 Task: Reply to email with the signature Gabriella Robinson with the subject Request for a podcast from softage.1@softage.net with the message Please confirm the delivery date for the product. with CC to softage.9@softage.net with an attached document Code_of_conduct.pdf
Action: Mouse moved to (481, 625)
Screenshot: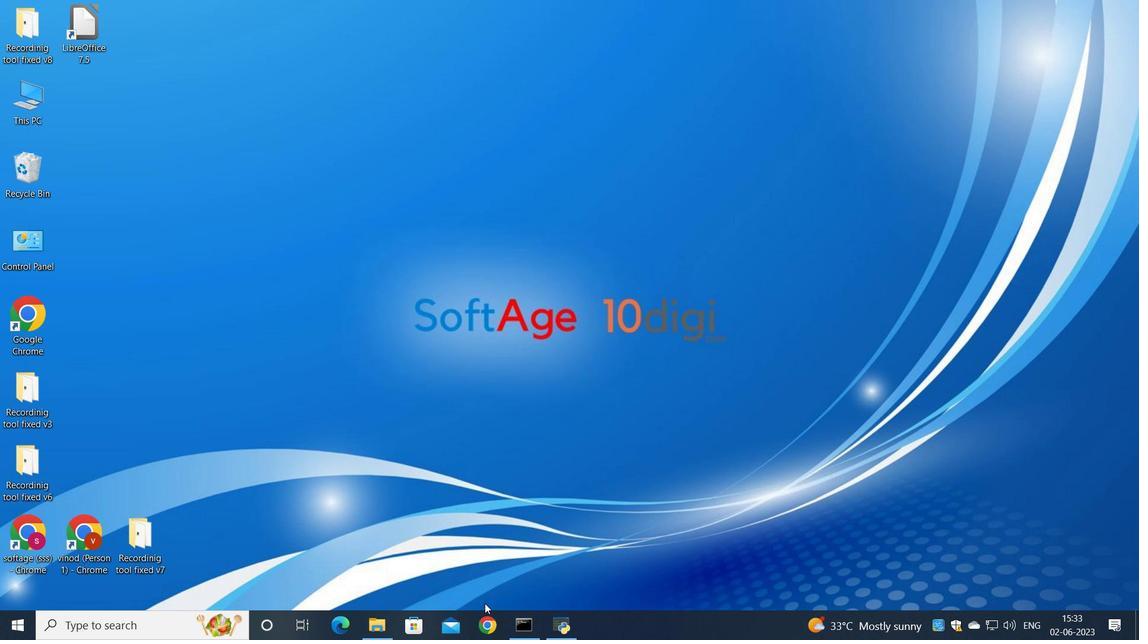 
Action: Mouse pressed left at (481, 625)
Screenshot: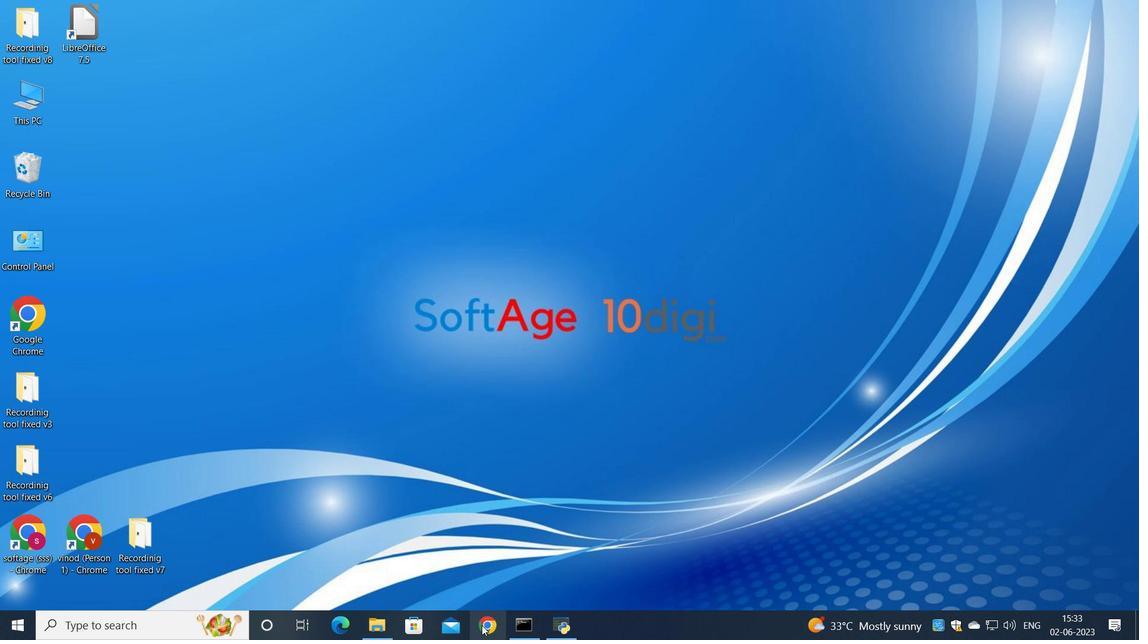 
Action: Mouse moved to (504, 380)
Screenshot: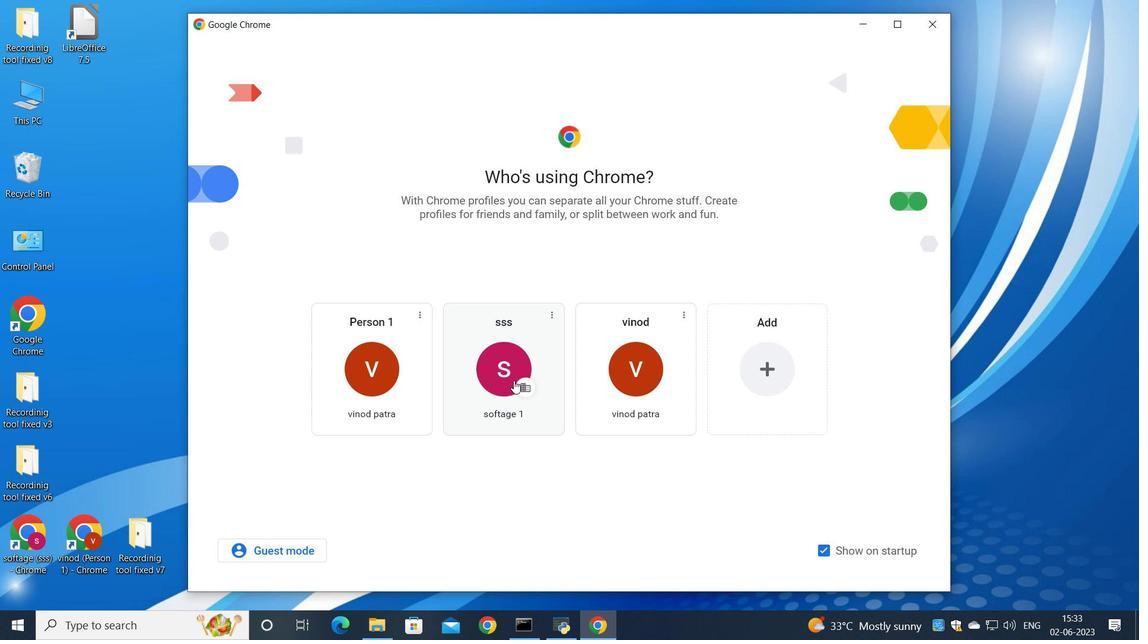 
Action: Mouse pressed left at (504, 380)
Screenshot: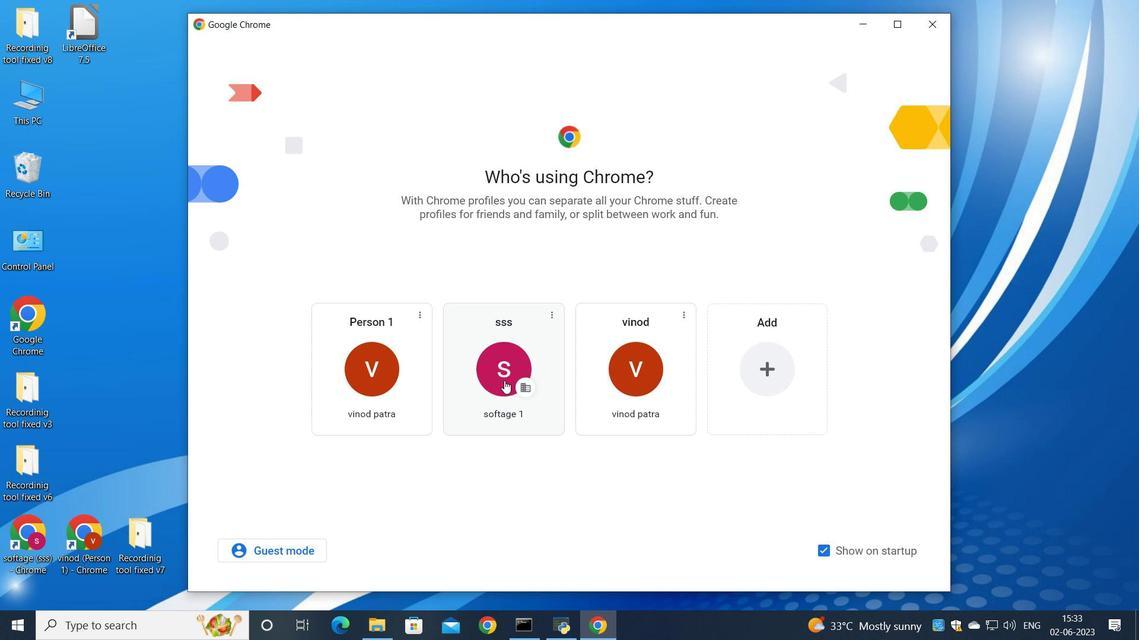 
Action: Mouse moved to (993, 102)
Screenshot: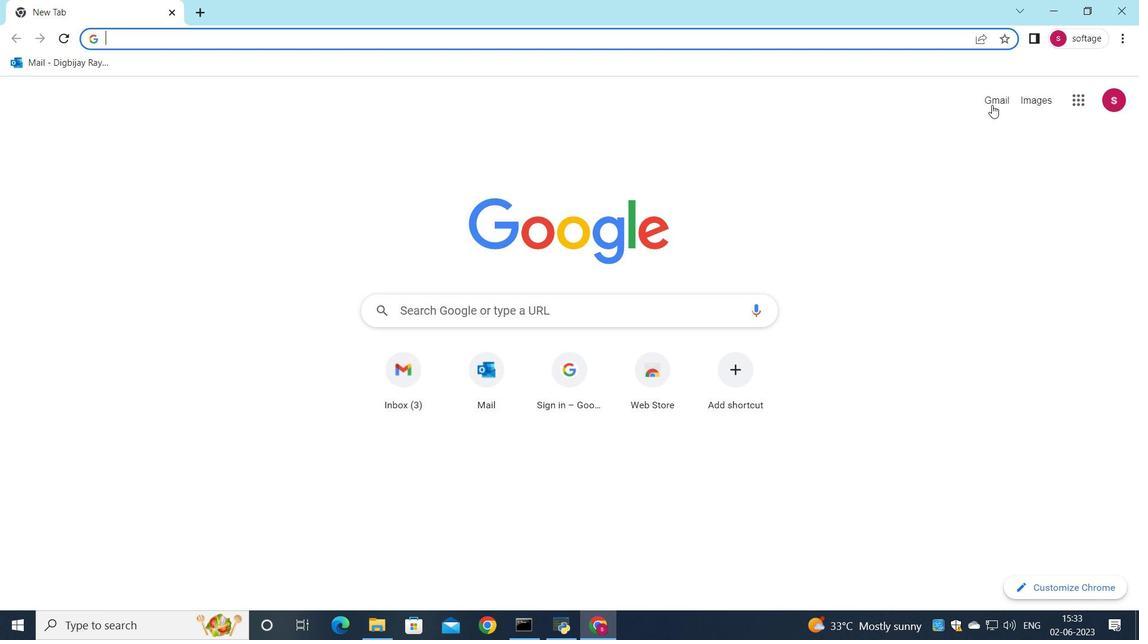 
Action: Mouse pressed left at (993, 102)
Screenshot: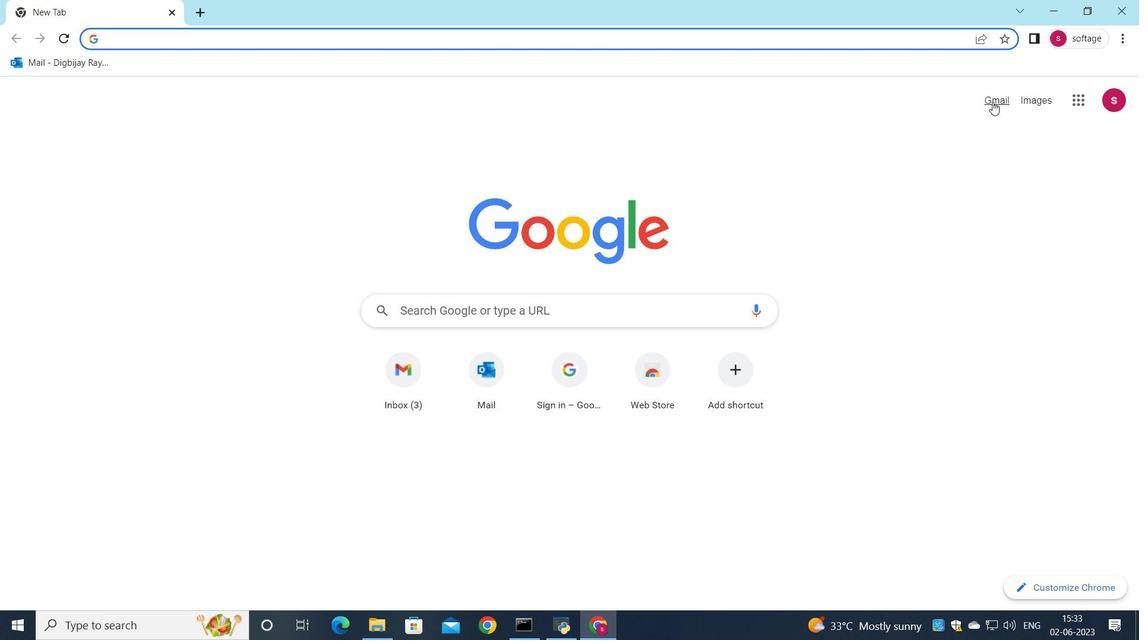 
Action: Mouse moved to (965, 94)
Screenshot: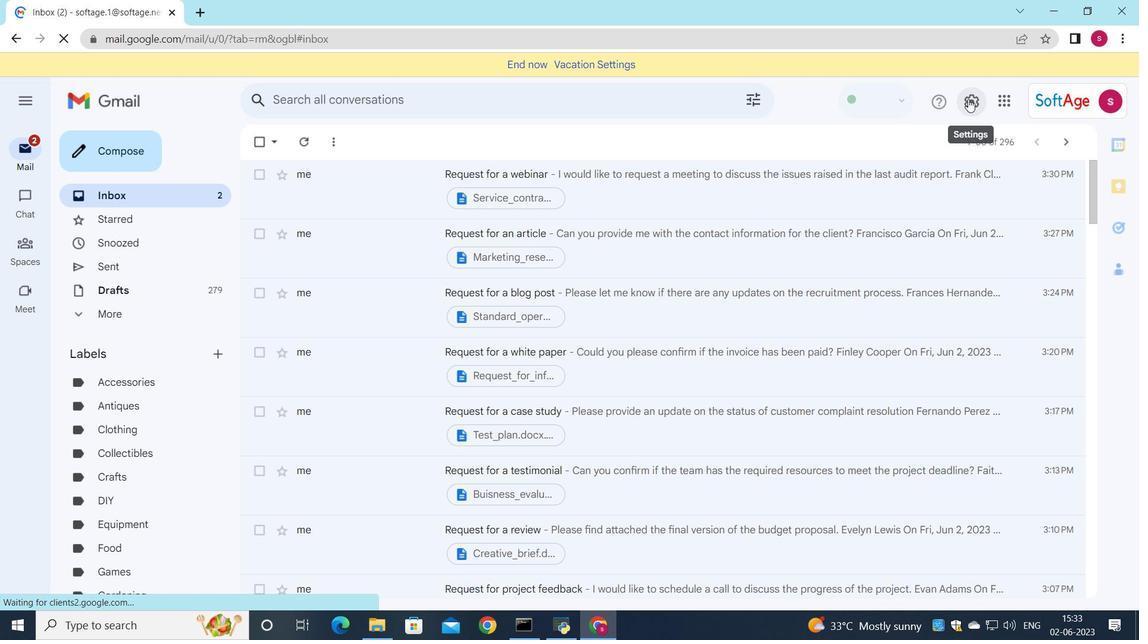 
Action: Mouse pressed left at (965, 94)
Screenshot: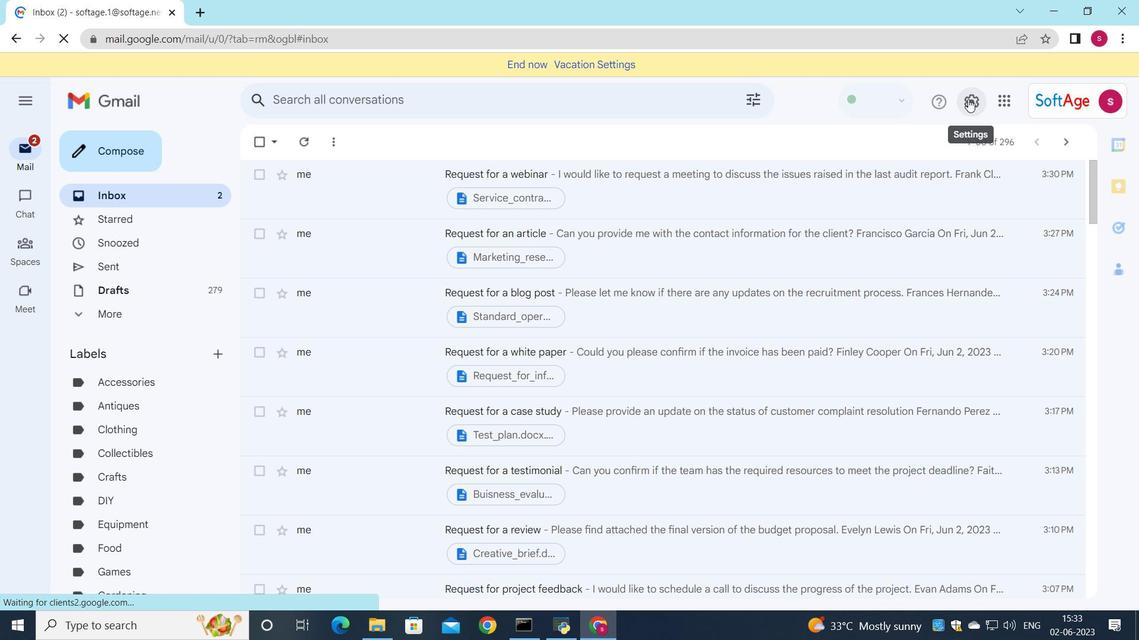 
Action: Mouse moved to (973, 167)
Screenshot: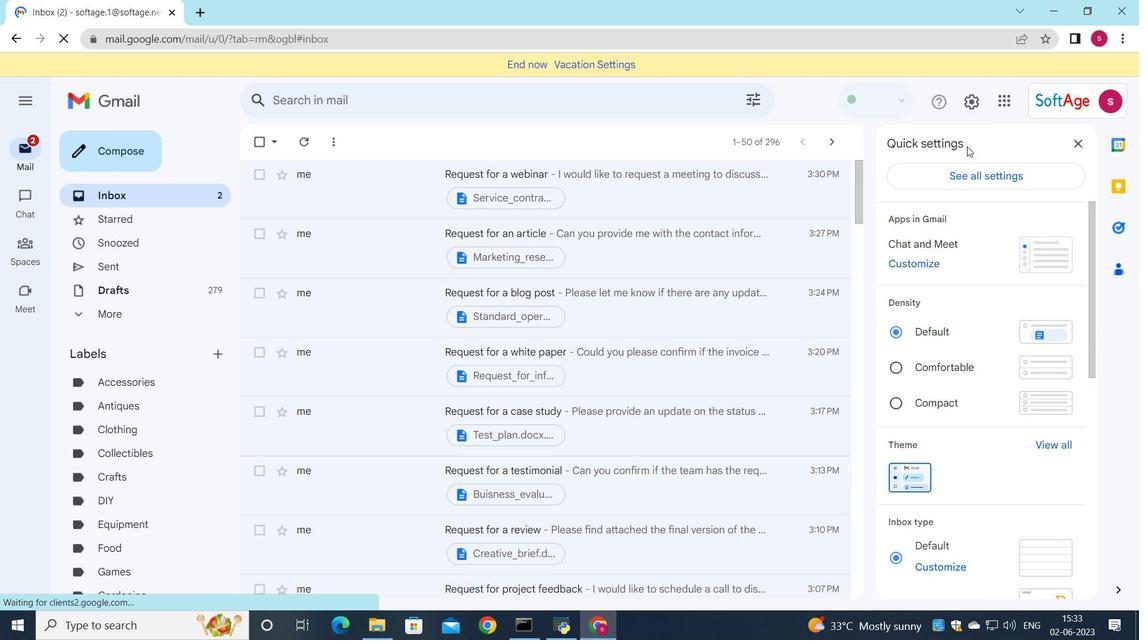 
Action: Mouse pressed left at (973, 167)
Screenshot: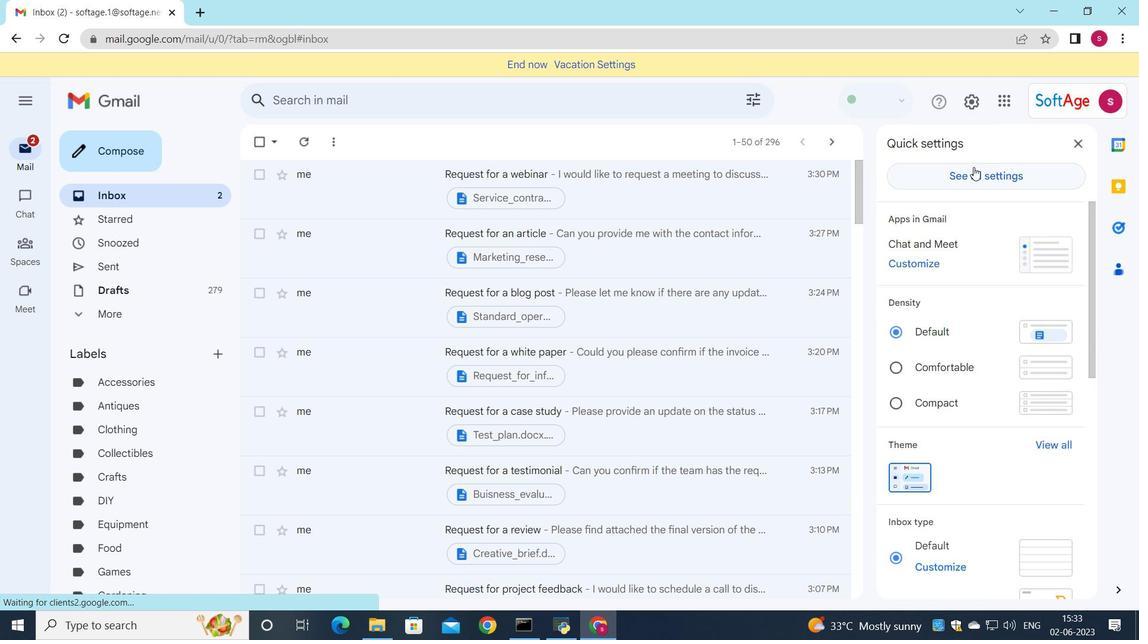 
Action: Mouse moved to (520, 424)
Screenshot: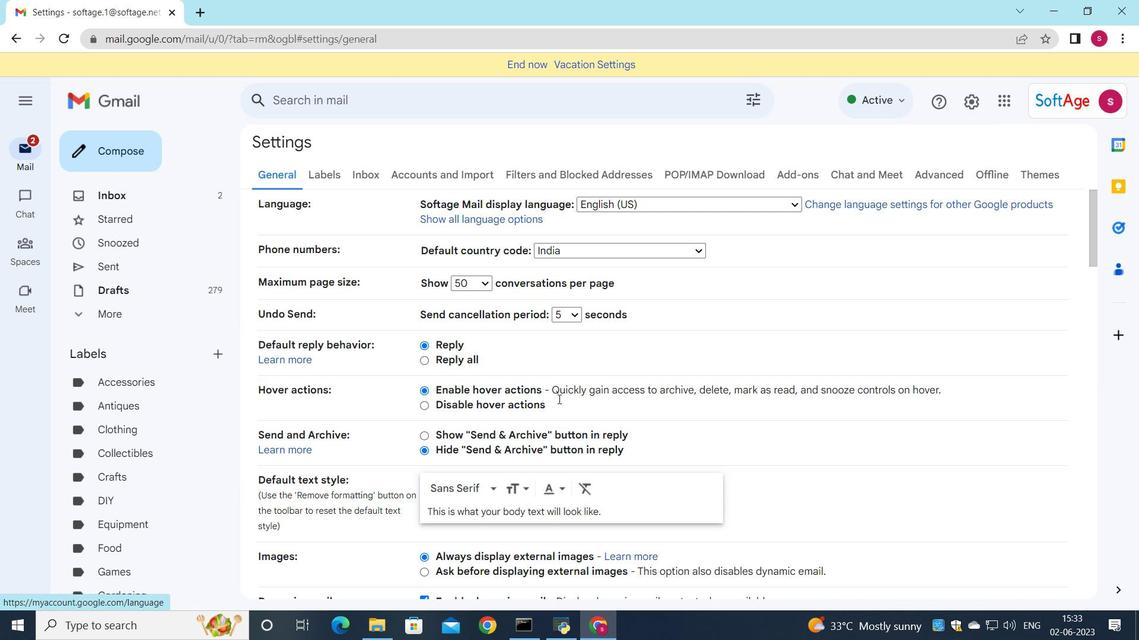 
Action: Mouse scrolled (520, 423) with delta (0, 0)
Screenshot: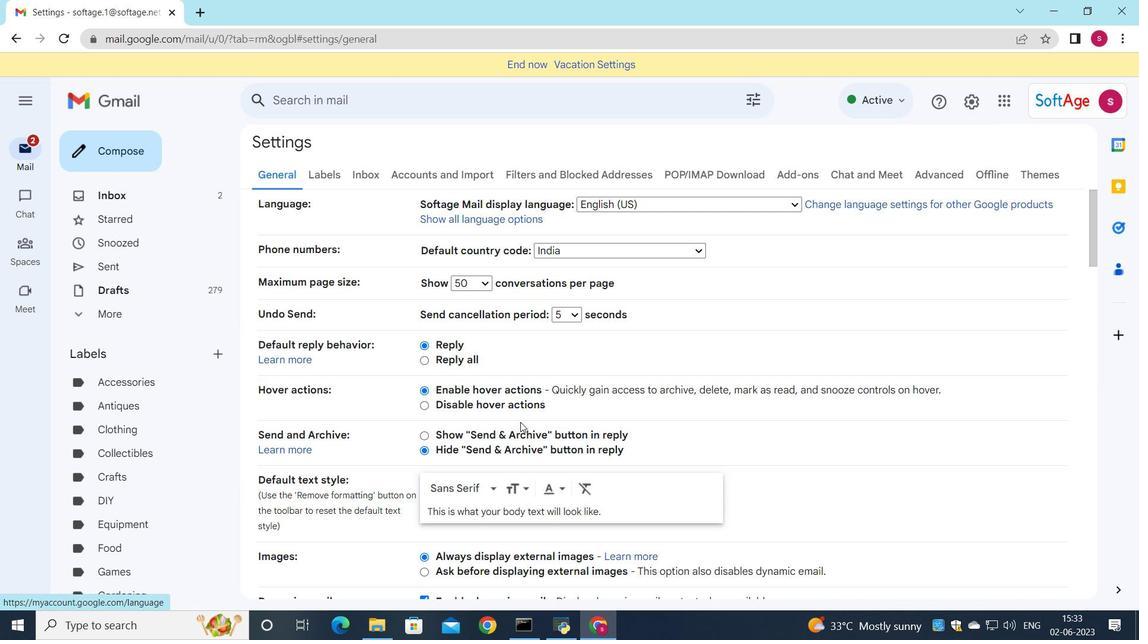 
Action: Mouse scrolled (520, 423) with delta (0, 0)
Screenshot: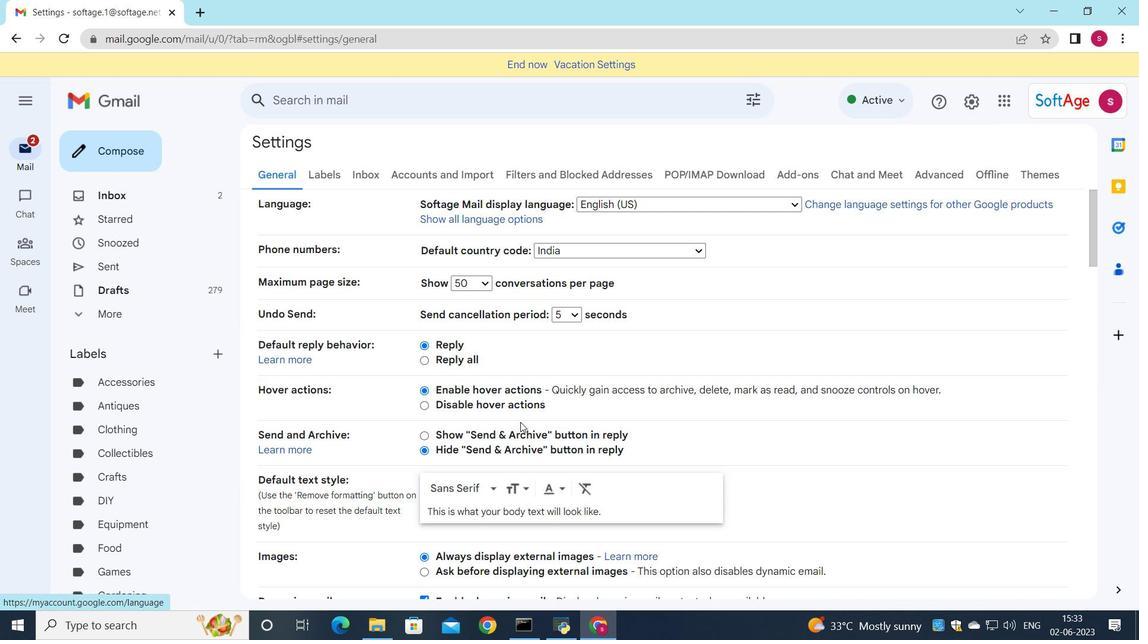 
Action: Mouse moved to (520, 424)
Screenshot: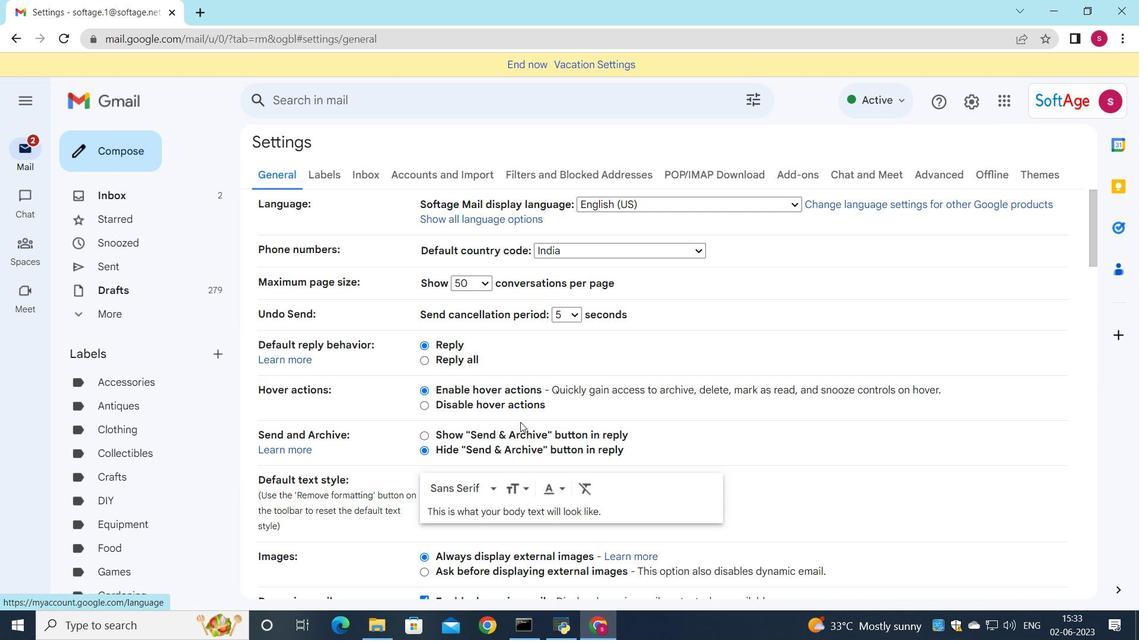 
Action: Mouse scrolled (520, 424) with delta (0, 0)
Screenshot: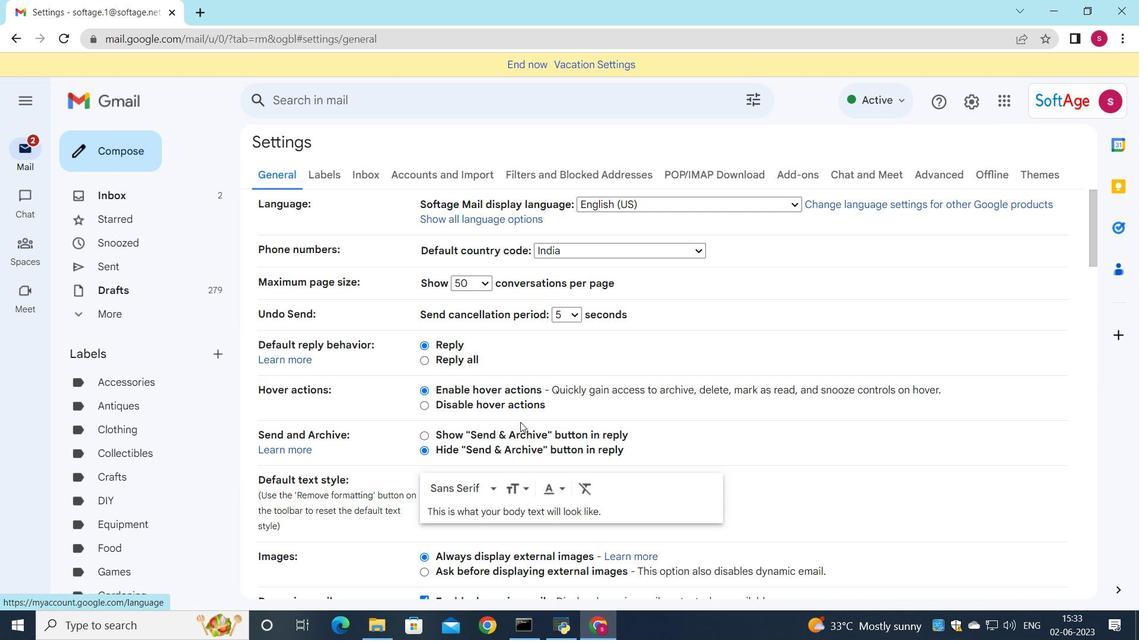
Action: Mouse moved to (521, 425)
Screenshot: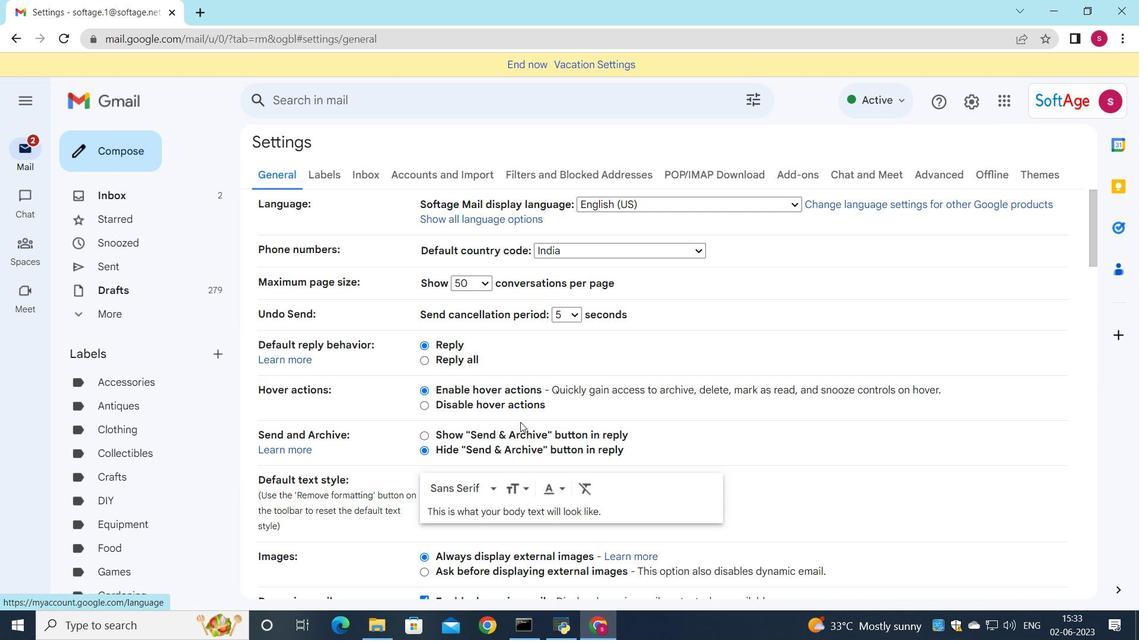 
Action: Mouse scrolled (521, 424) with delta (0, 0)
Screenshot: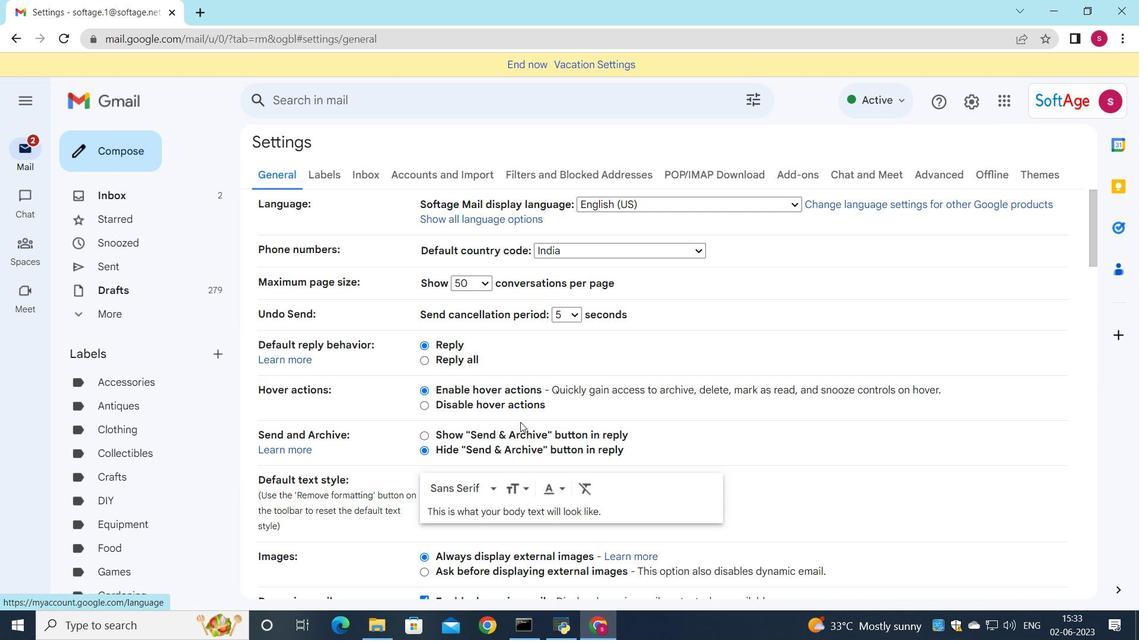 
Action: Mouse moved to (522, 420)
Screenshot: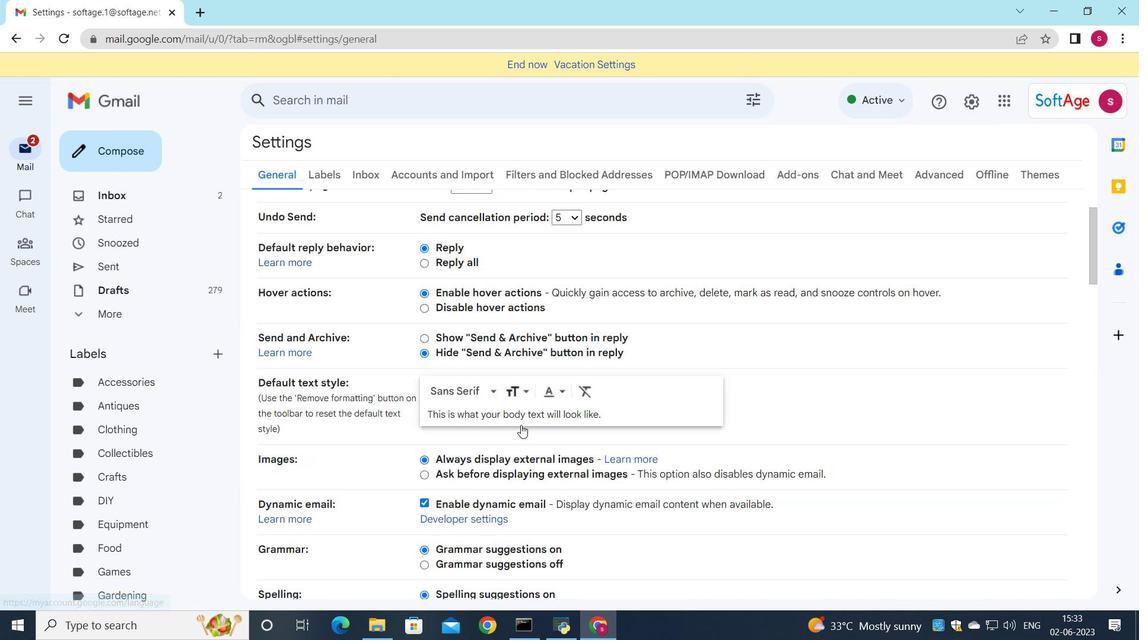 
Action: Mouse scrolled (522, 419) with delta (0, 0)
Screenshot: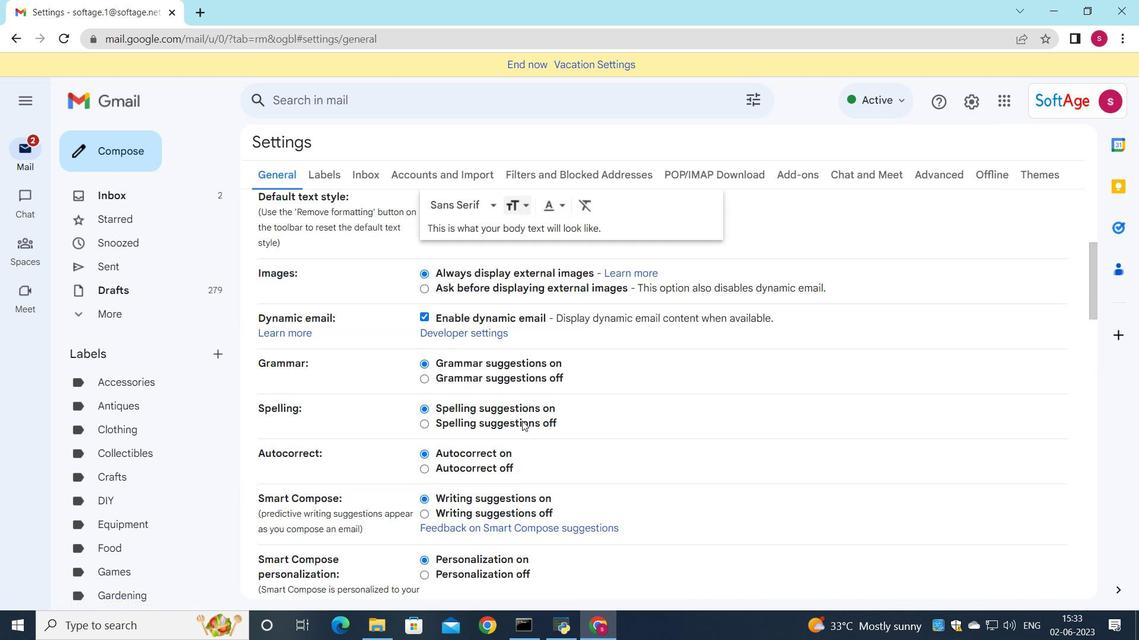 
Action: Mouse moved to (523, 420)
Screenshot: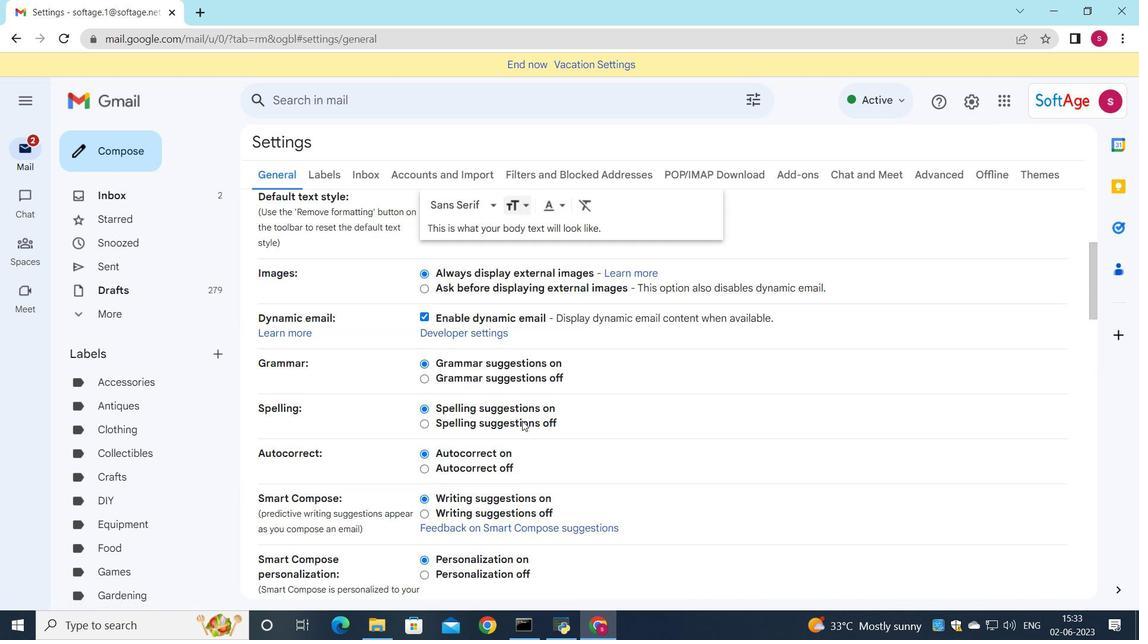 
Action: Mouse scrolled (523, 419) with delta (0, 0)
Screenshot: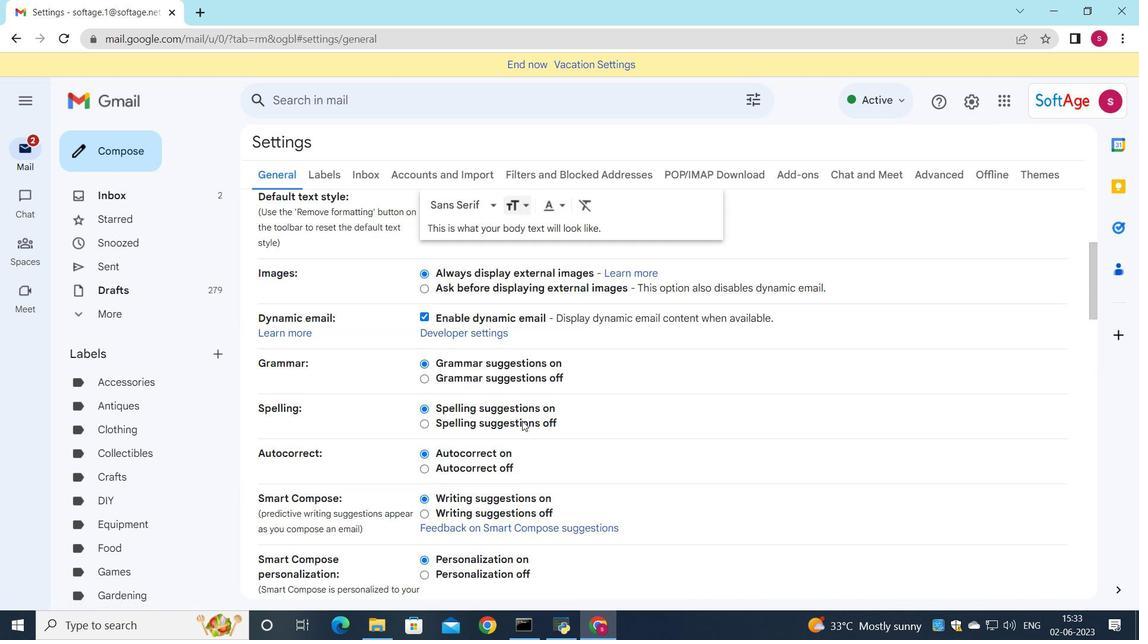 
Action: Mouse moved to (530, 420)
Screenshot: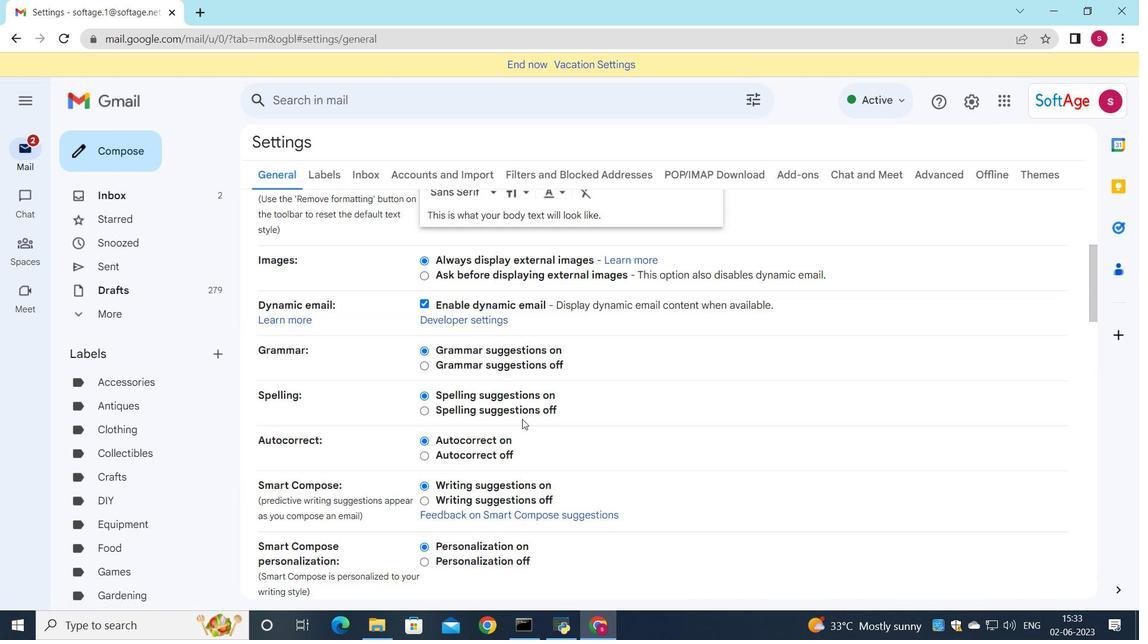 
Action: Mouse scrolled (530, 419) with delta (0, 0)
Screenshot: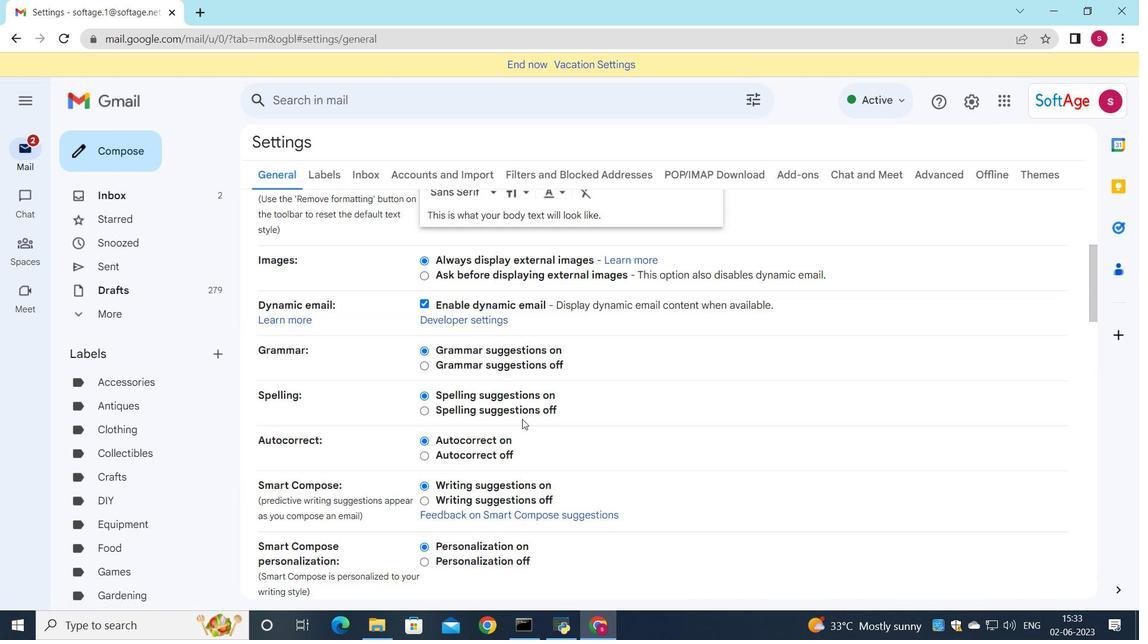 
Action: Mouse moved to (551, 413)
Screenshot: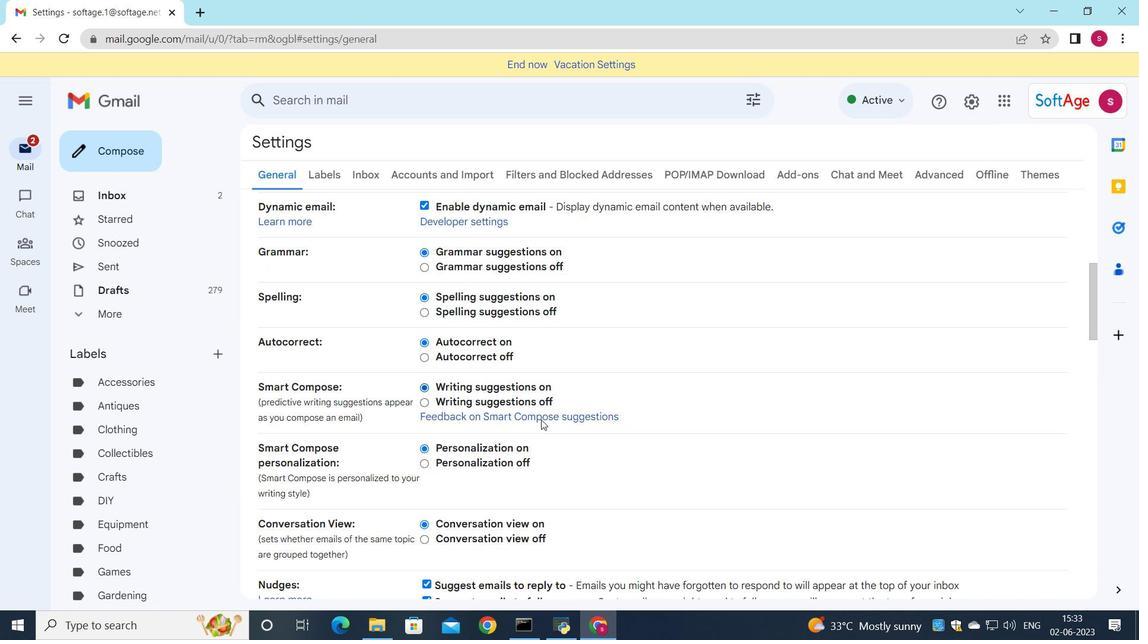 
Action: Mouse scrolled (551, 412) with delta (0, 0)
Screenshot: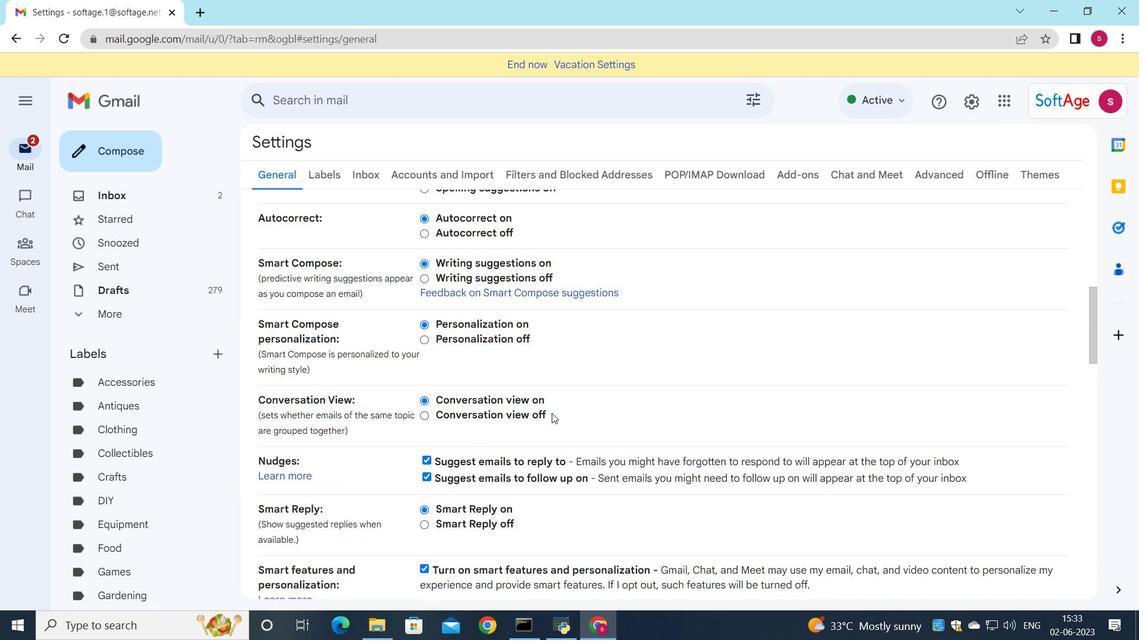 
Action: Mouse scrolled (551, 412) with delta (0, 0)
Screenshot: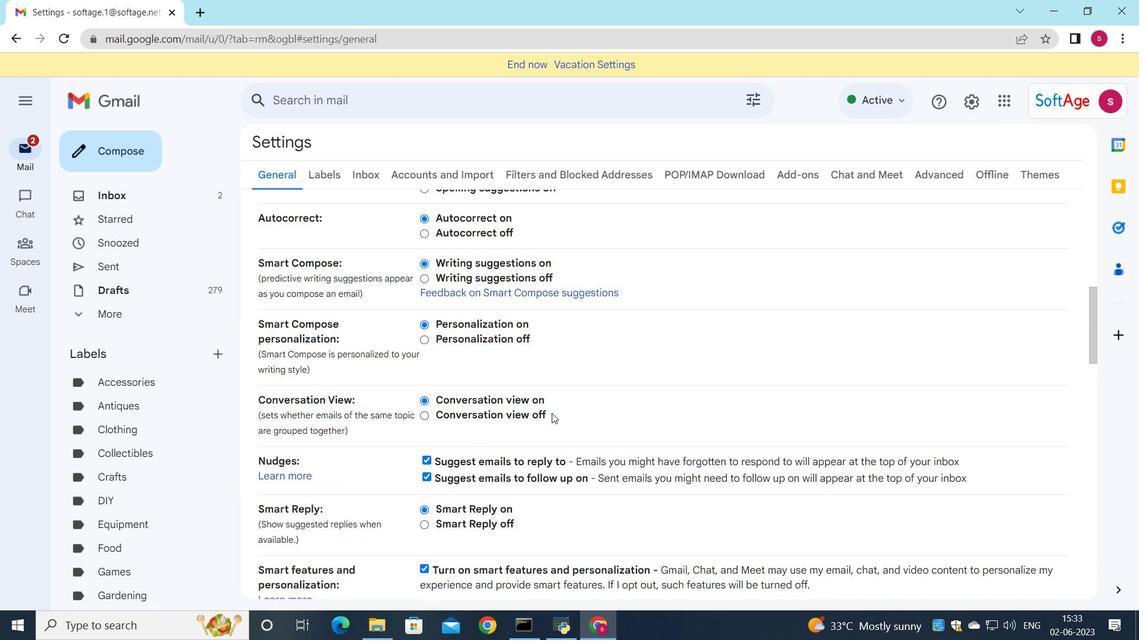 
Action: Mouse scrolled (551, 412) with delta (0, 0)
Screenshot: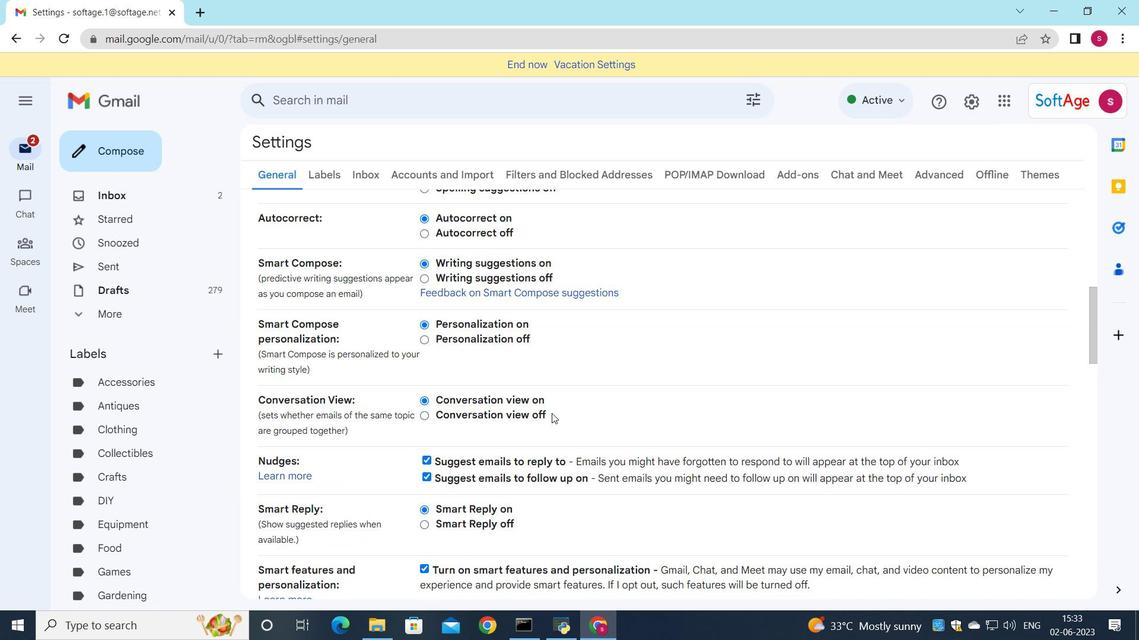 
Action: Mouse scrolled (551, 412) with delta (0, 0)
Screenshot: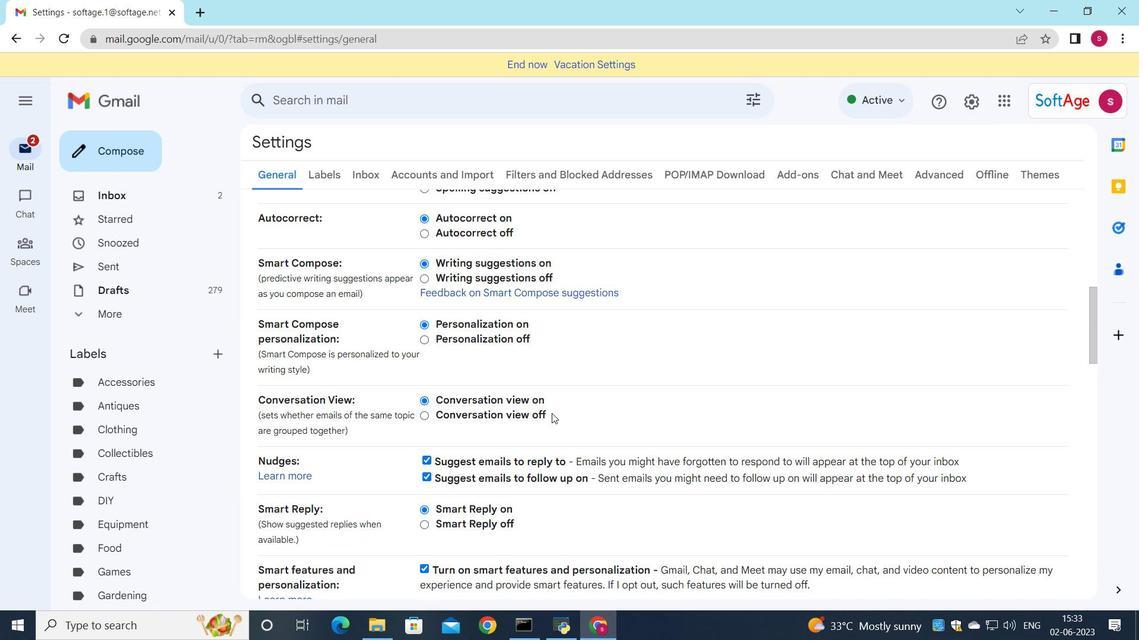 
Action: Mouse moved to (554, 413)
Screenshot: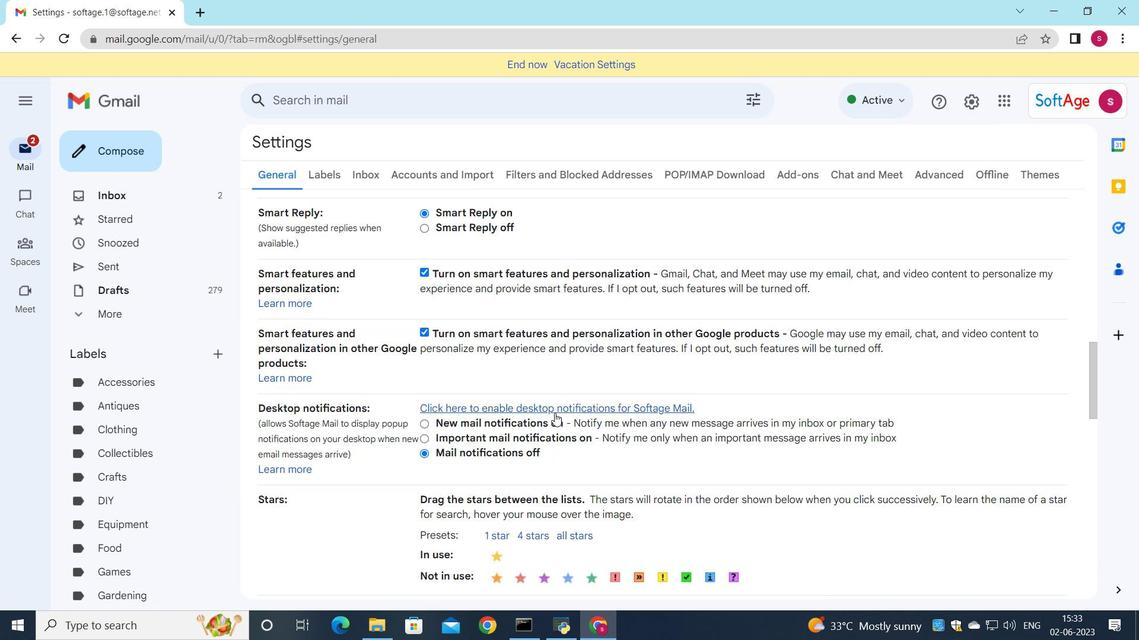
Action: Mouse scrolled (554, 412) with delta (0, 0)
Screenshot: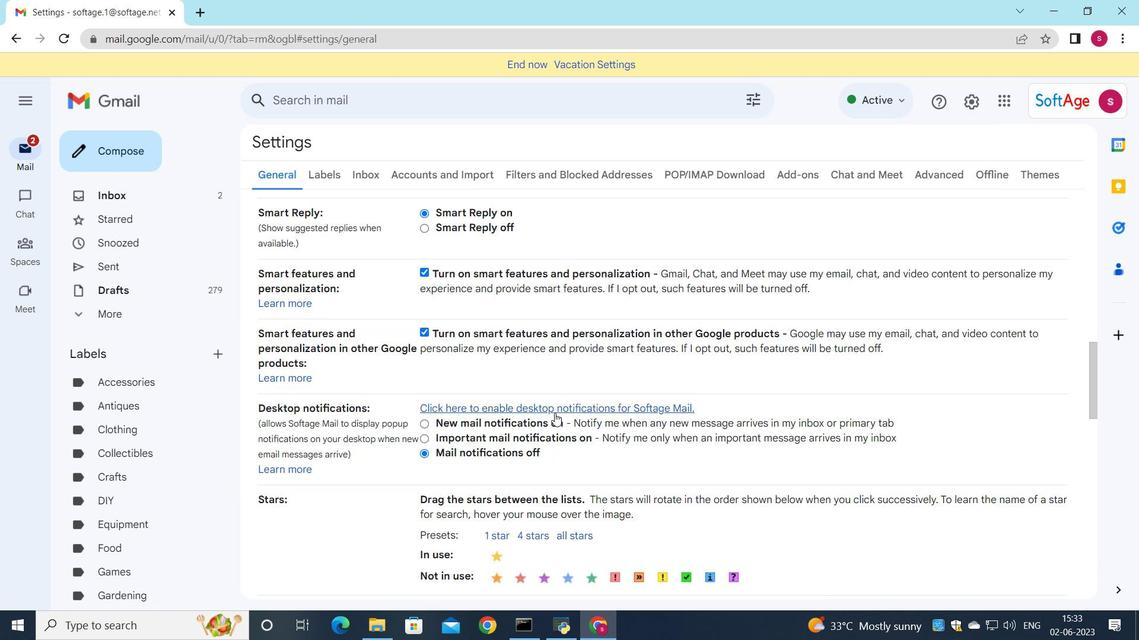 
Action: Mouse moved to (554, 414)
Screenshot: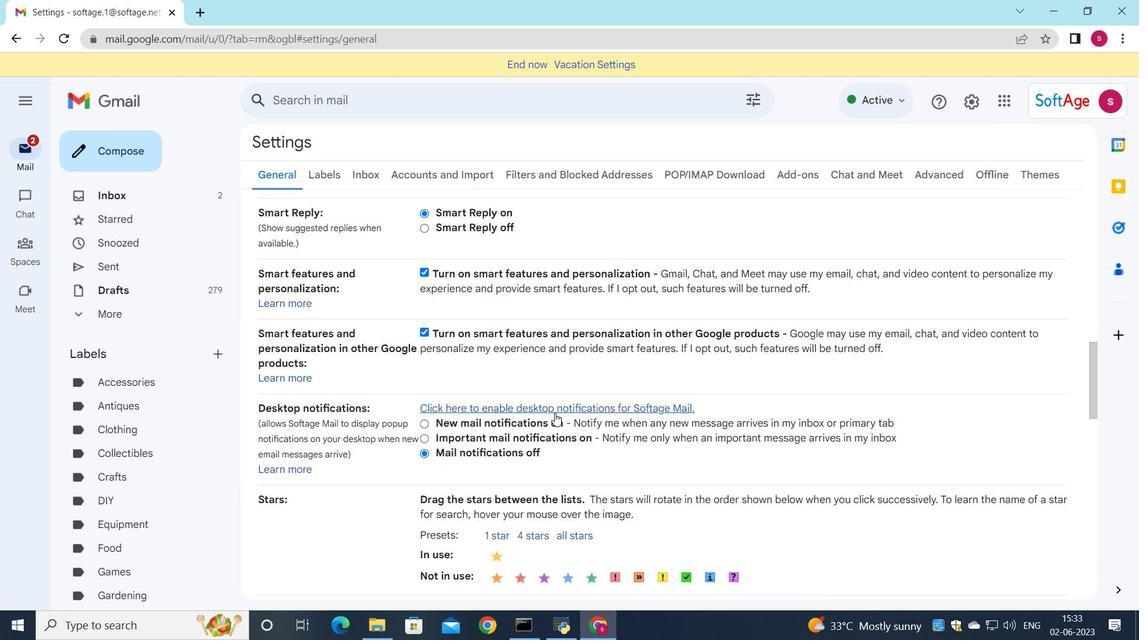 
Action: Mouse scrolled (554, 413) with delta (0, 0)
Screenshot: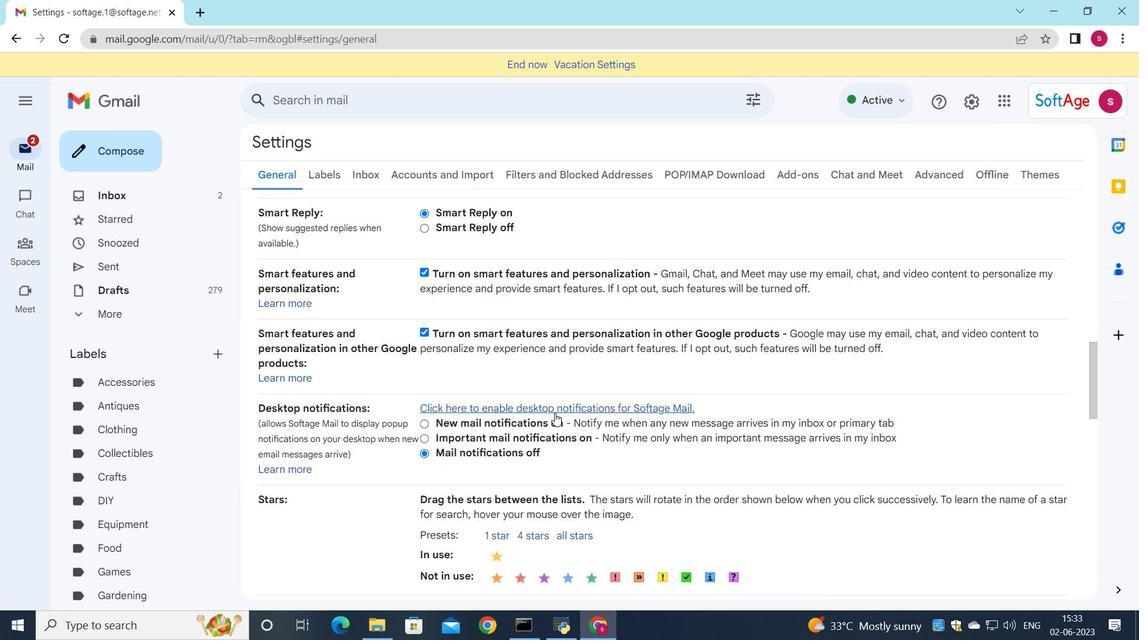 
Action: Mouse scrolled (554, 413) with delta (0, 0)
Screenshot: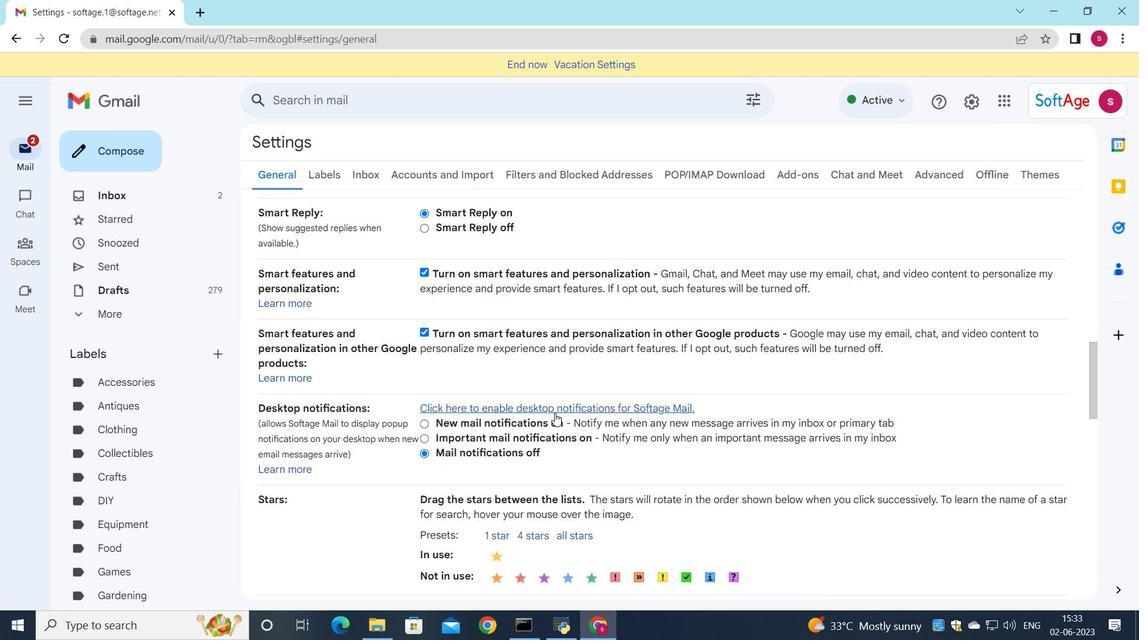 
Action: Mouse scrolled (554, 413) with delta (0, 0)
Screenshot: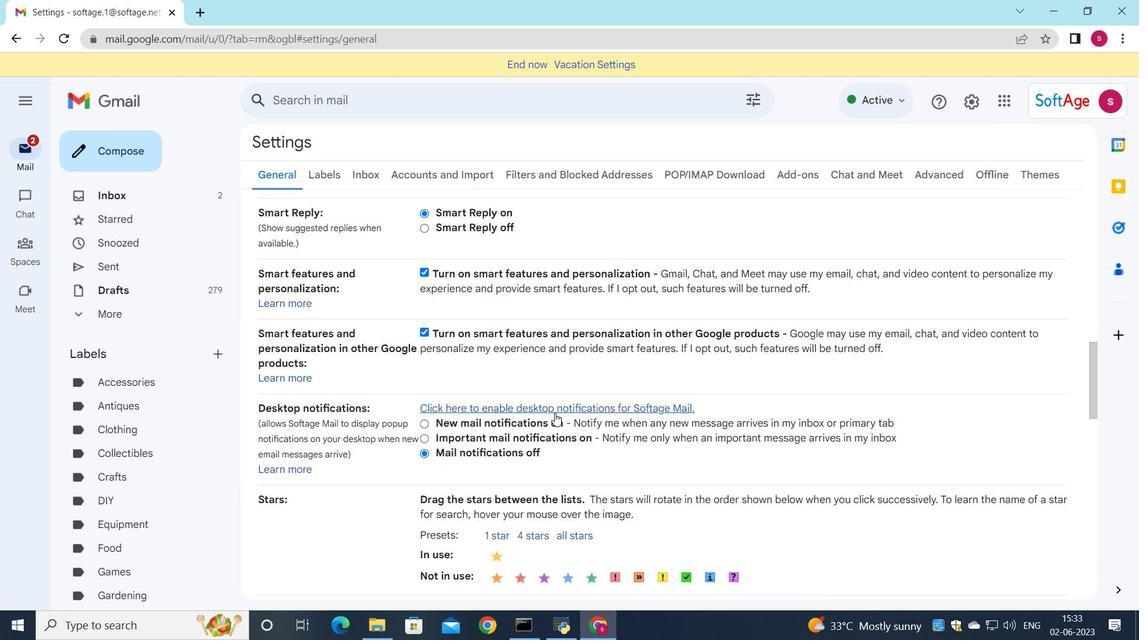 
Action: Mouse scrolled (554, 413) with delta (0, 0)
Screenshot: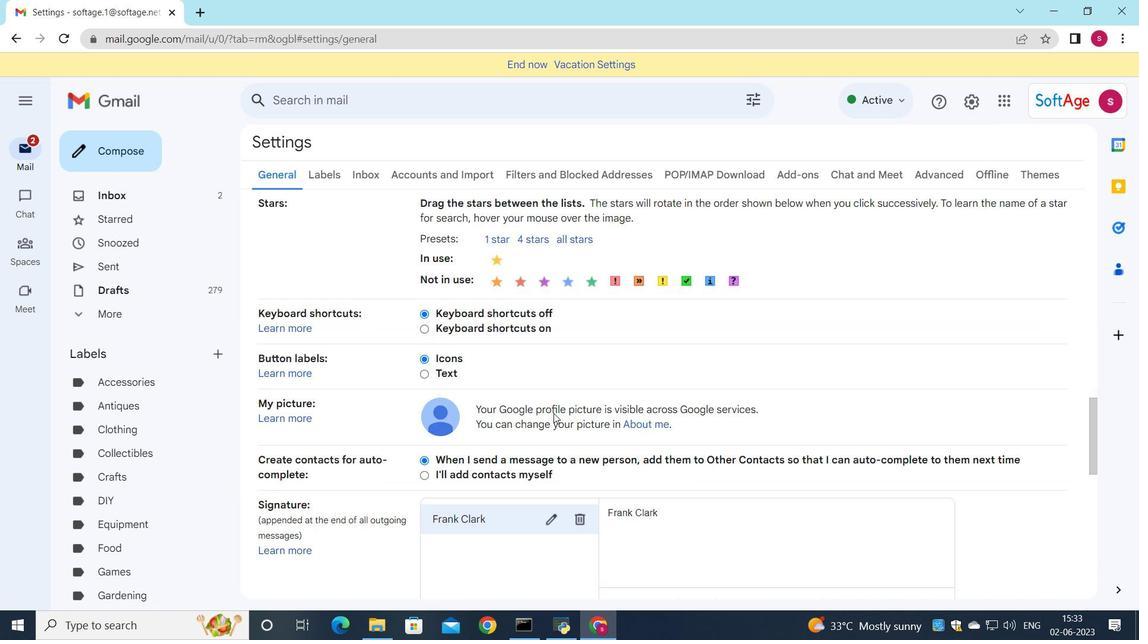 
Action: Mouse scrolled (554, 413) with delta (0, 0)
Screenshot: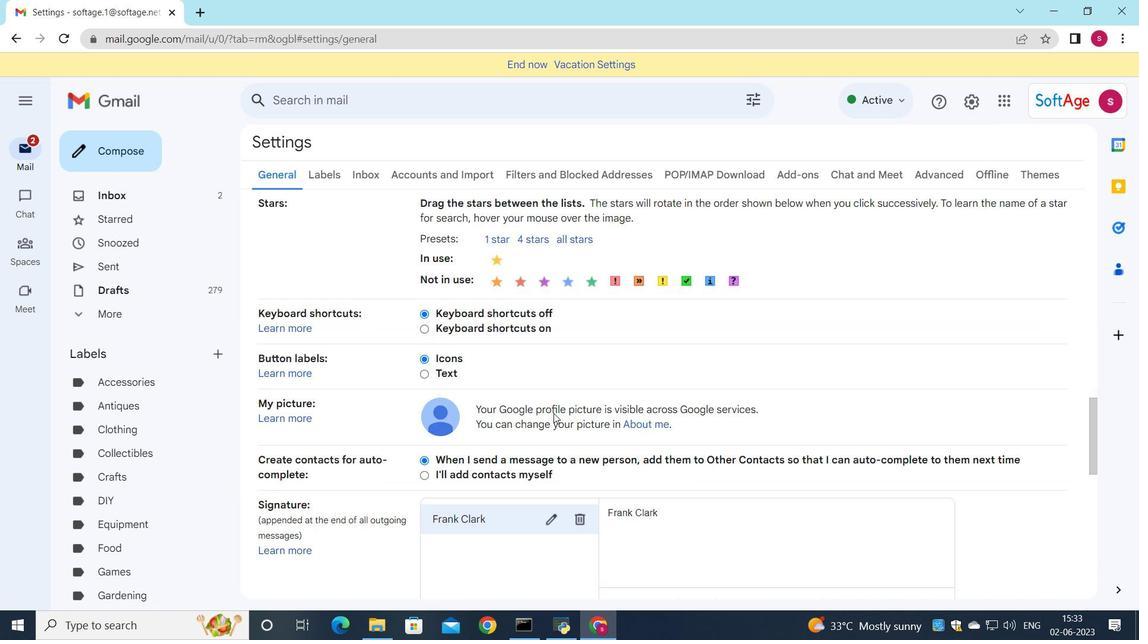 
Action: Mouse scrolled (554, 413) with delta (0, 0)
Screenshot: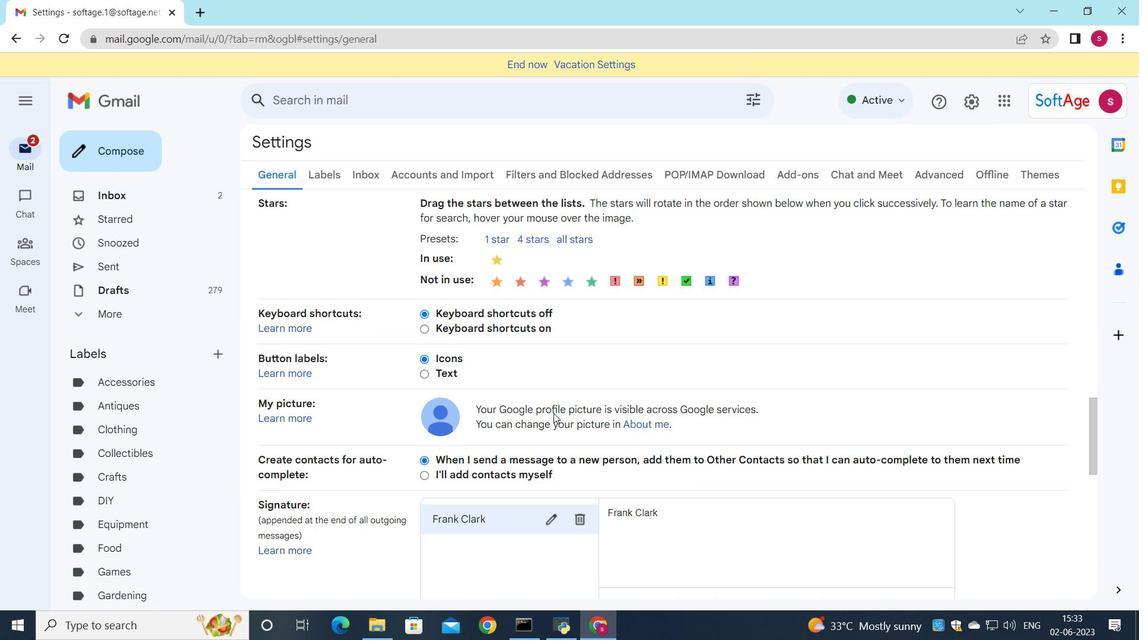 
Action: Mouse moved to (589, 295)
Screenshot: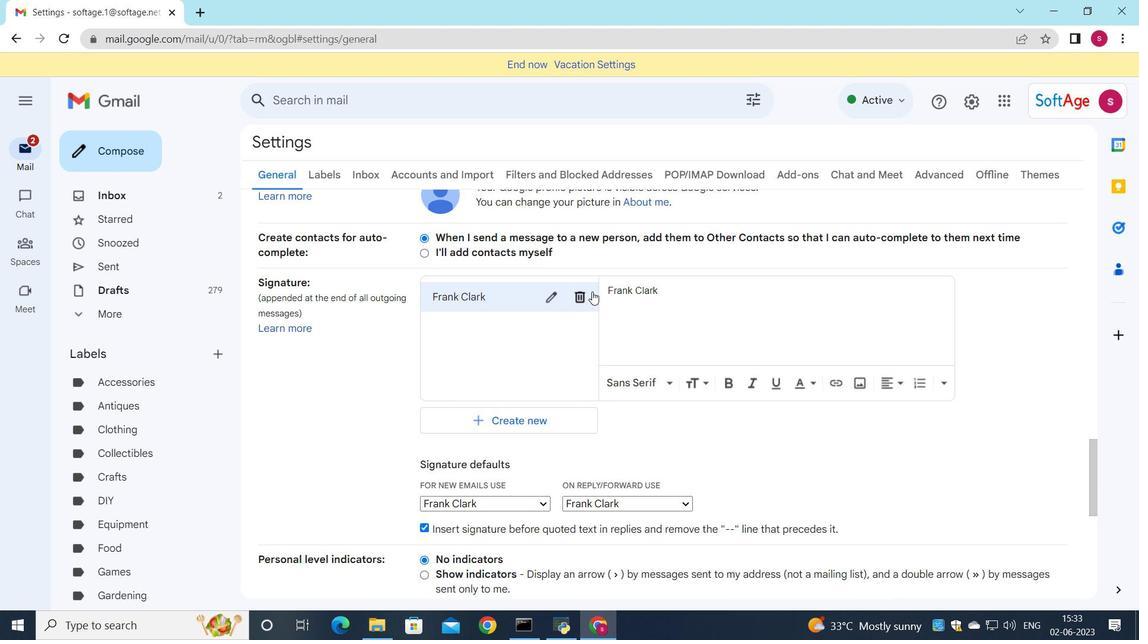 
Action: Mouse pressed left at (589, 295)
Screenshot: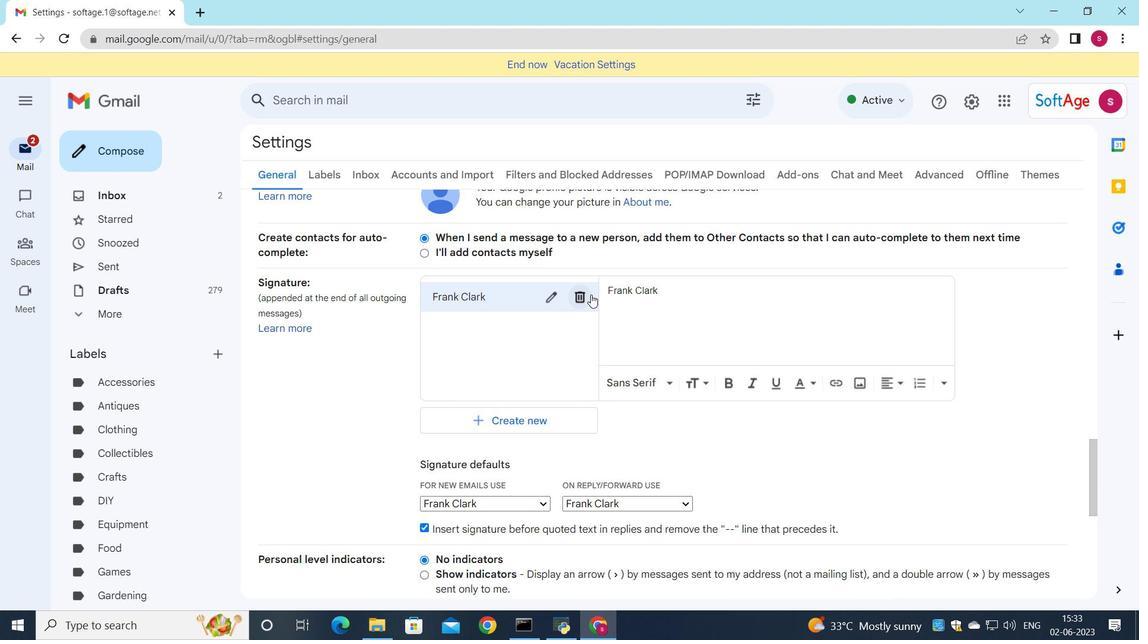 
Action: Mouse moved to (695, 359)
Screenshot: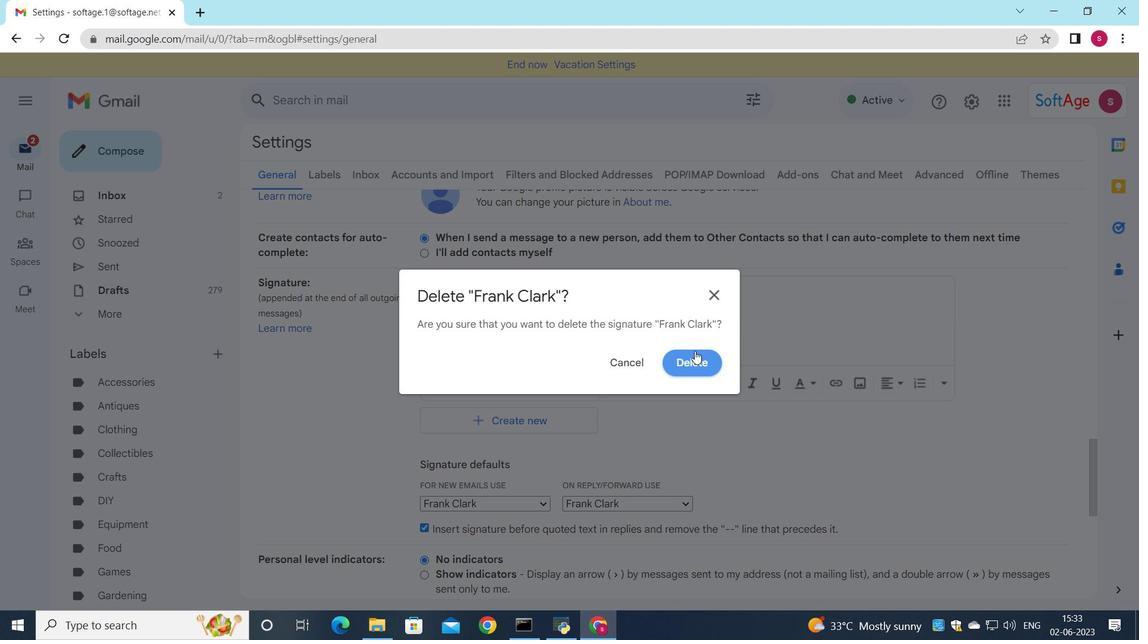 
Action: Mouse pressed left at (695, 359)
Screenshot: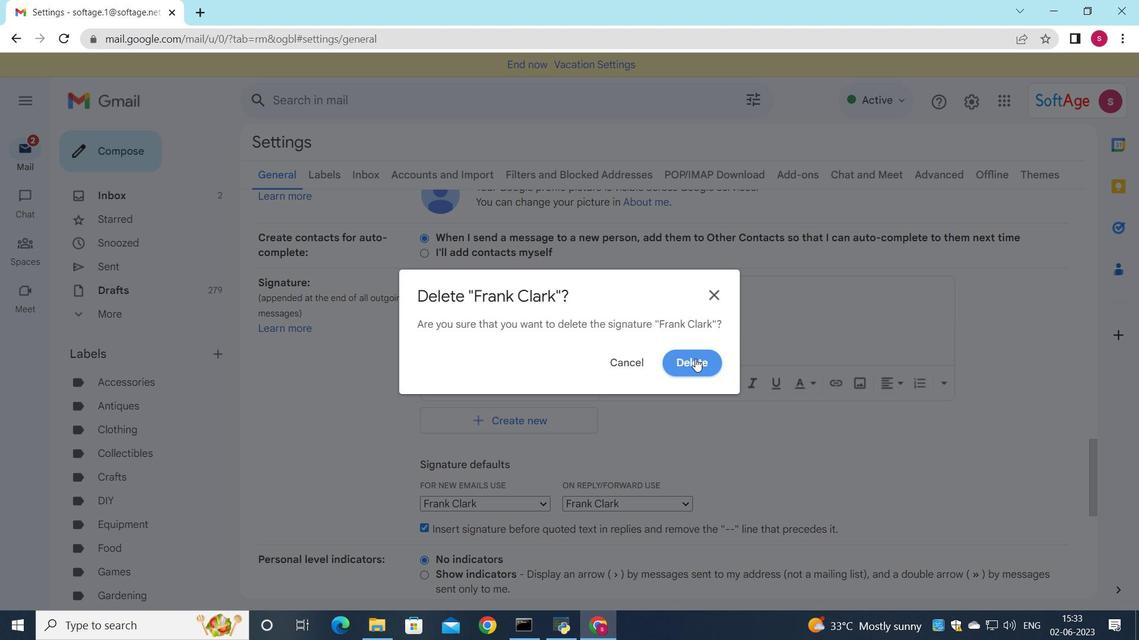 
Action: Mouse moved to (493, 317)
Screenshot: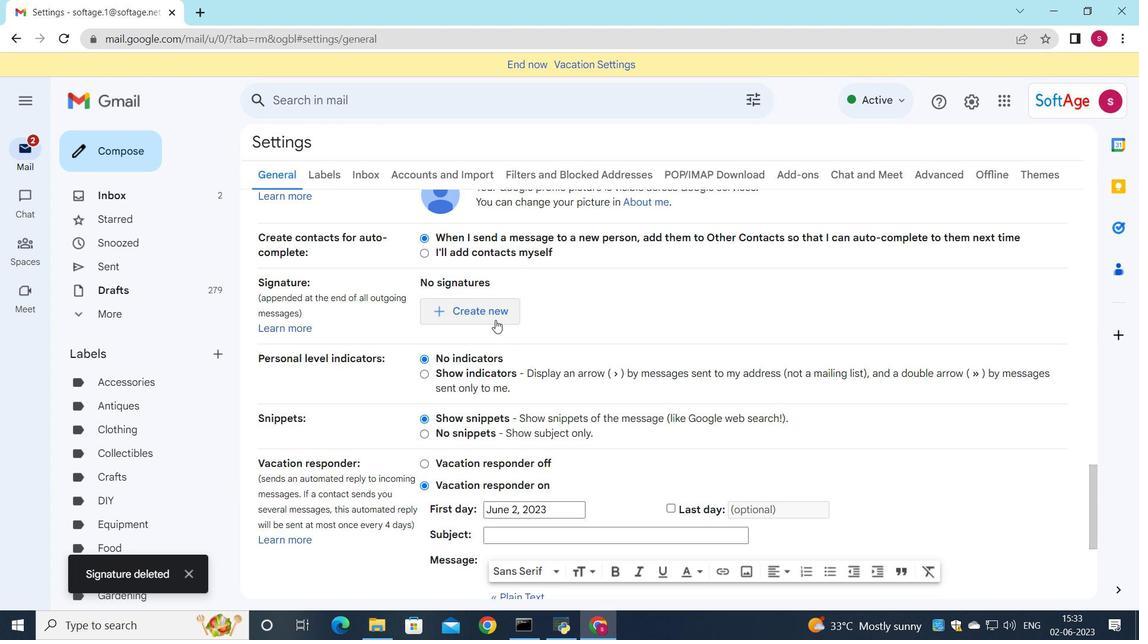 
Action: Mouse pressed left at (493, 317)
Screenshot: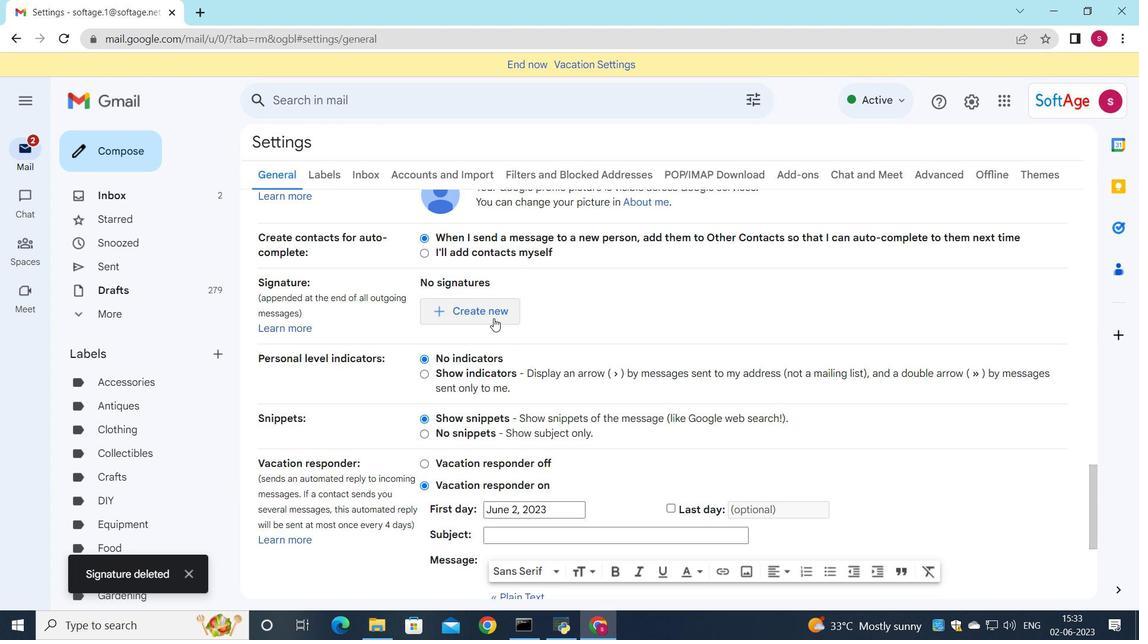 
Action: Mouse moved to (527, 327)
Screenshot: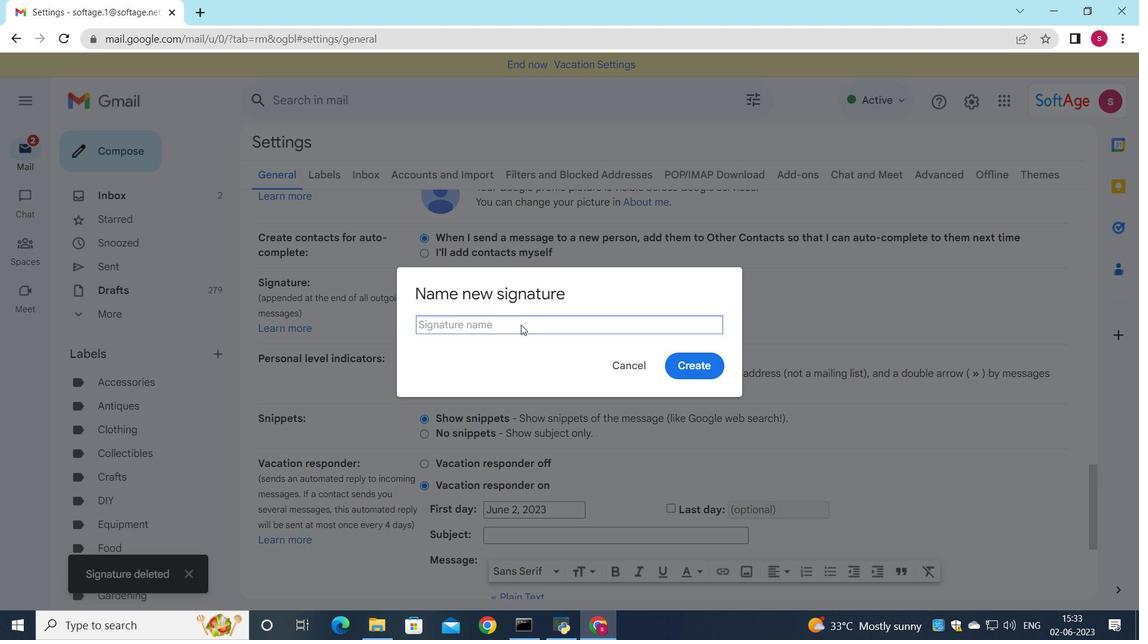 
Action: Key pressed <Key.shift><Key.shift><Key.shift><Key.shift><Key.shift><Key.shift><Key.shift><Key.shift><Key.shift>gabriella<Key.space><Key.shift>Robinson
Screenshot: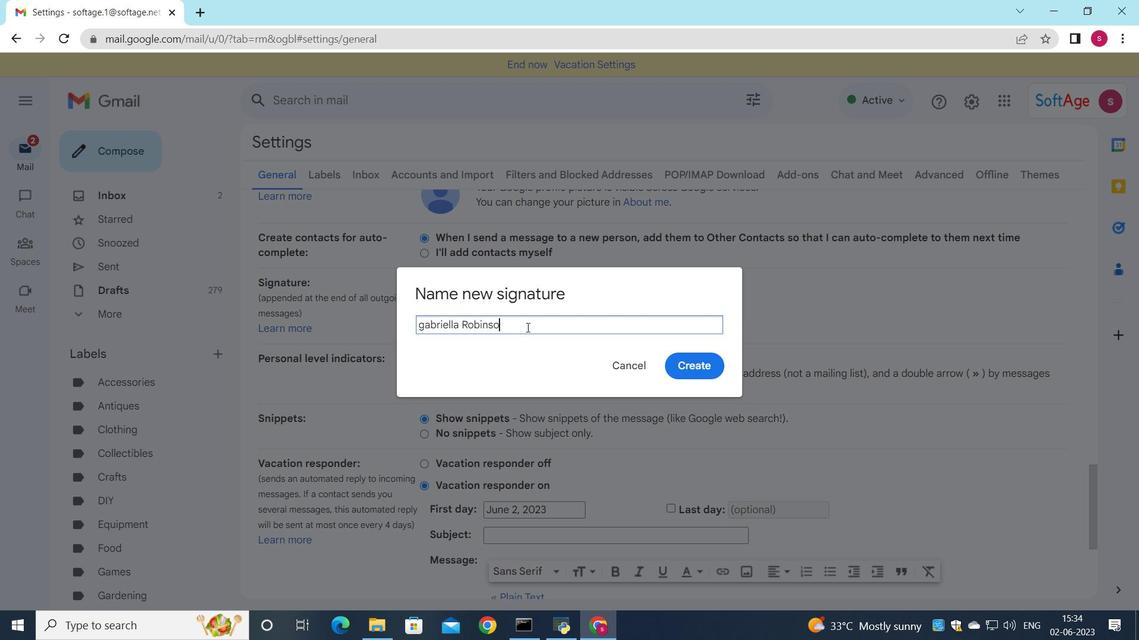 
Action: Mouse moved to (425, 326)
Screenshot: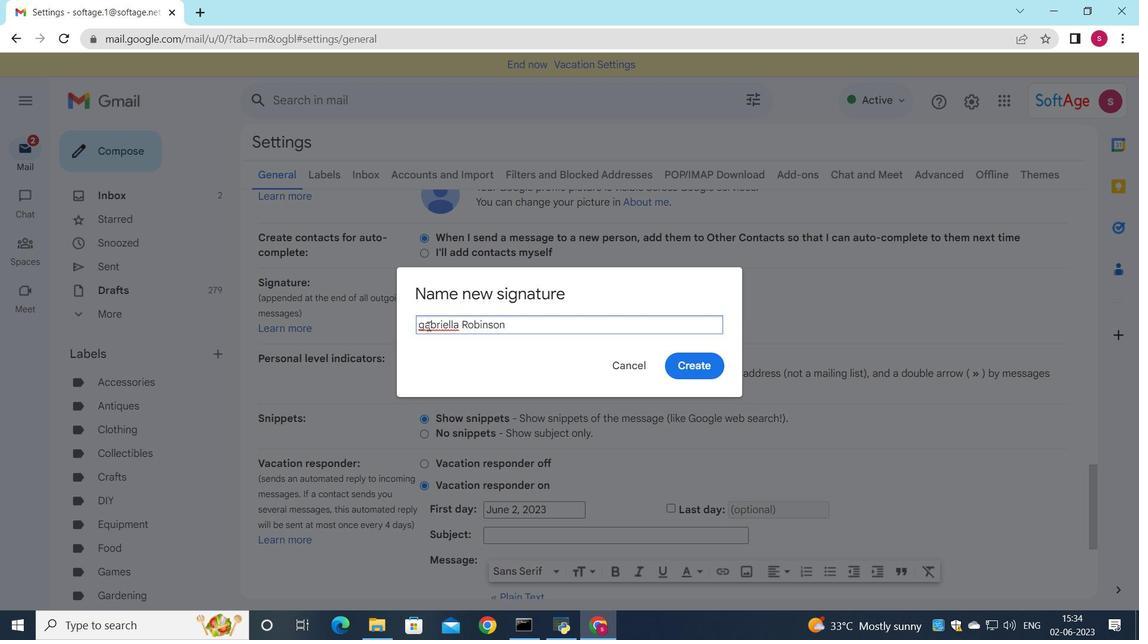 
Action: Mouse pressed left at (425, 326)
Screenshot: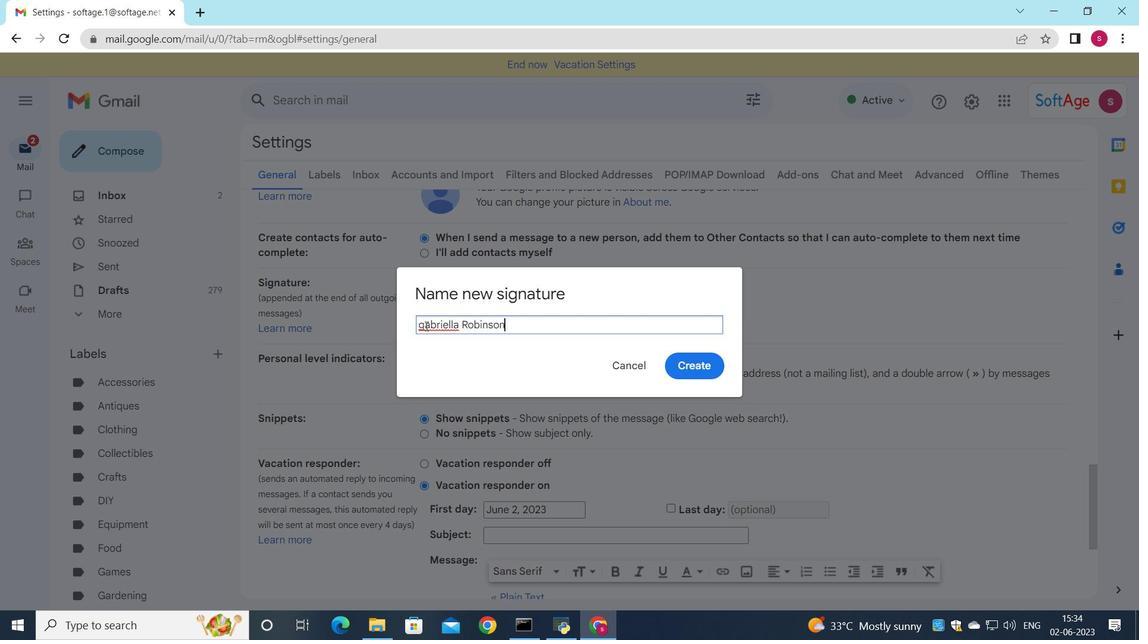 
Action: Key pressed <Key.backspace><Key.shift><Key.shift>G
Screenshot: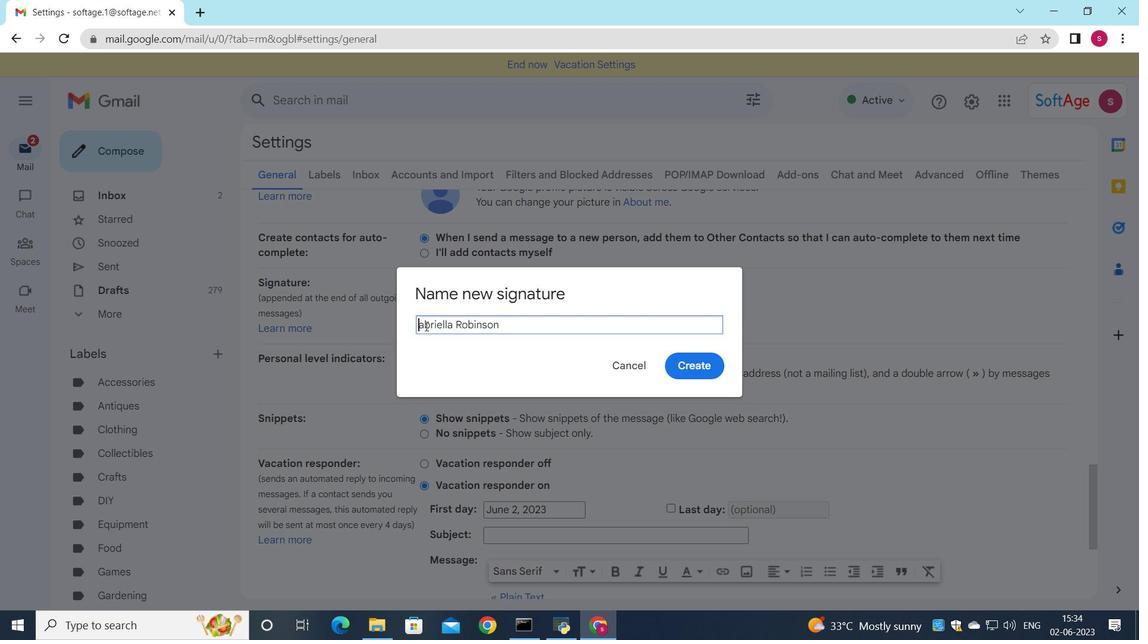 
Action: Mouse moved to (697, 359)
Screenshot: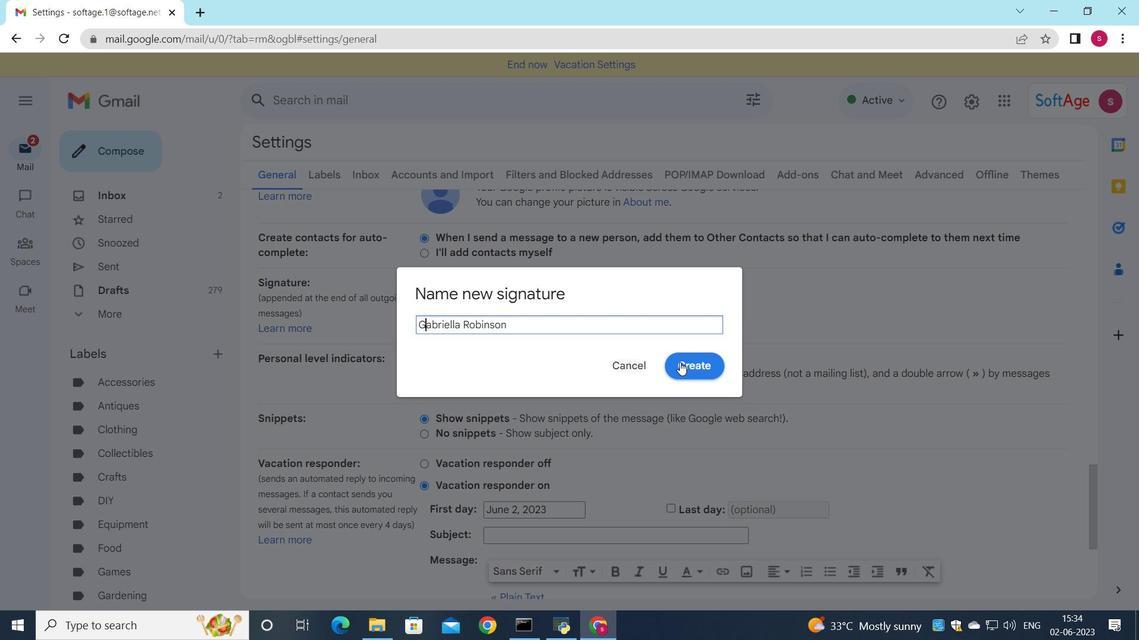 
Action: Mouse pressed left at (697, 359)
Screenshot: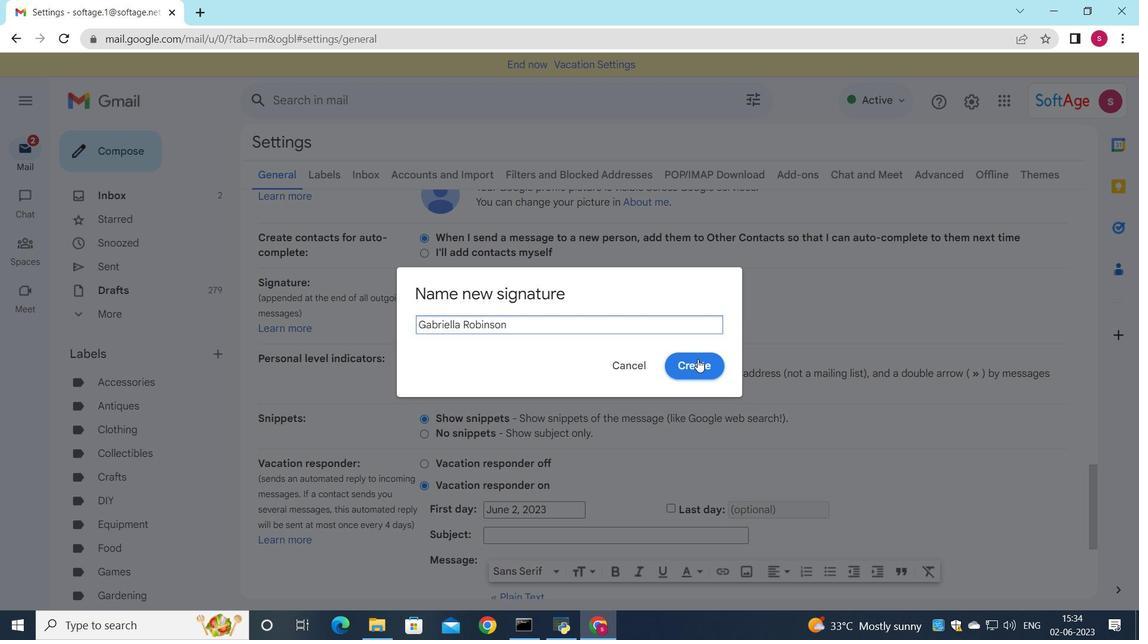 
Action: Mouse moved to (688, 311)
Screenshot: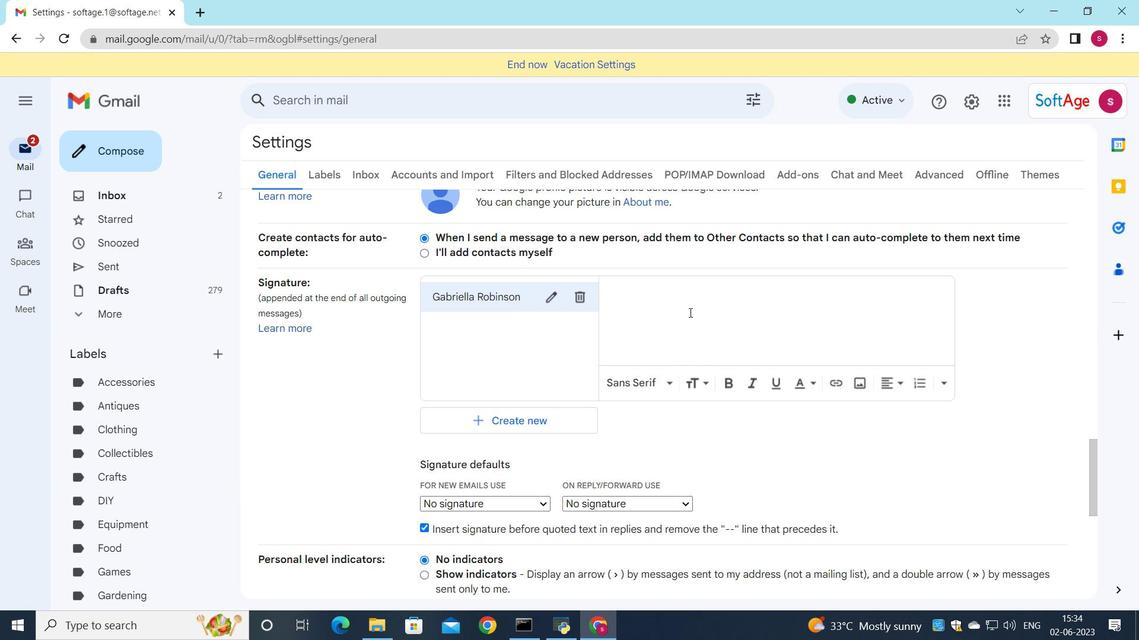 
Action: Mouse pressed left at (688, 311)
Screenshot: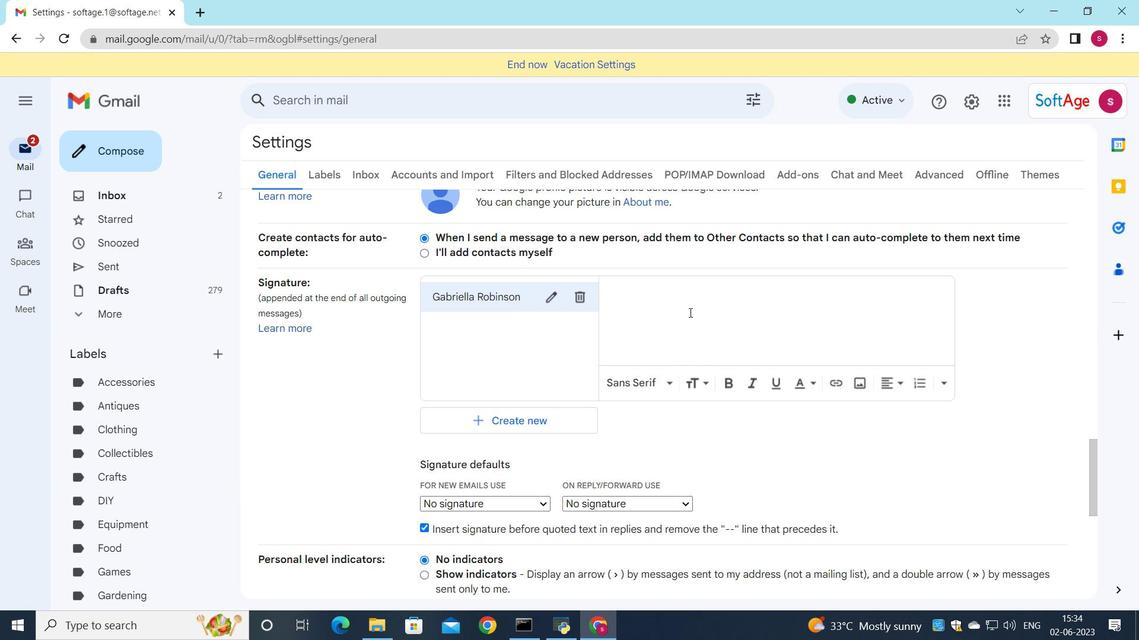 
Action: Key pressed <Key.shift><Key.shift><Key.shift>gabriella<Key.space><Key.shift>Robinson
Screenshot: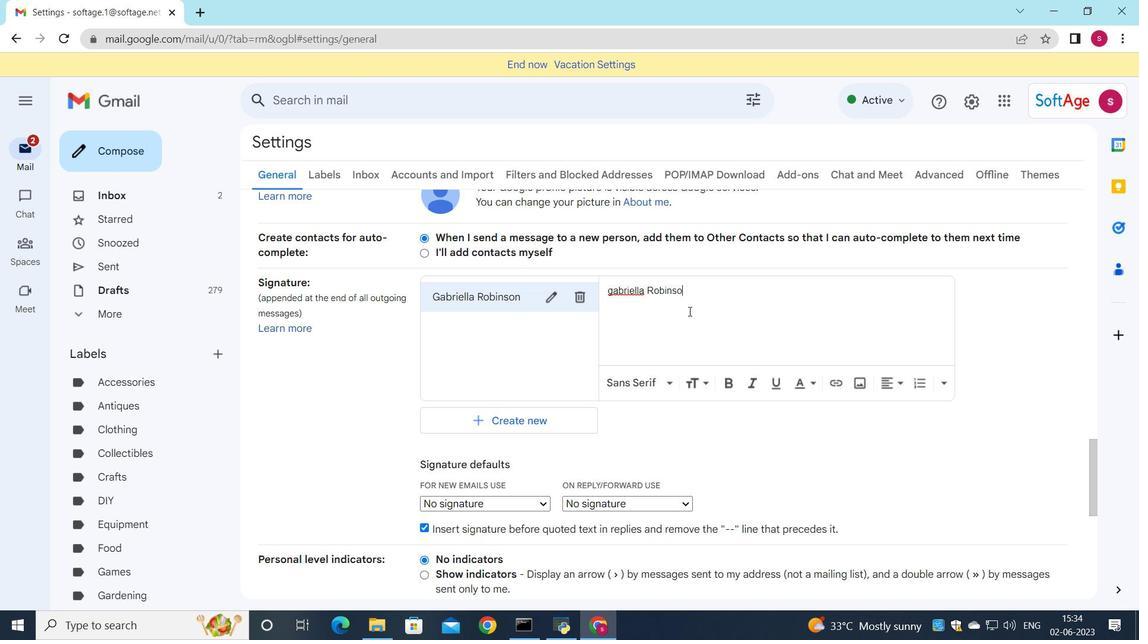 
Action: Mouse moved to (613, 293)
Screenshot: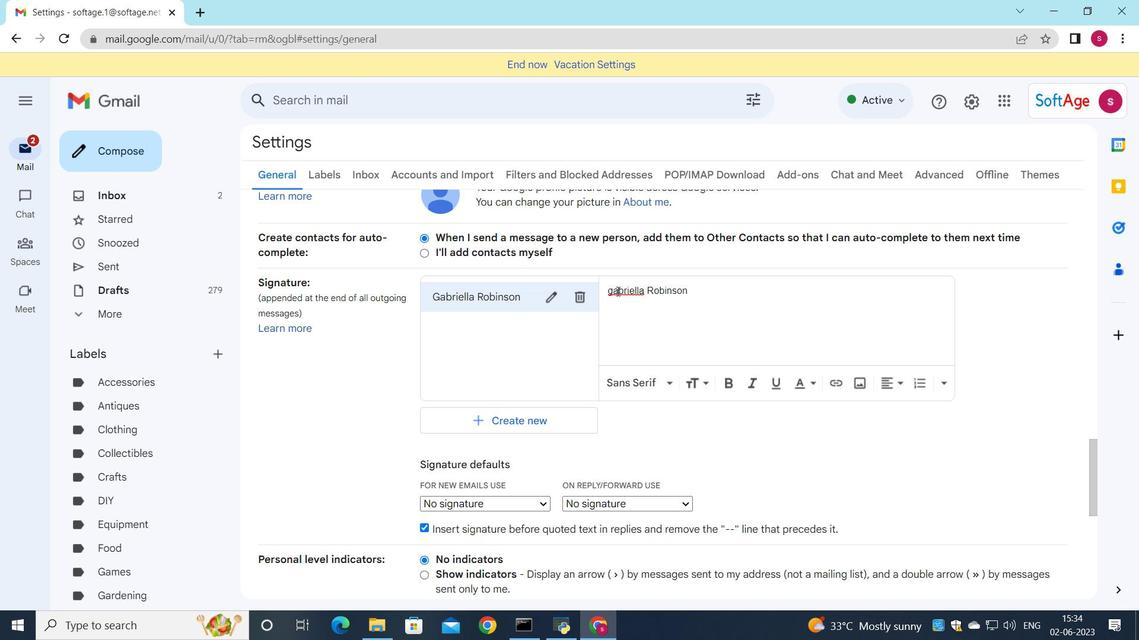 
Action: Mouse pressed left at (613, 293)
Screenshot: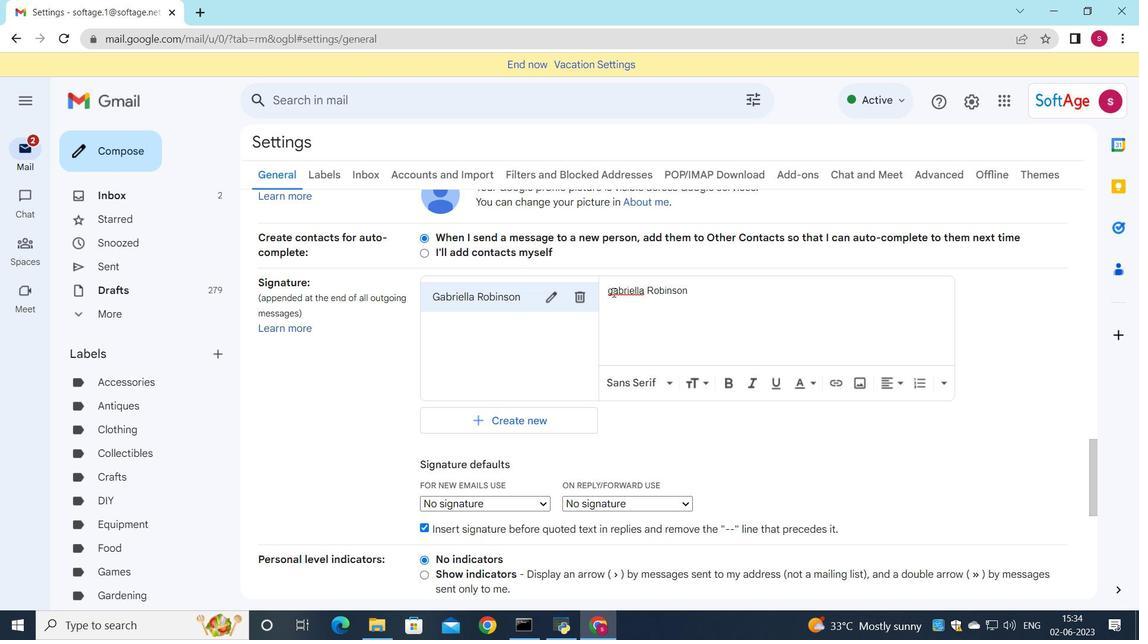 
Action: Key pressed <Key.backspace><Key.shift><Key.shift><Key.shift>G
Screenshot: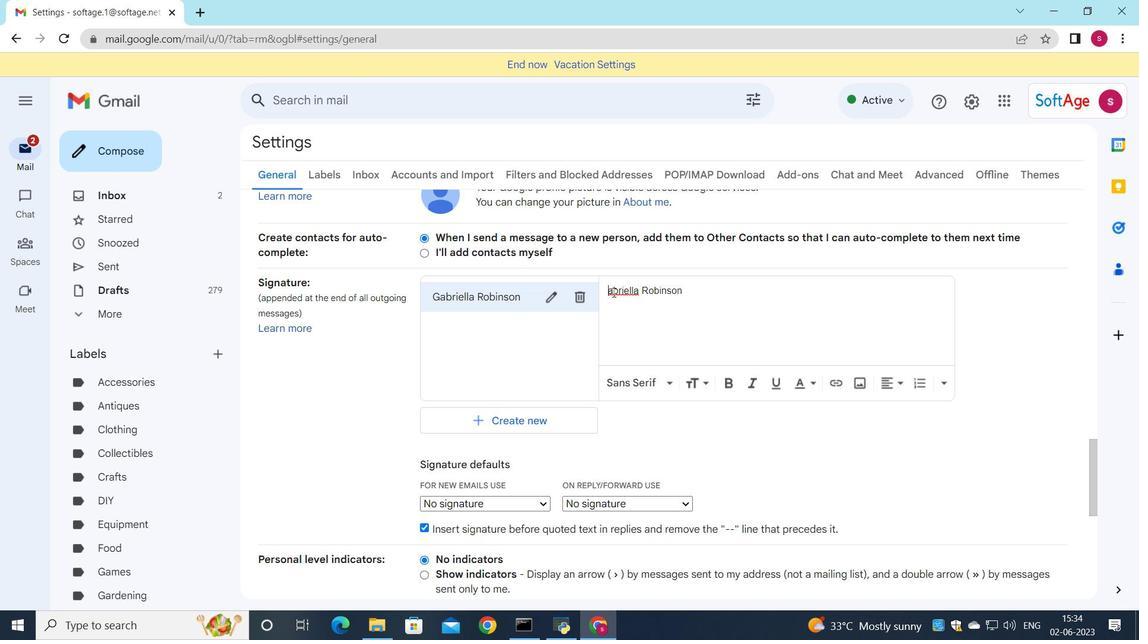 
Action: Mouse moved to (466, 506)
Screenshot: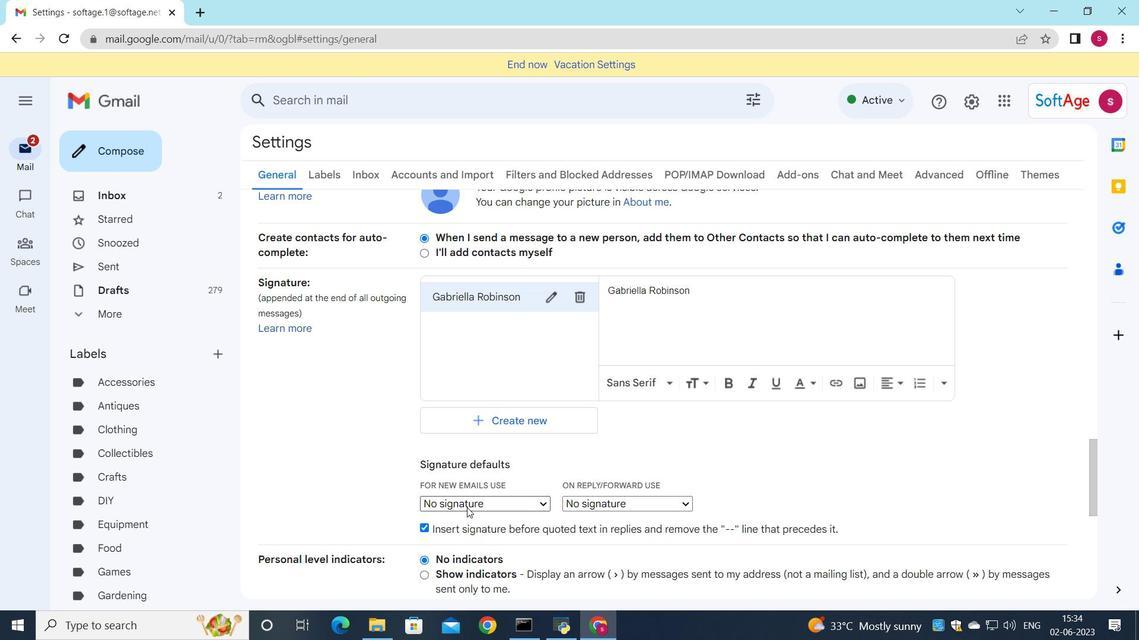 
Action: Mouse pressed left at (466, 506)
Screenshot: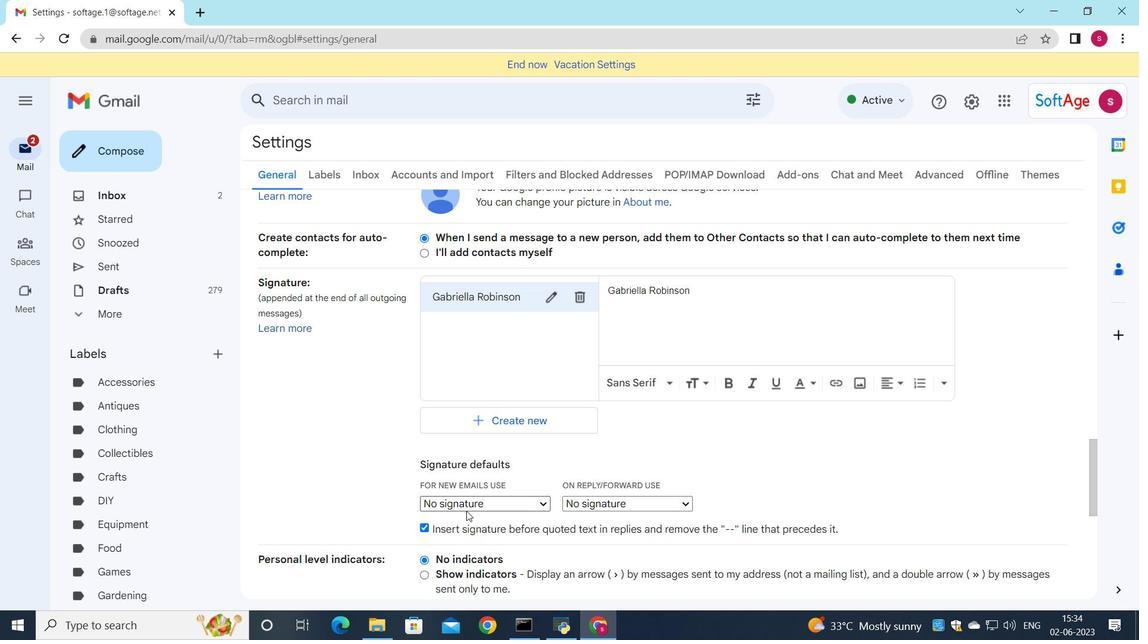 
Action: Mouse moved to (462, 533)
Screenshot: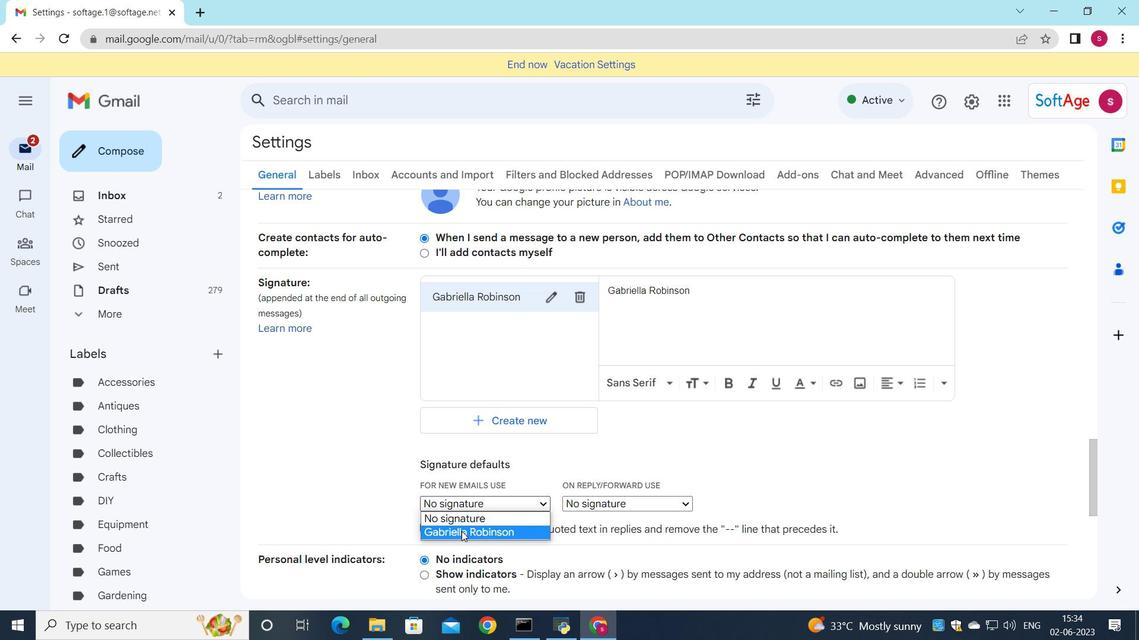 
Action: Mouse pressed left at (462, 533)
Screenshot: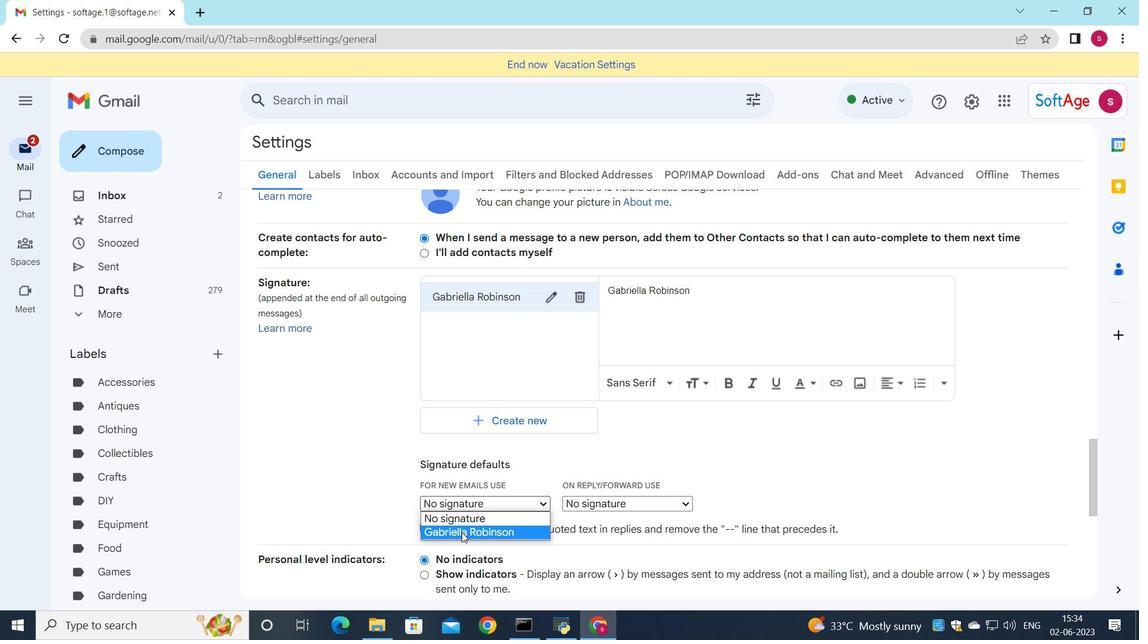 
Action: Mouse moved to (571, 503)
Screenshot: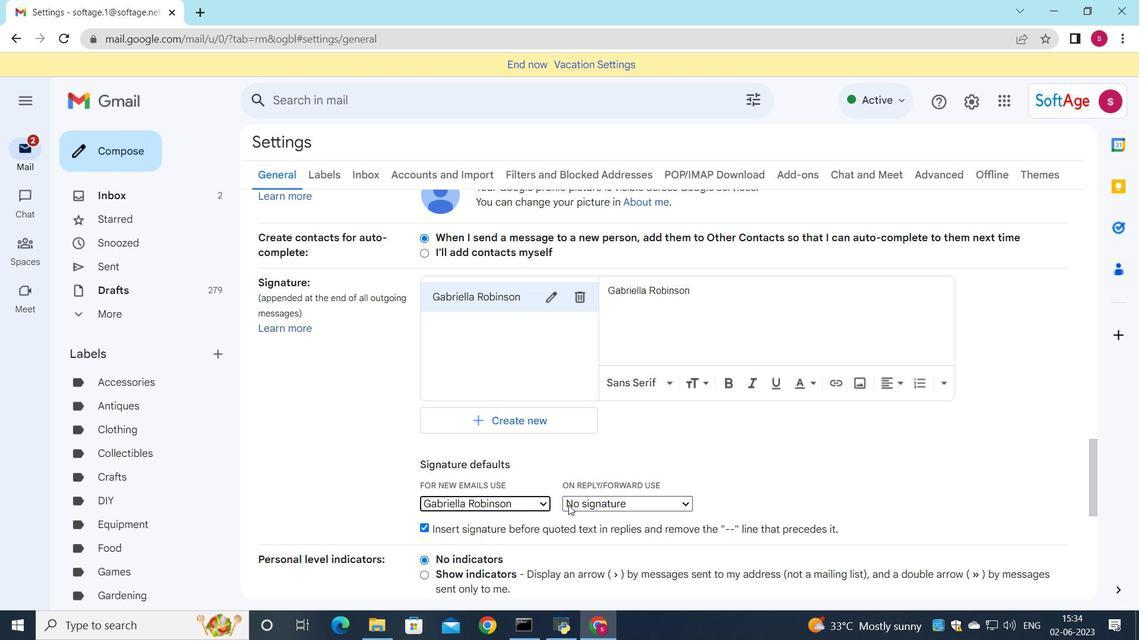 
Action: Mouse pressed left at (571, 503)
Screenshot: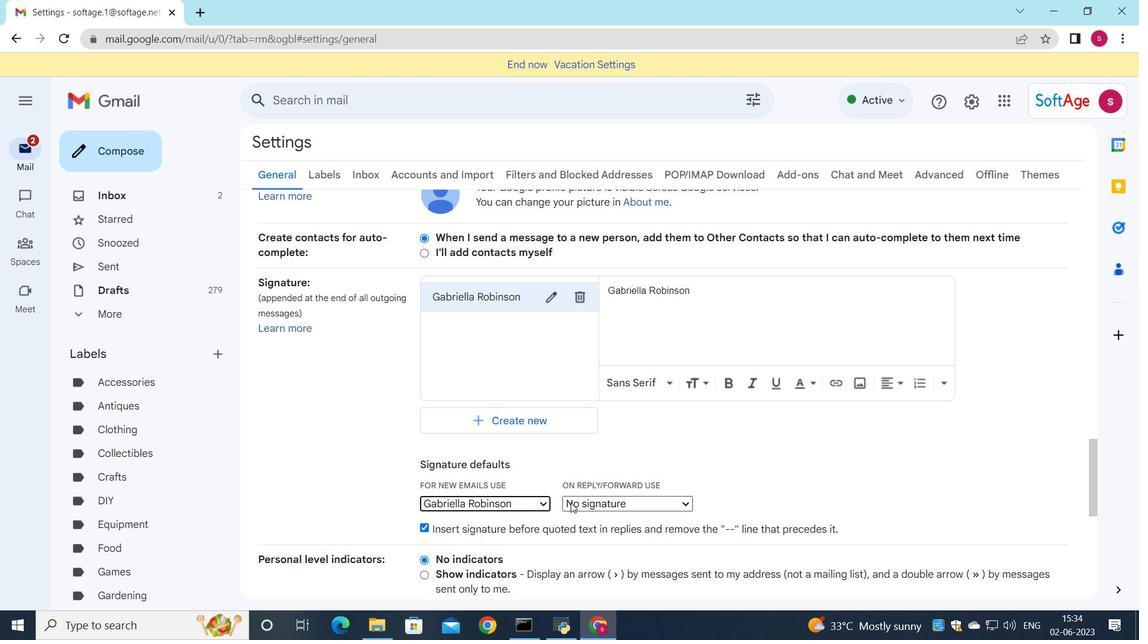 
Action: Mouse moved to (564, 529)
Screenshot: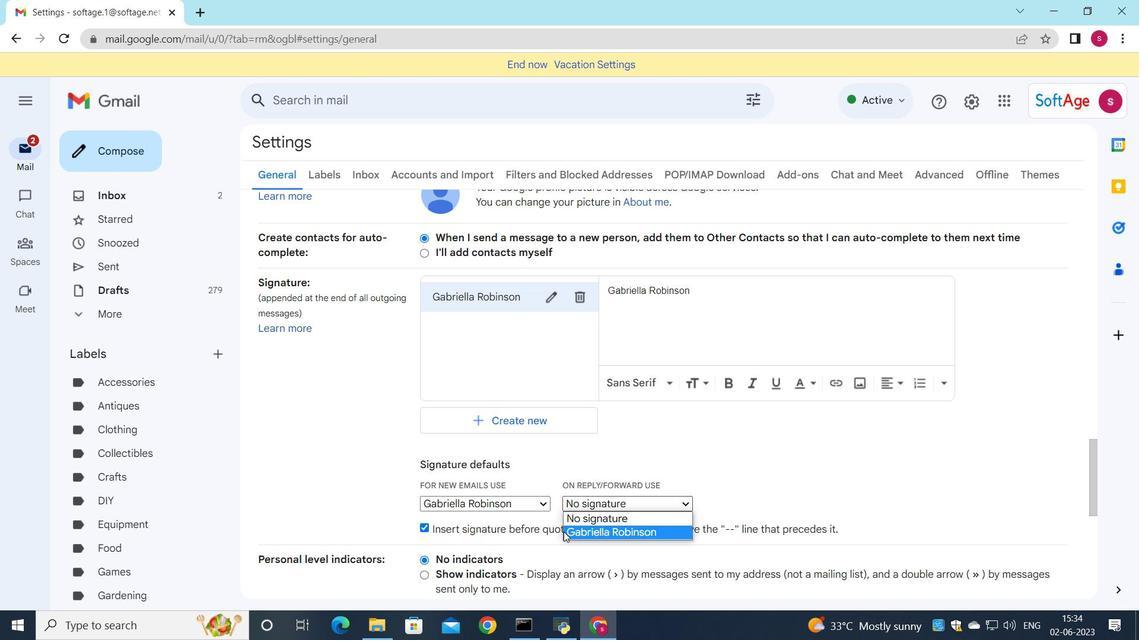 
Action: Mouse pressed left at (564, 529)
Screenshot: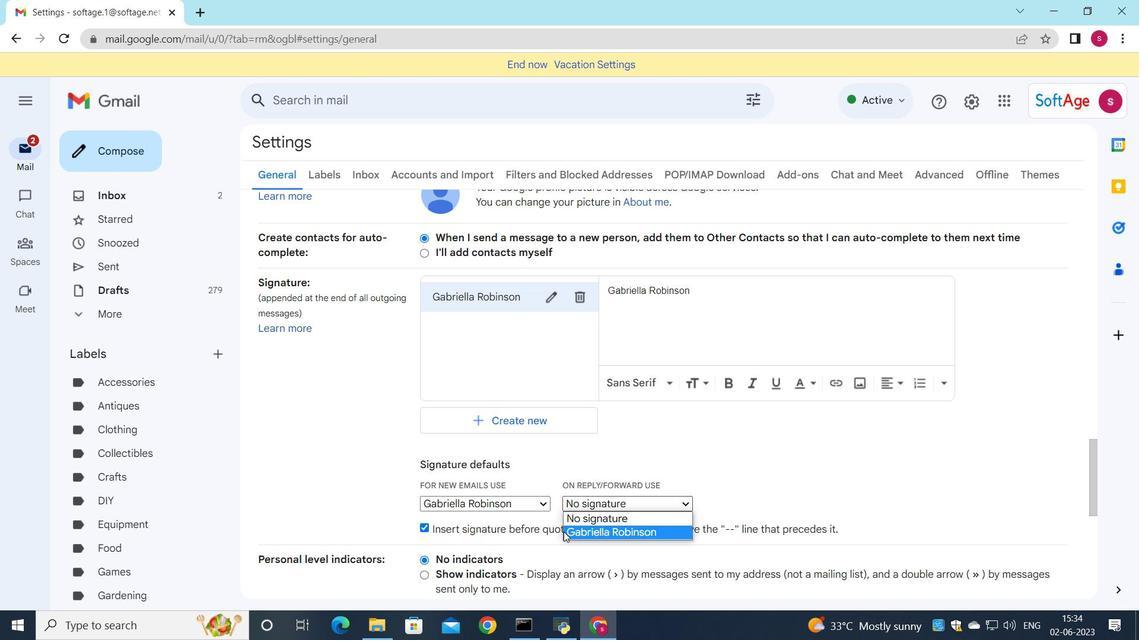 
Action: Mouse moved to (563, 520)
Screenshot: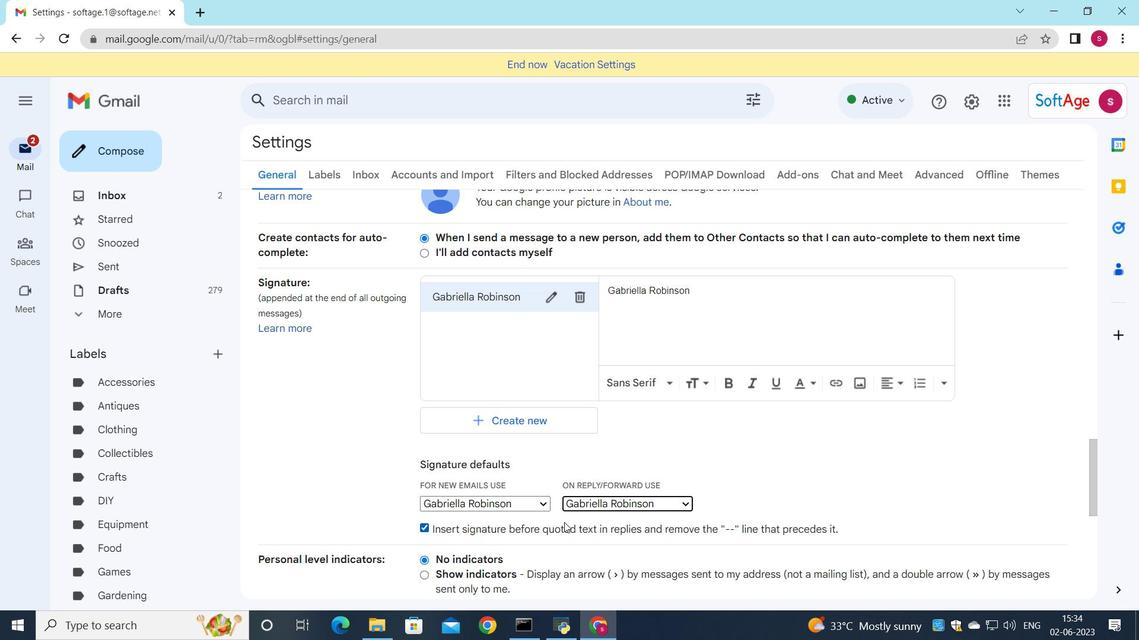 
Action: Mouse scrolled (563, 520) with delta (0, 0)
Screenshot: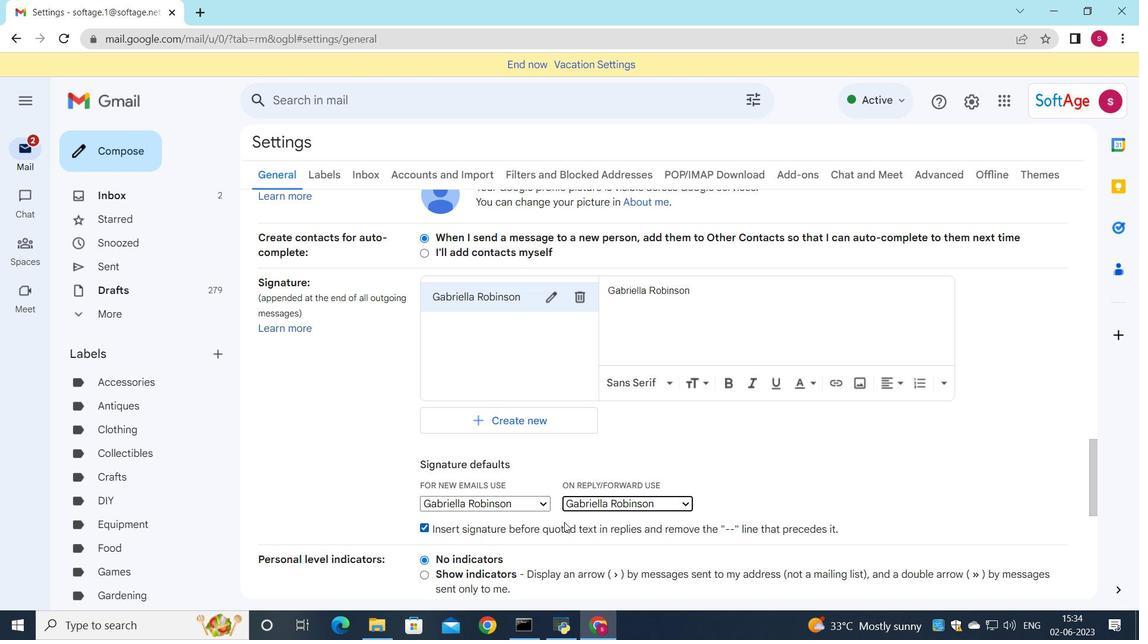 
Action: Mouse scrolled (563, 520) with delta (0, 0)
Screenshot: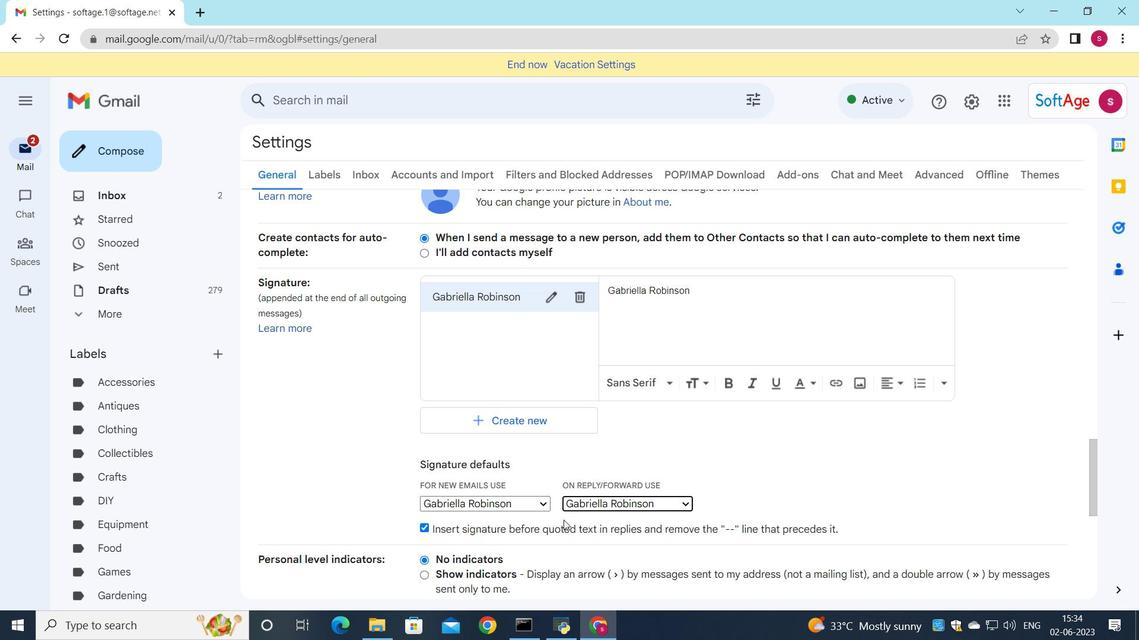 
Action: Mouse scrolled (563, 520) with delta (0, 0)
Screenshot: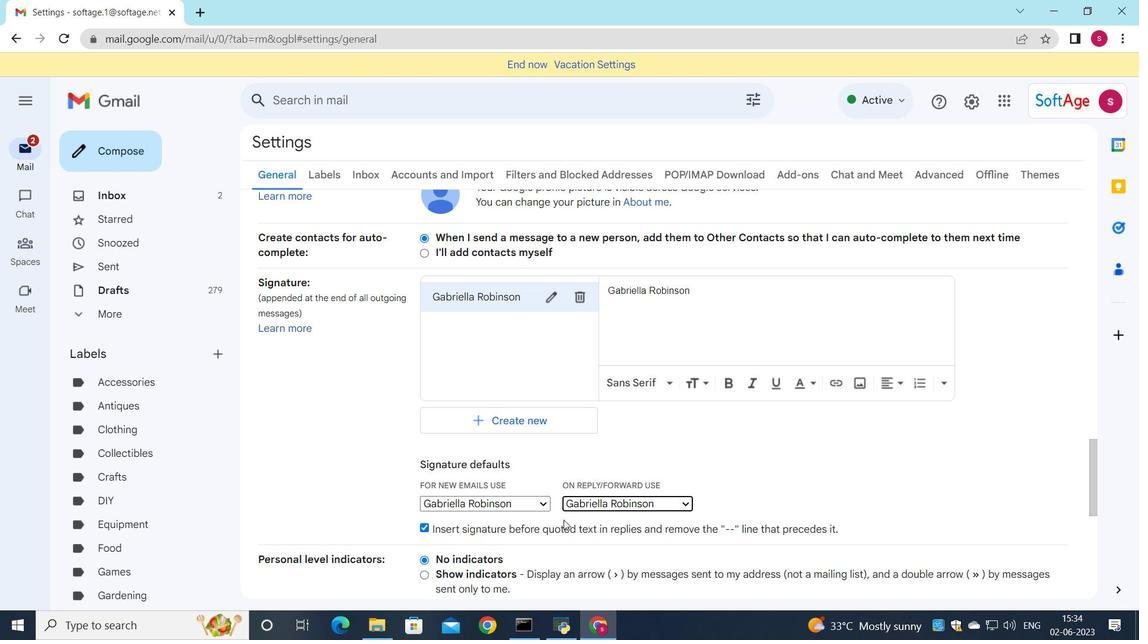 
Action: Mouse scrolled (563, 520) with delta (0, 0)
Screenshot: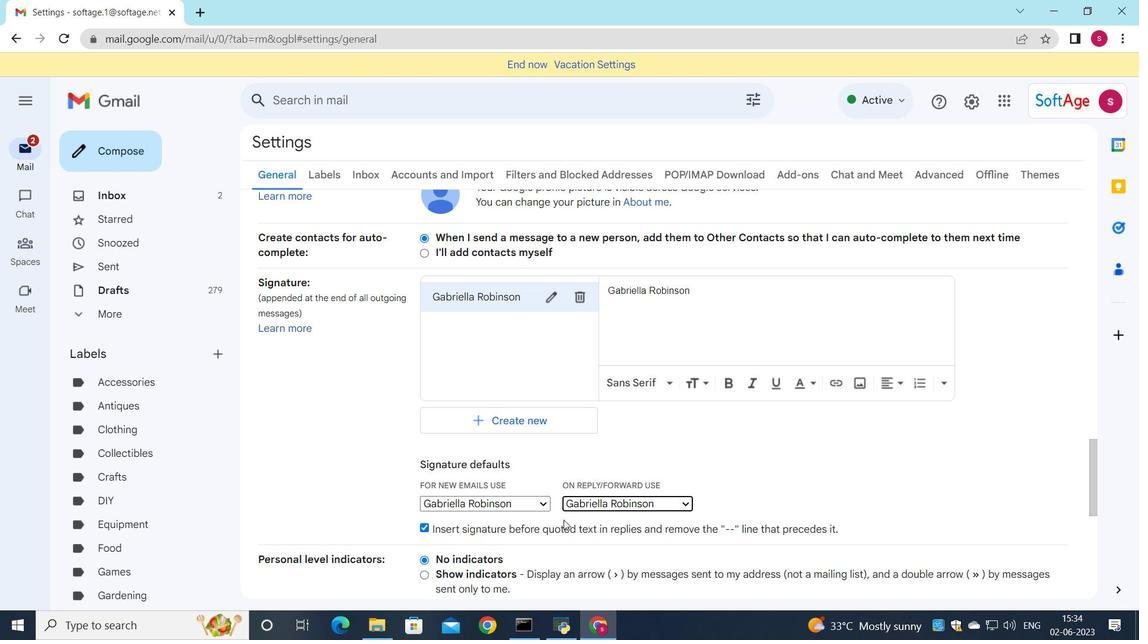 
Action: Mouse moved to (549, 496)
Screenshot: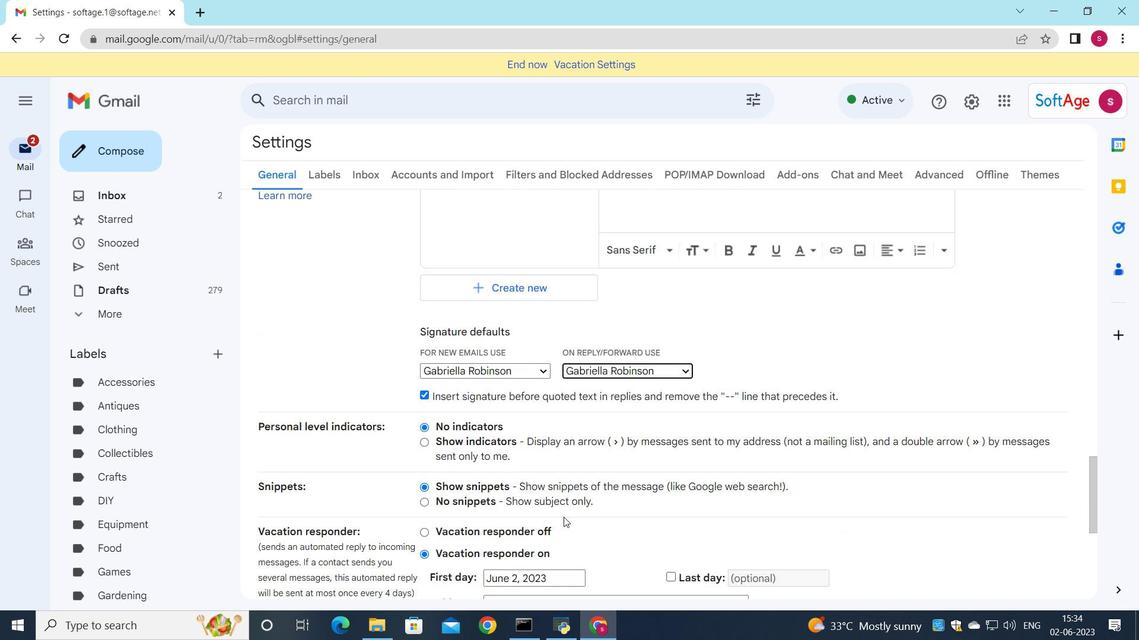 
Action: Mouse scrolled (549, 496) with delta (0, 0)
Screenshot: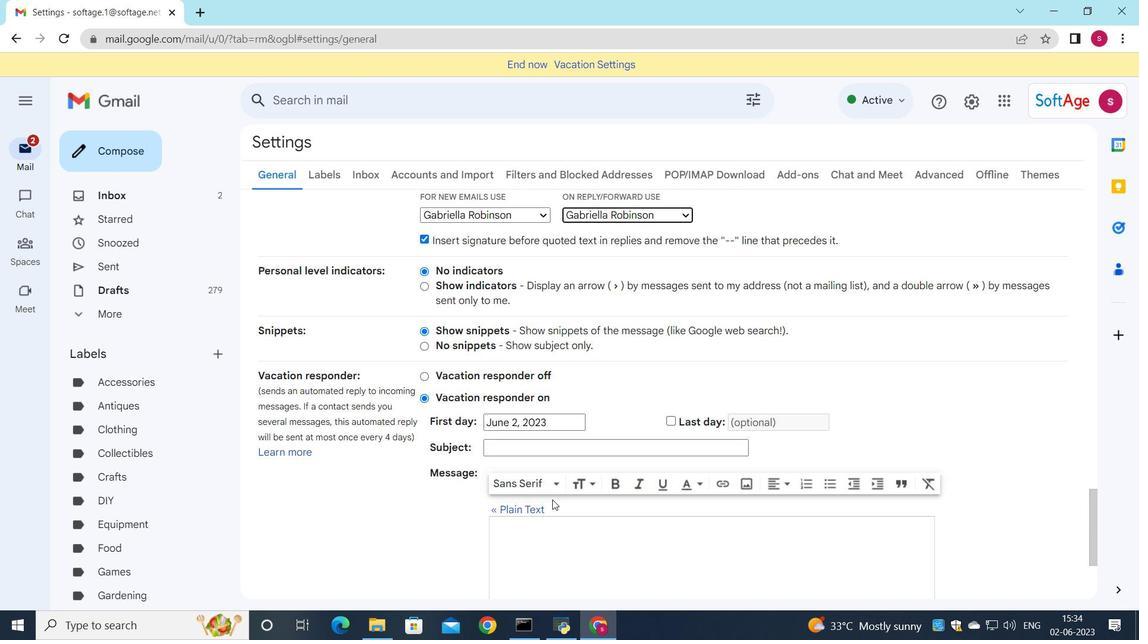 
Action: Mouse scrolled (549, 496) with delta (0, 0)
Screenshot: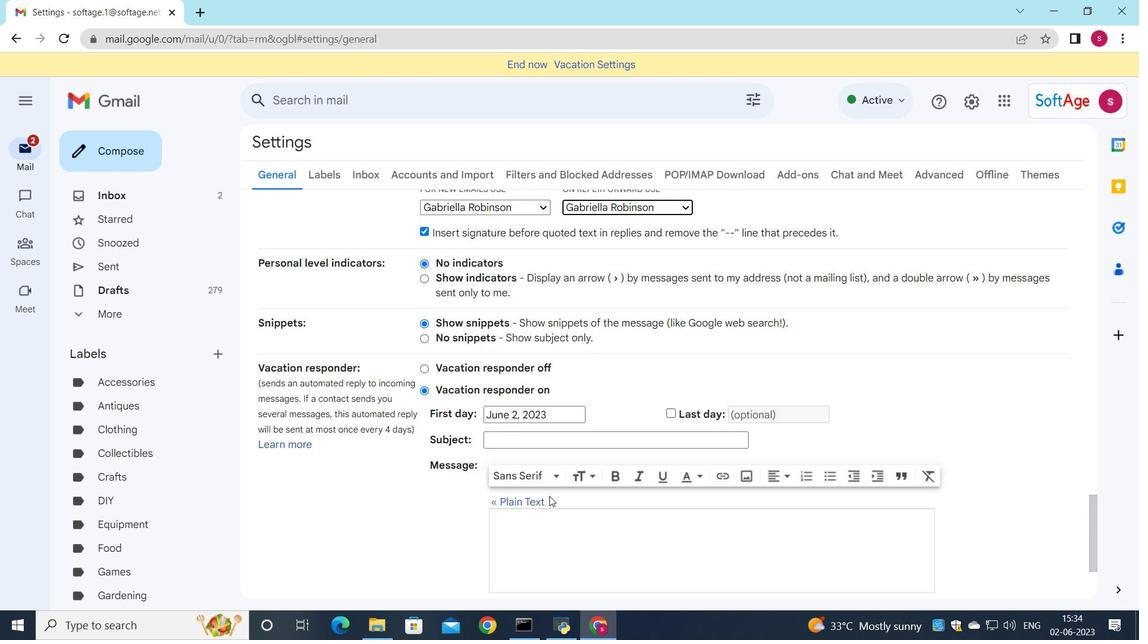 
Action: Mouse scrolled (549, 496) with delta (0, 0)
Screenshot: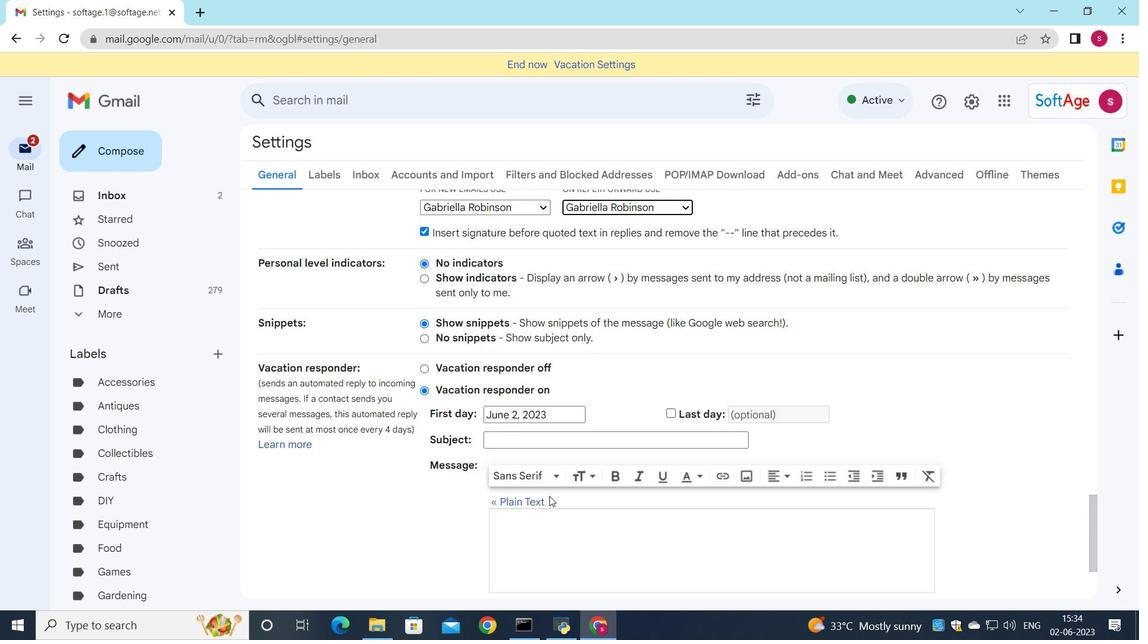 
Action: Mouse scrolled (549, 496) with delta (0, 0)
Screenshot: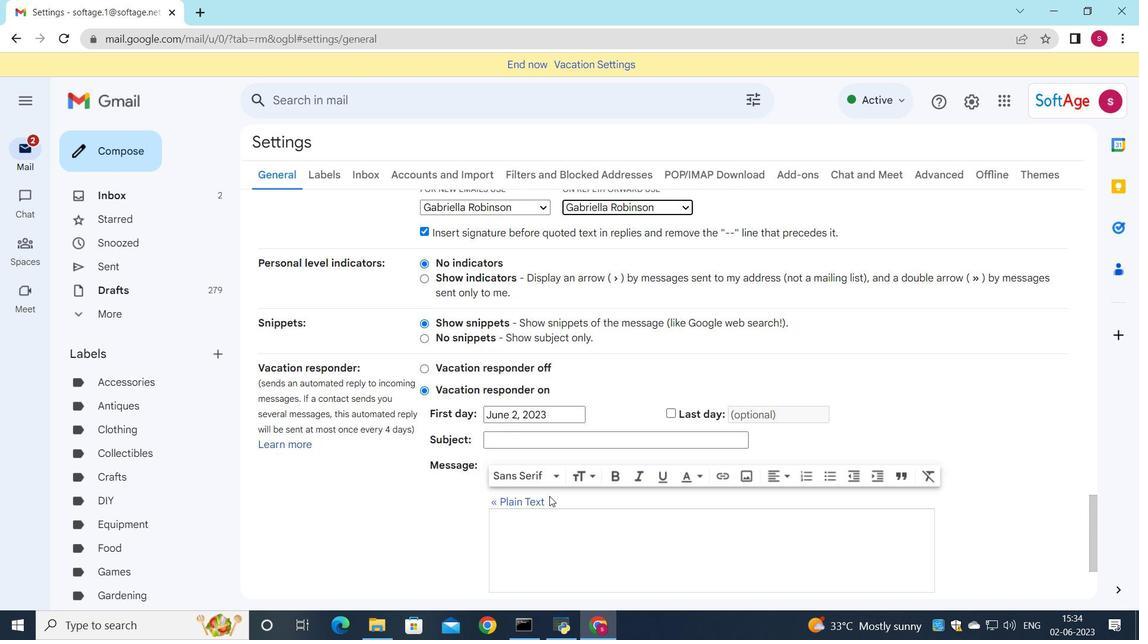 
Action: Mouse moved to (614, 519)
Screenshot: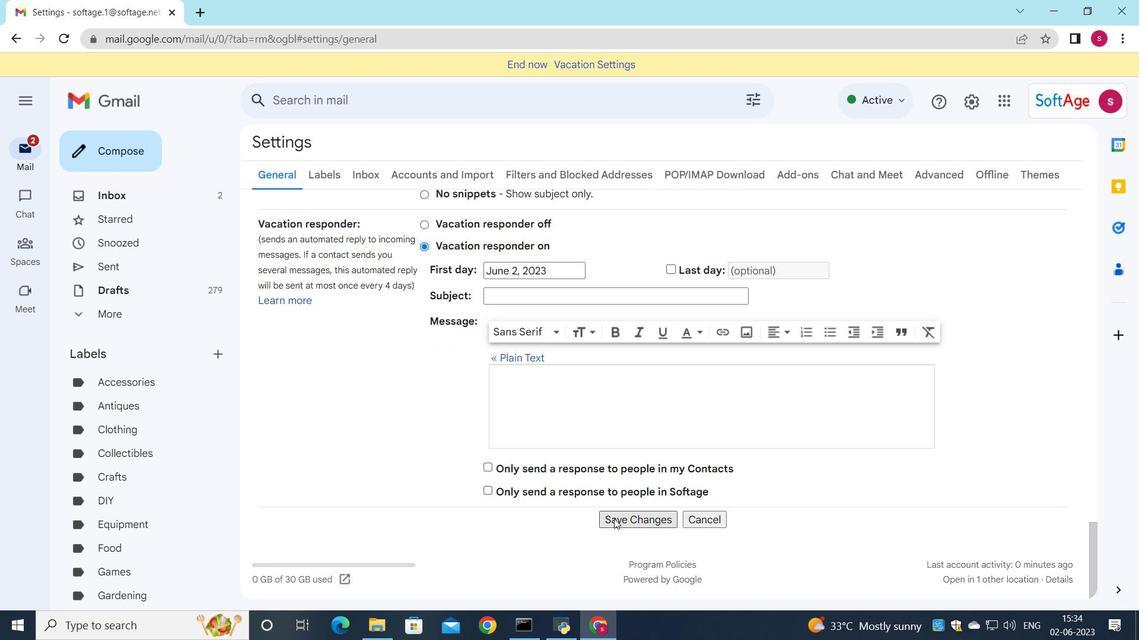
Action: Mouse pressed left at (614, 519)
Screenshot: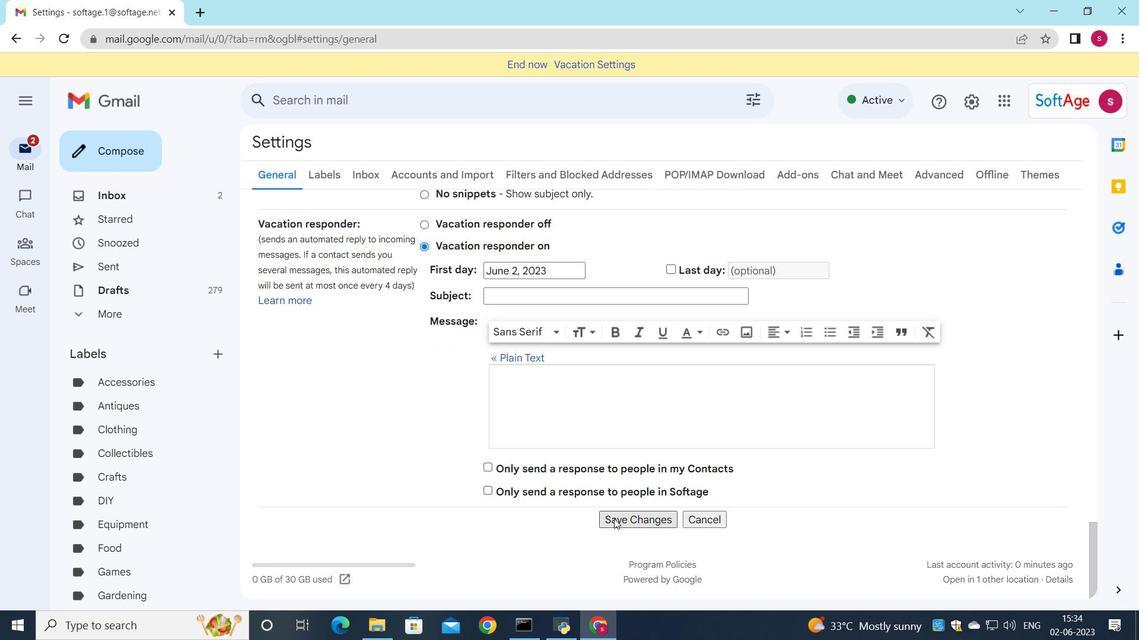 
Action: Mouse moved to (473, 318)
Screenshot: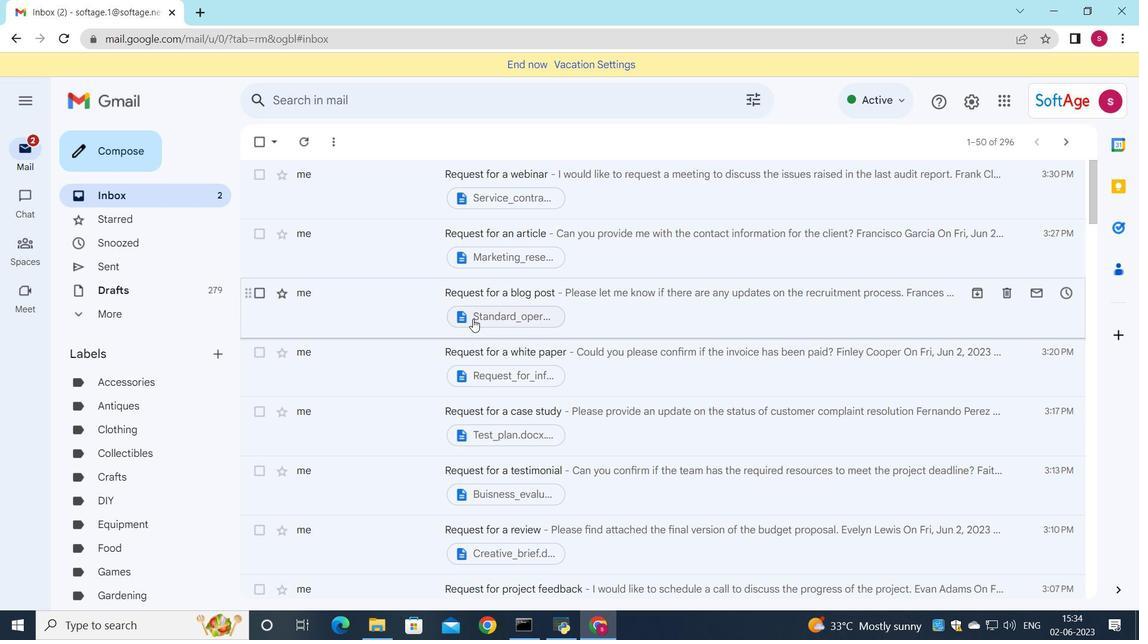 
Action: Mouse pressed left at (473, 318)
Screenshot: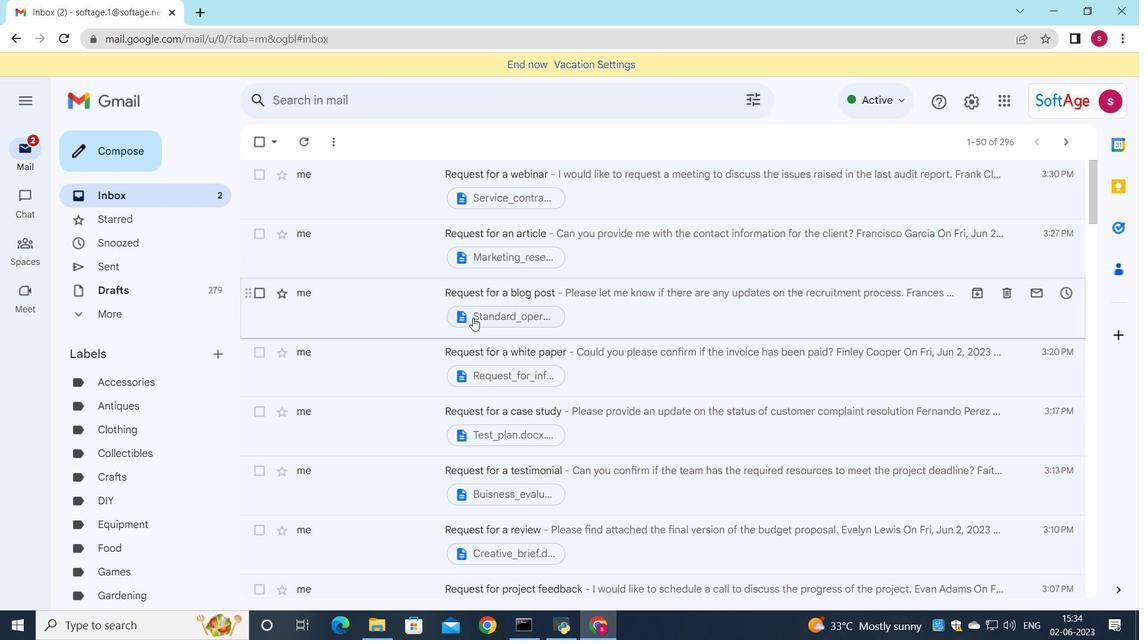 
Action: Mouse moved to (24, 71)
Screenshot: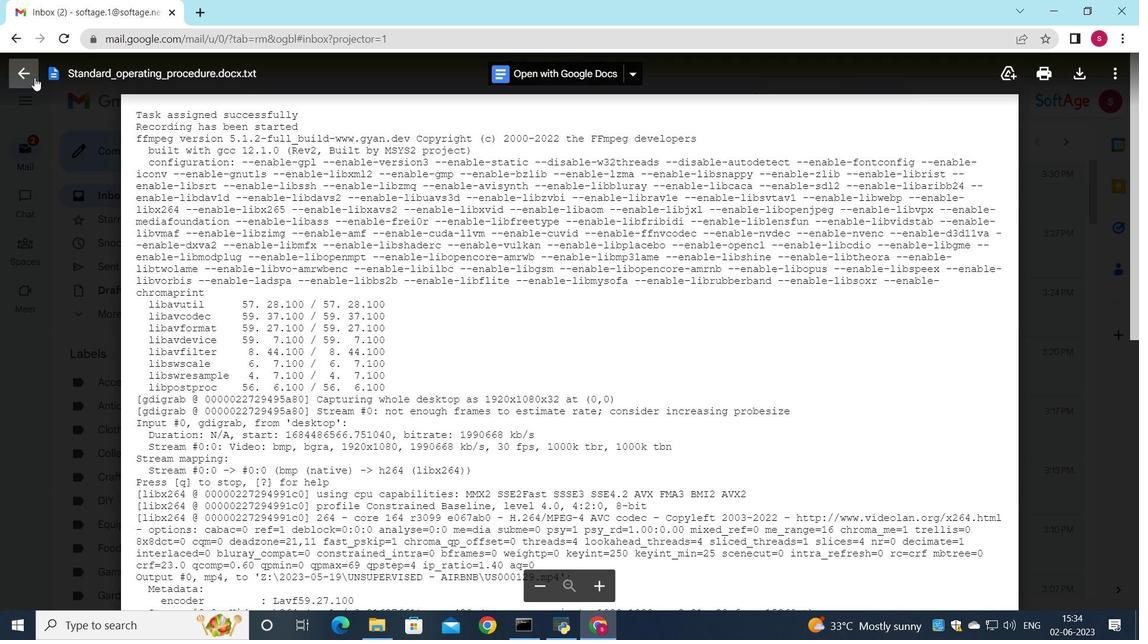 
Action: Mouse pressed left at (24, 71)
Screenshot: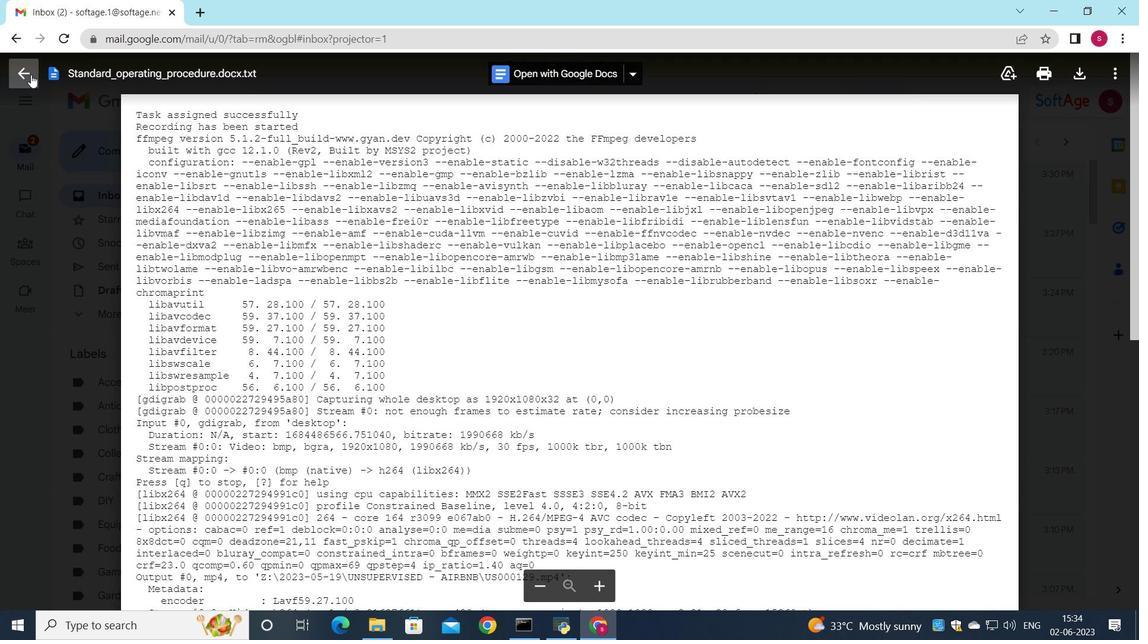 
Action: Mouse moved to (614, 302)
Screenshot: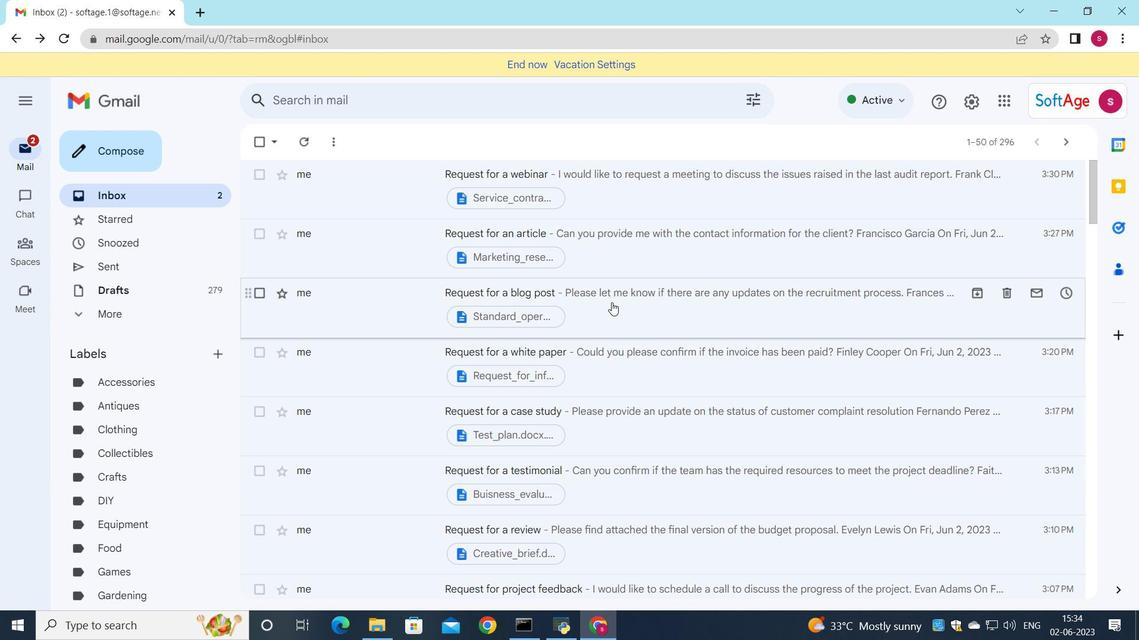 
Action: Mouse pressed left at (614, 302)
Screenshot: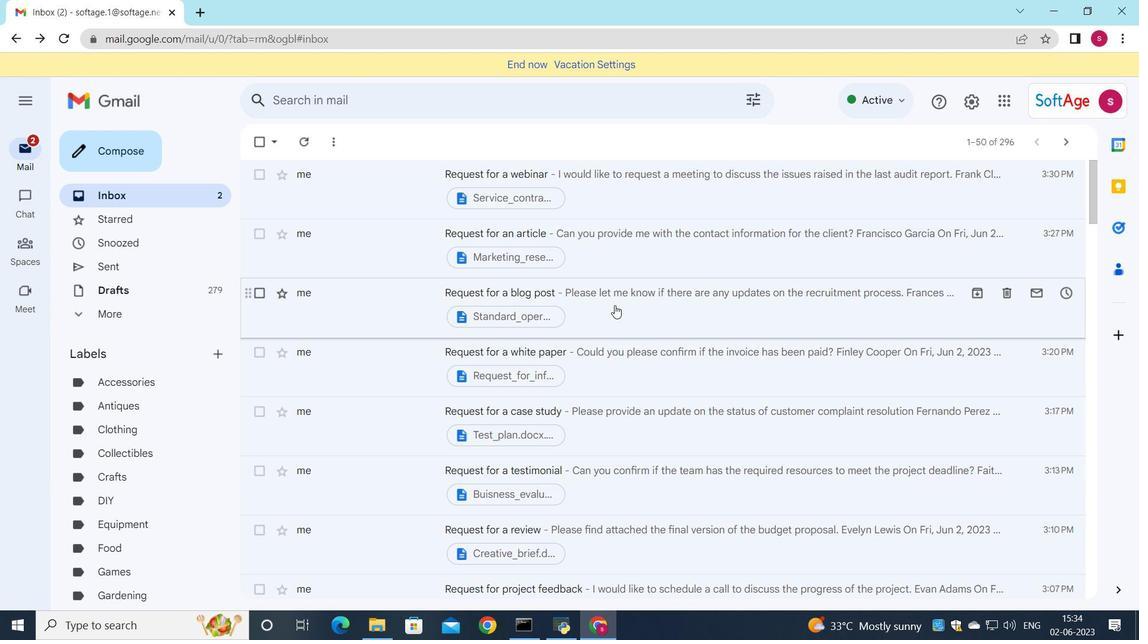 
Action: Mouse moved to (504, 344)
Screenshot: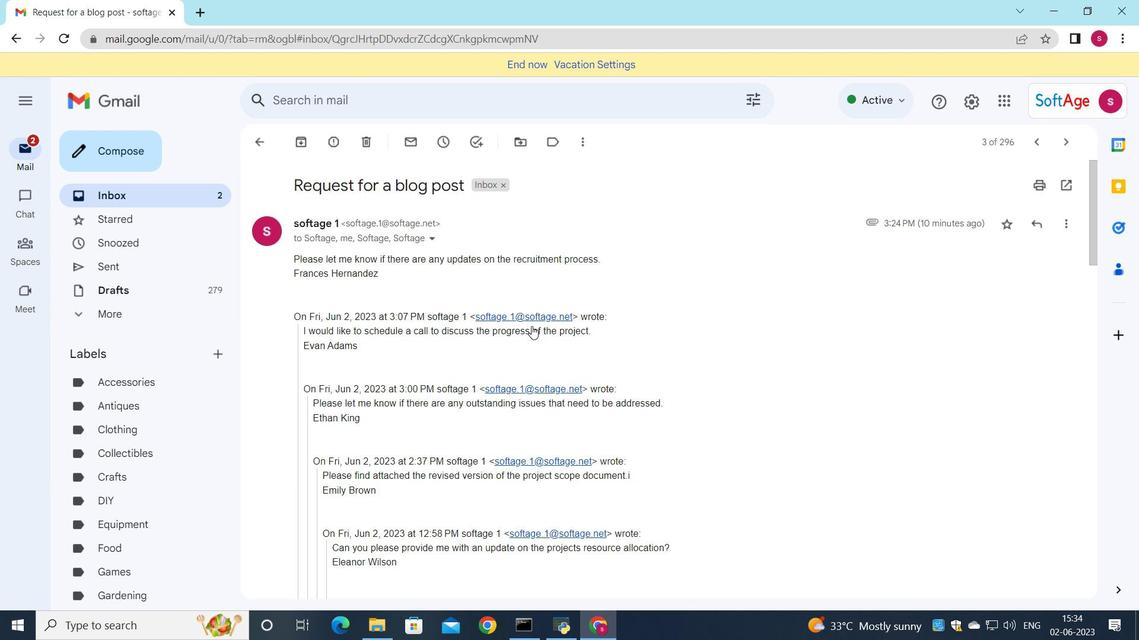 
Action: Mouse scrolled (505, 342) with delta (0, 0)
Screenshot: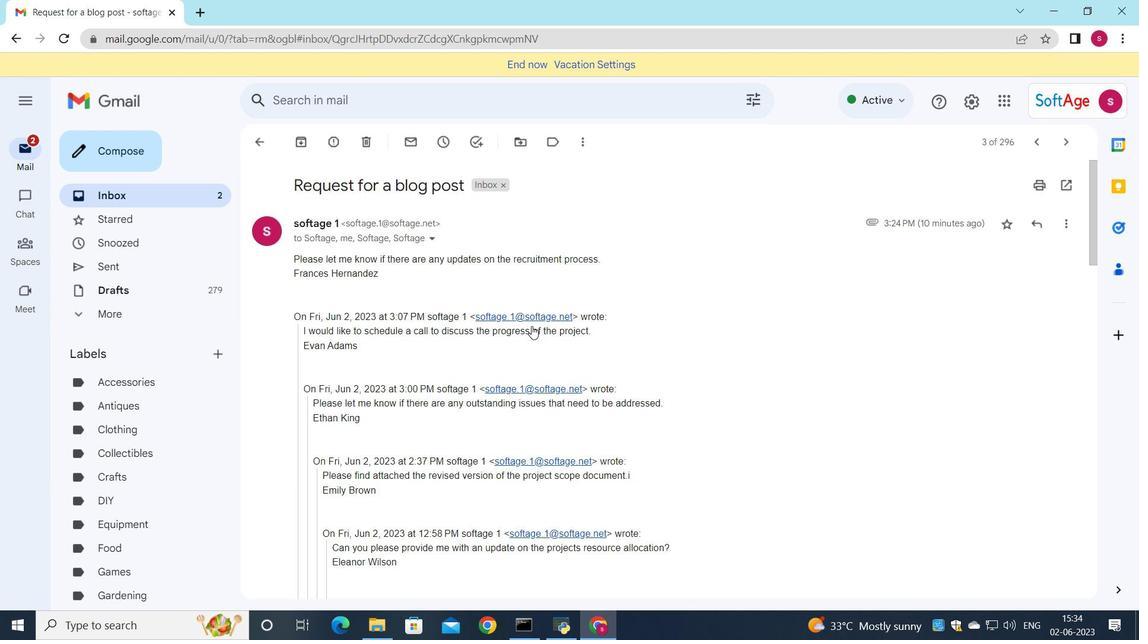 
Action: Mouse moved to (501, 346)
Screenshot: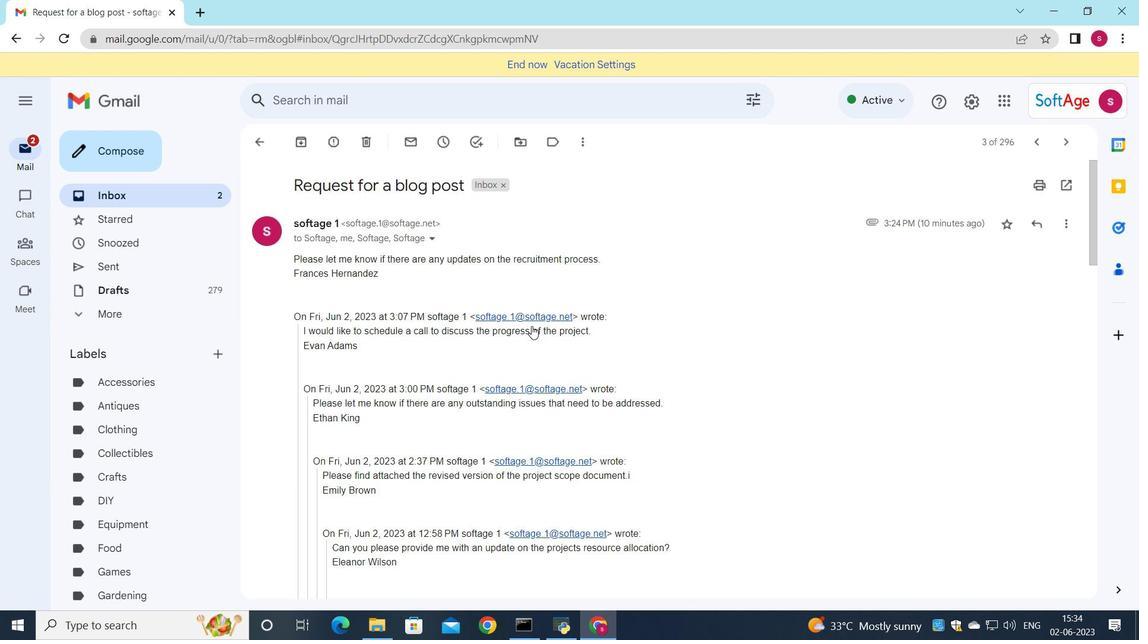 
Action: Mouse scrolled (501, 345) with delta (0, 0)
Screenshot: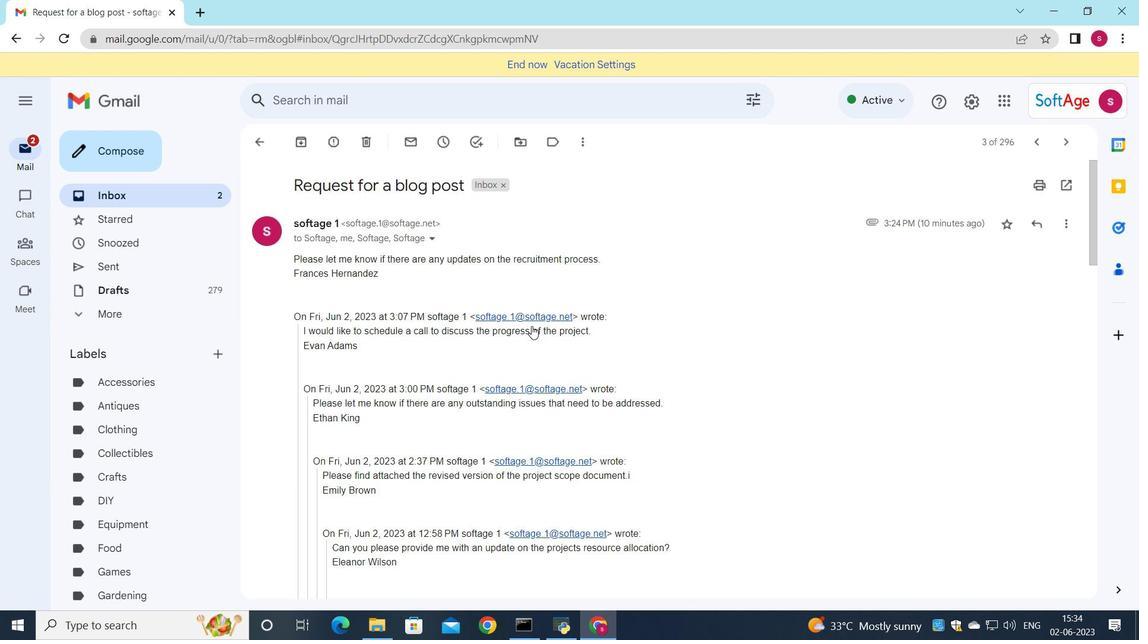 
Action: Mouse moved to (500, 348)
Screenshot: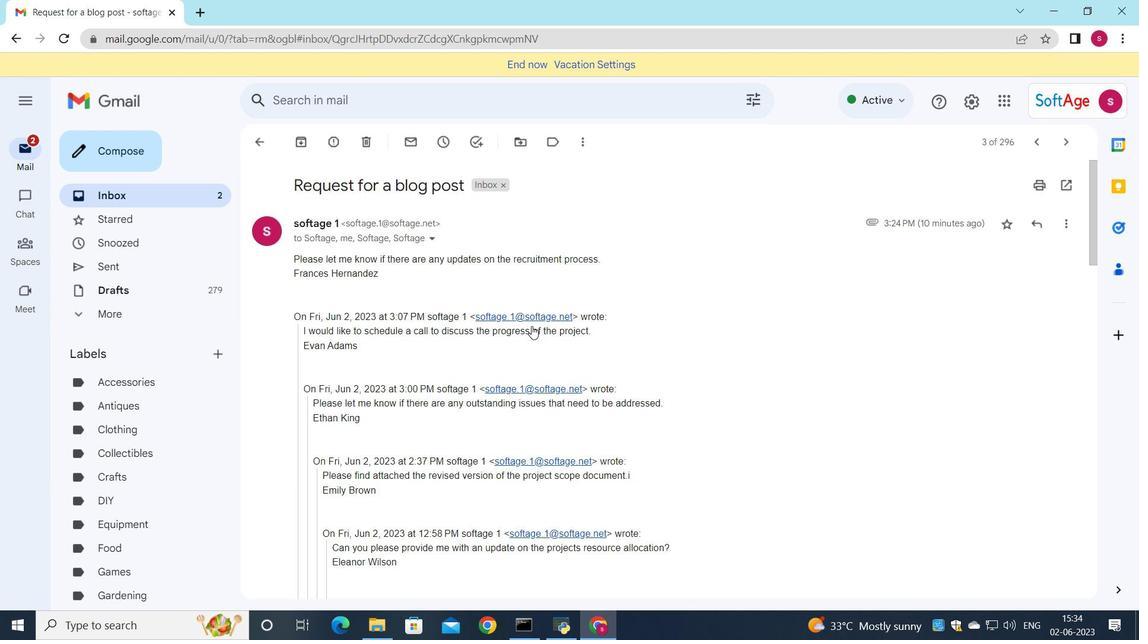 
Action: Mouse scrolled (500, 348) with delta (0, 0)
Screenshot: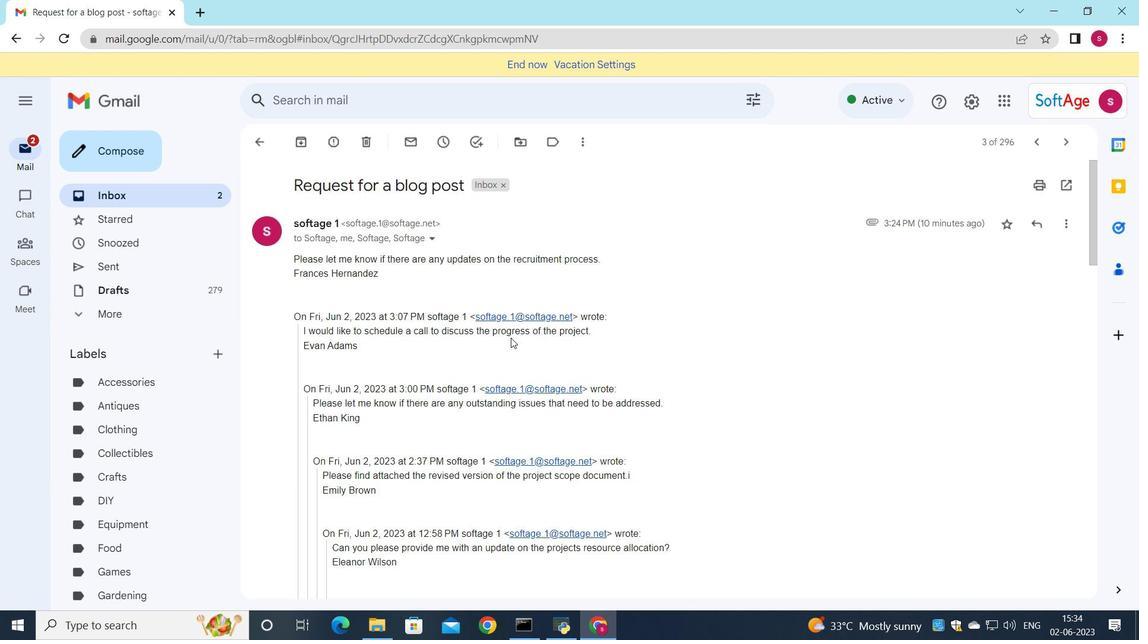 
Action: Mouse moved to (427, 357)
Screenshot: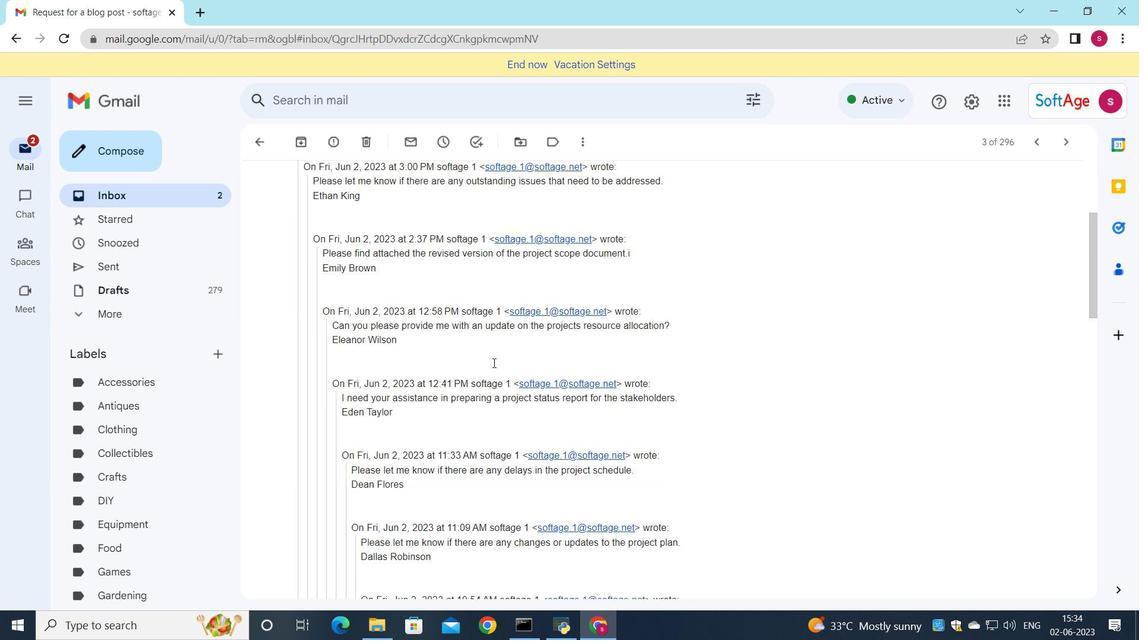 
Action: Mouse scrolled (427, 356) with delta (0, 0)
Screenshot: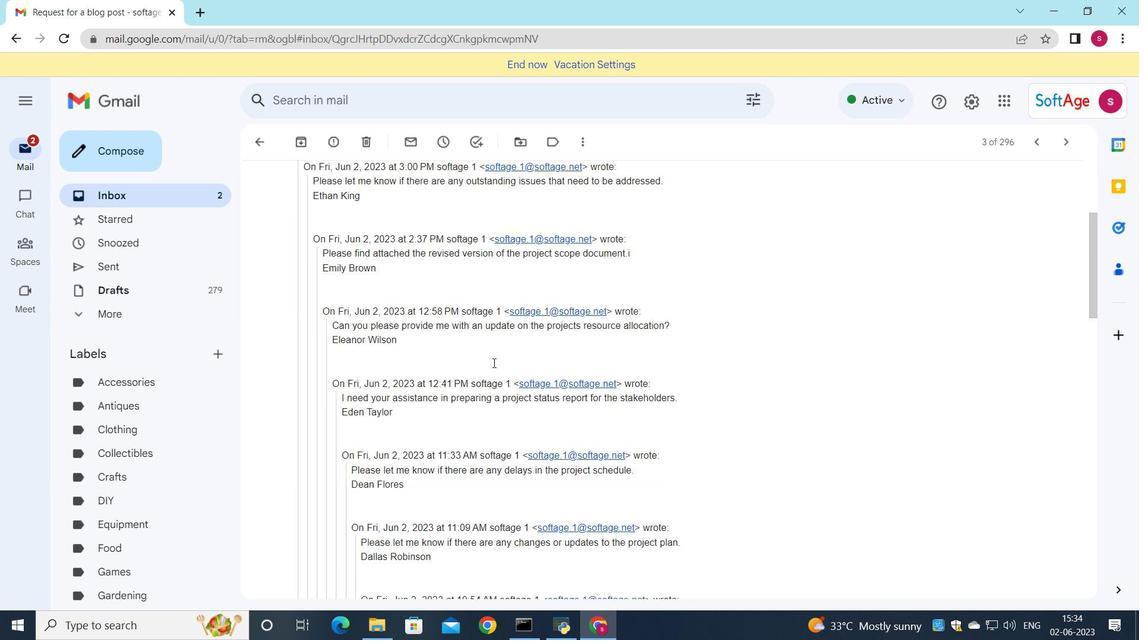 
Action: Mouse moved to (417, 369)
Screenshot: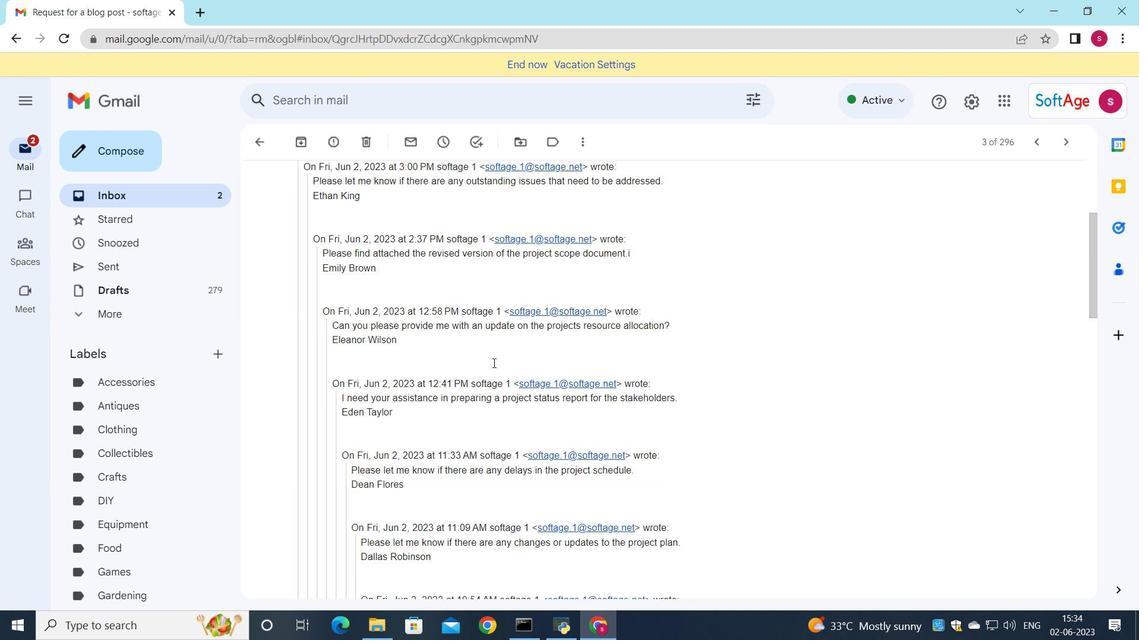 
Action: Mouse scrolled (417, 368) with delta (0, 0)
Screenshot: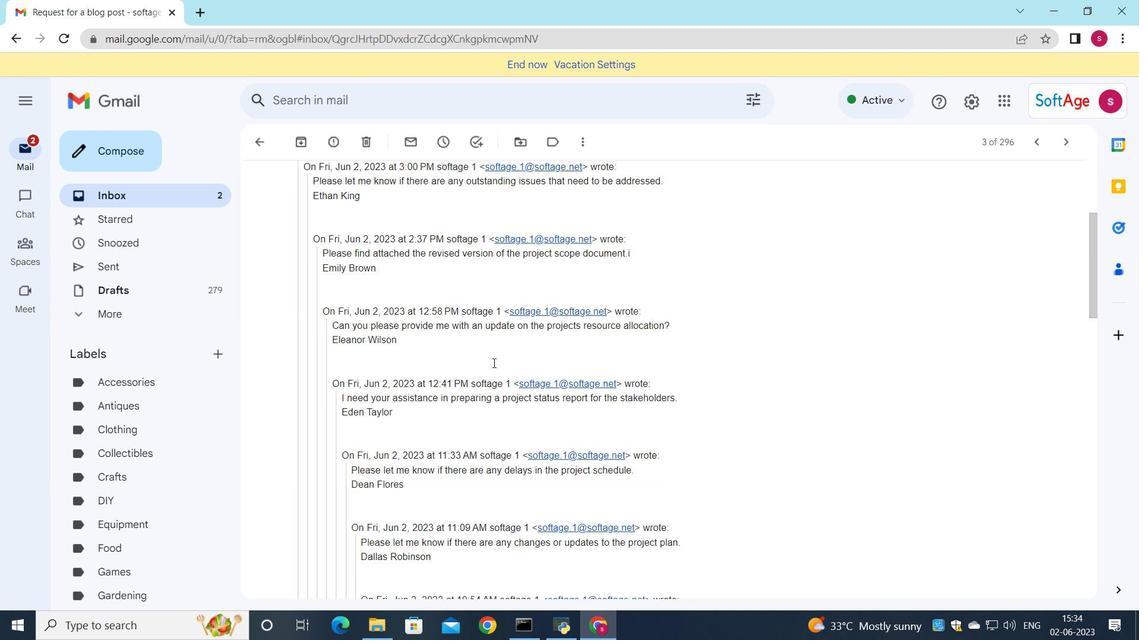
Action: Mouse moved to (405, 381)
Screenshot: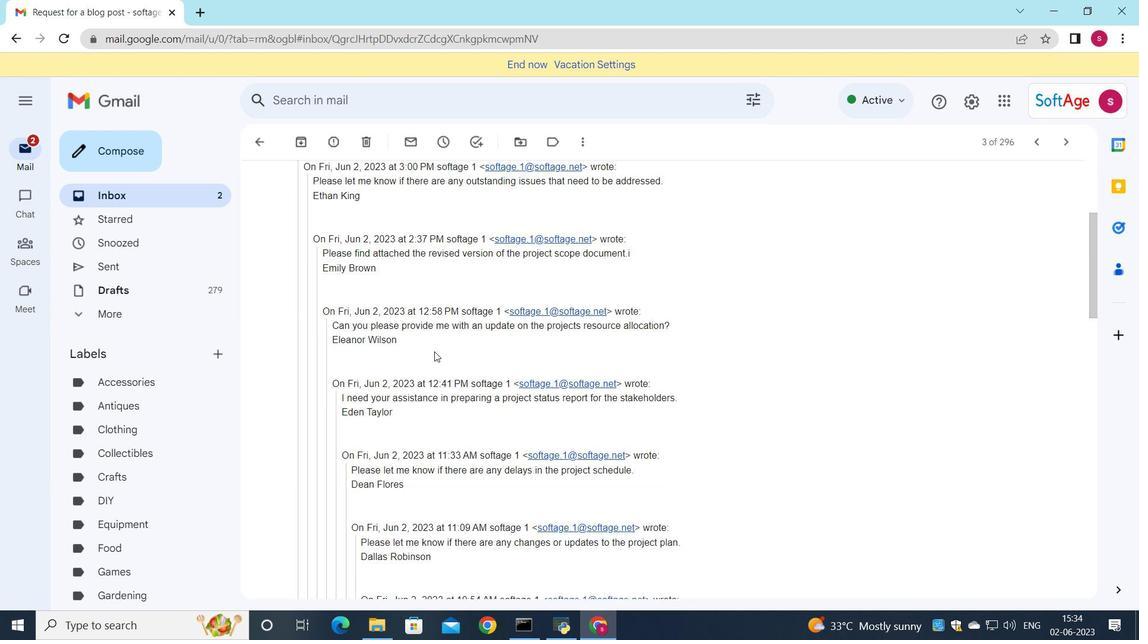 
Action: Mouse scrolled (408, 377) with delta (0, 0)
Screenshot: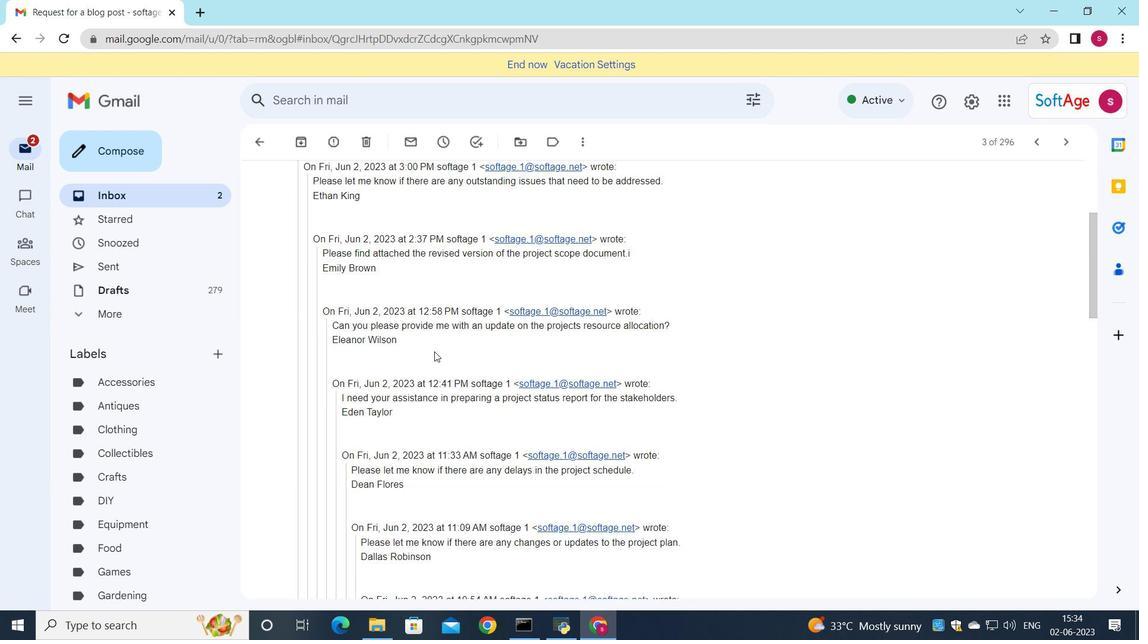
Action: Mouse moved to (401, 388)
Screenshot: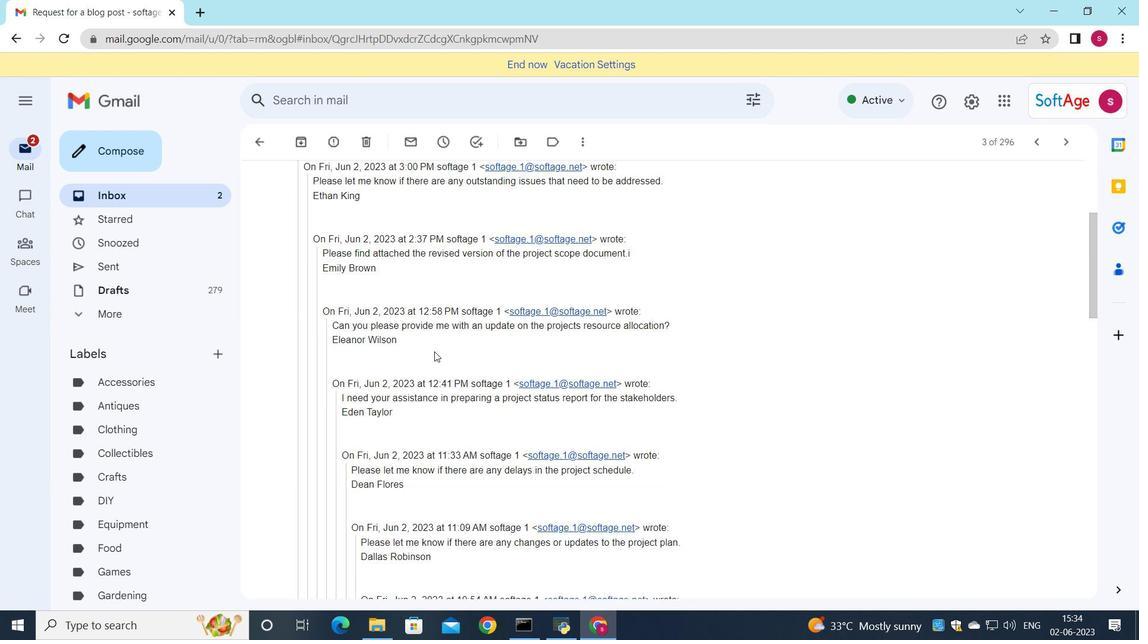 
Action: Mouse scrolled (401, 387) with delta (0, 0)
Screenshot: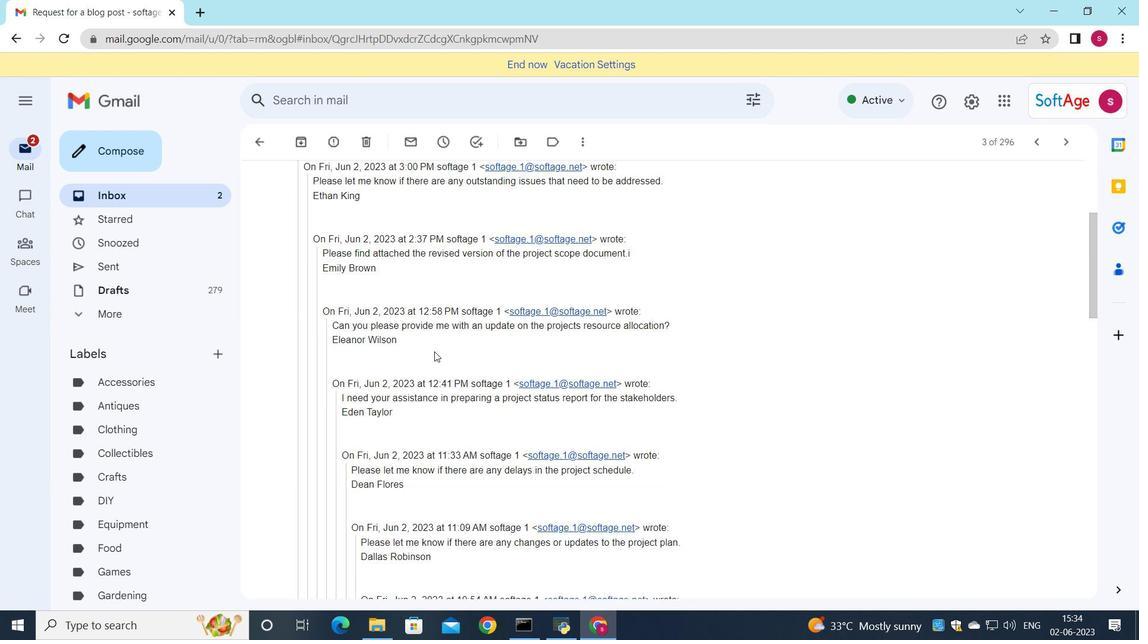 
Action: Mouse moved to (374, 392)
Screenshot: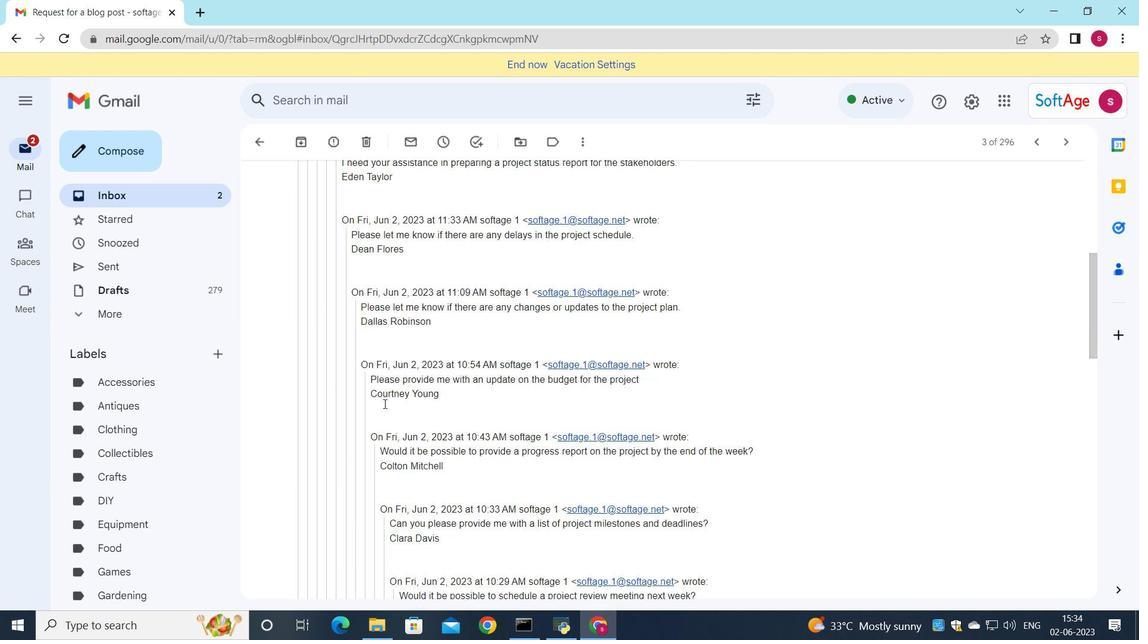 
Action: Mouse scrolled (374, 391) with delta (0, 0)
Screenshot: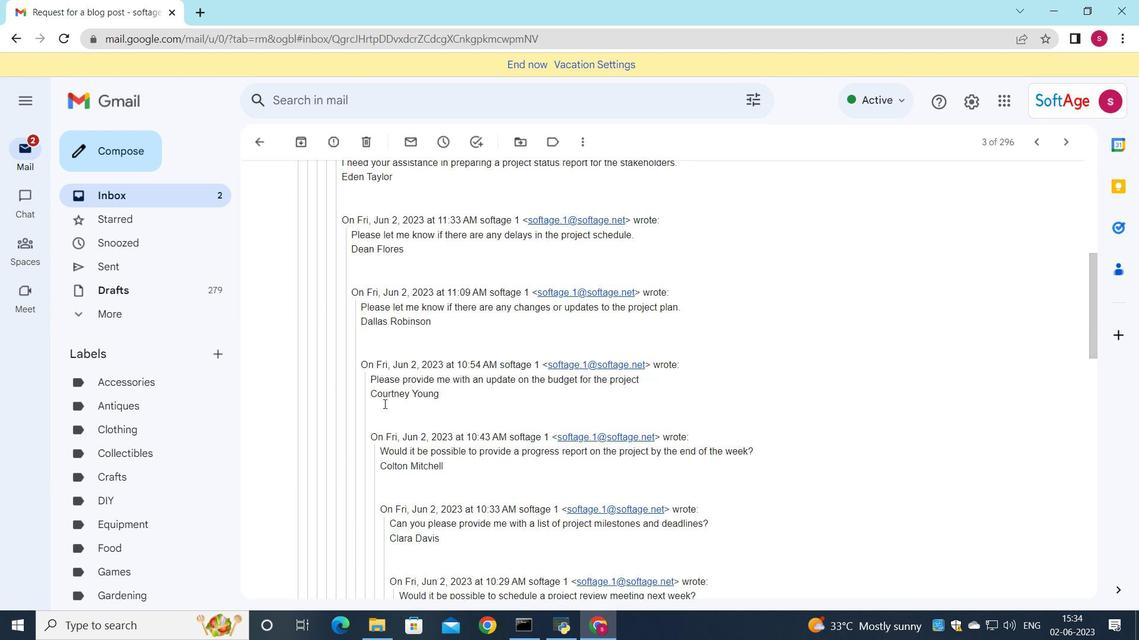 
Action: Mouse moved to (374, 392)
Screenshot: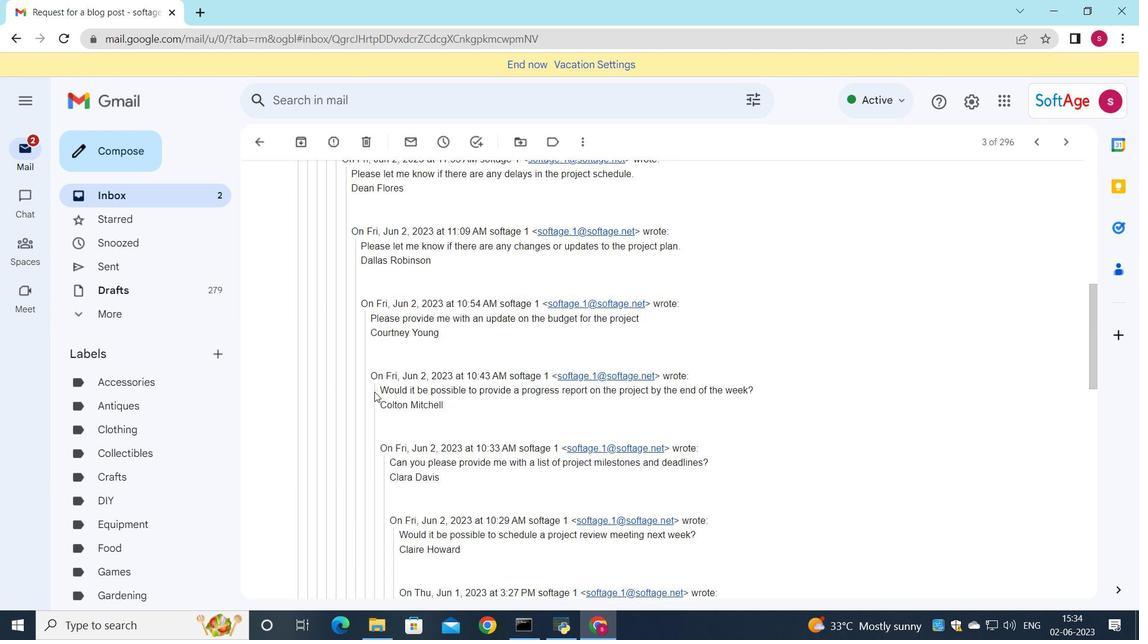
Action: Mouse scrolled (374, 391) with delta (0, 0)
Screenshot: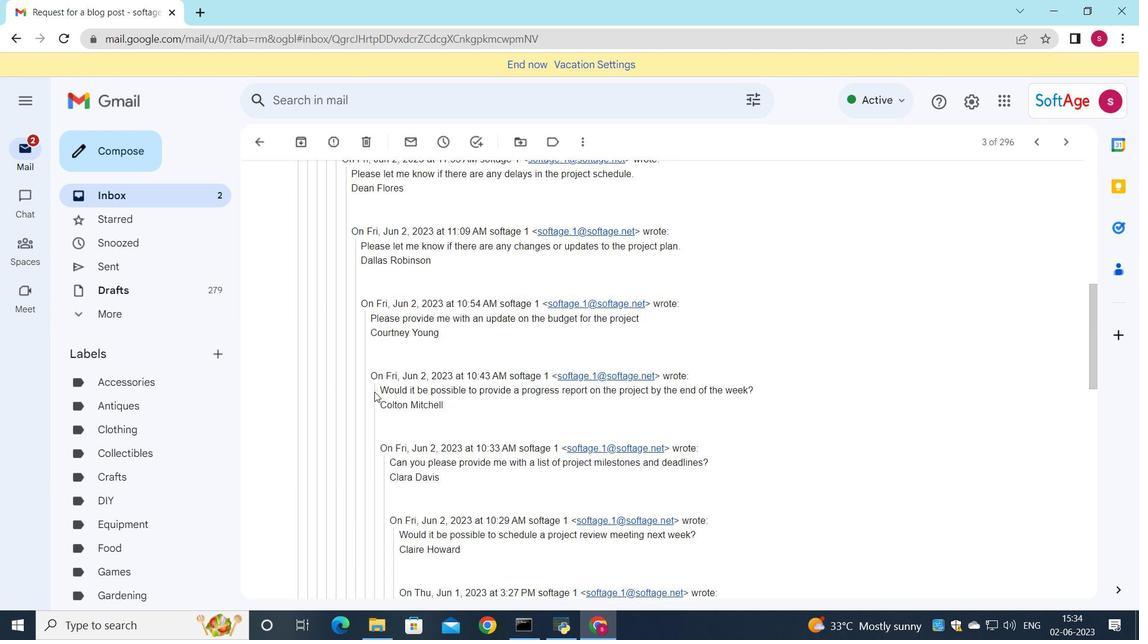 
Action: Mouse moved to (374, 393)
Screenshot: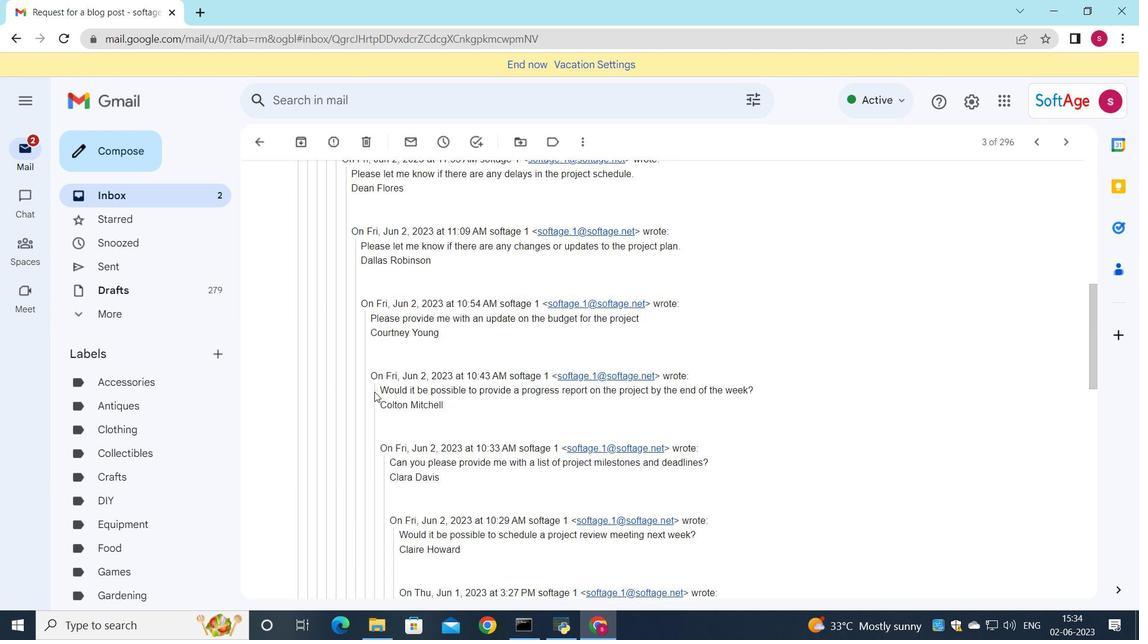
Action: Mouse scrolled (374, 392) with delta (0, 0)
Screenshot: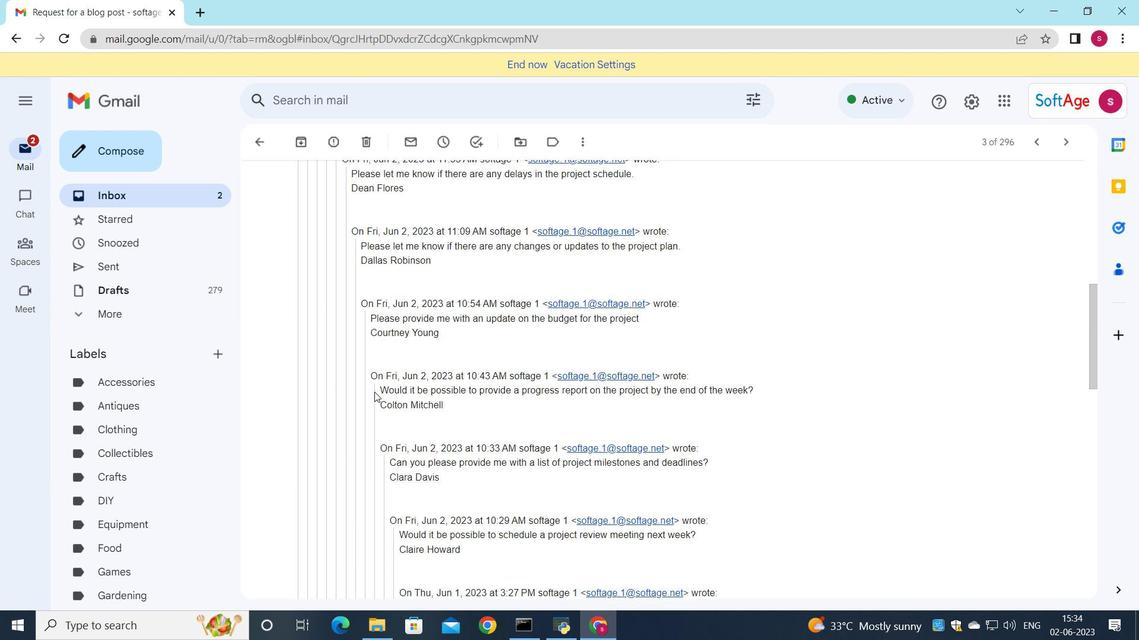 
Action: Mouse moved to (374, 394)
Screenshot: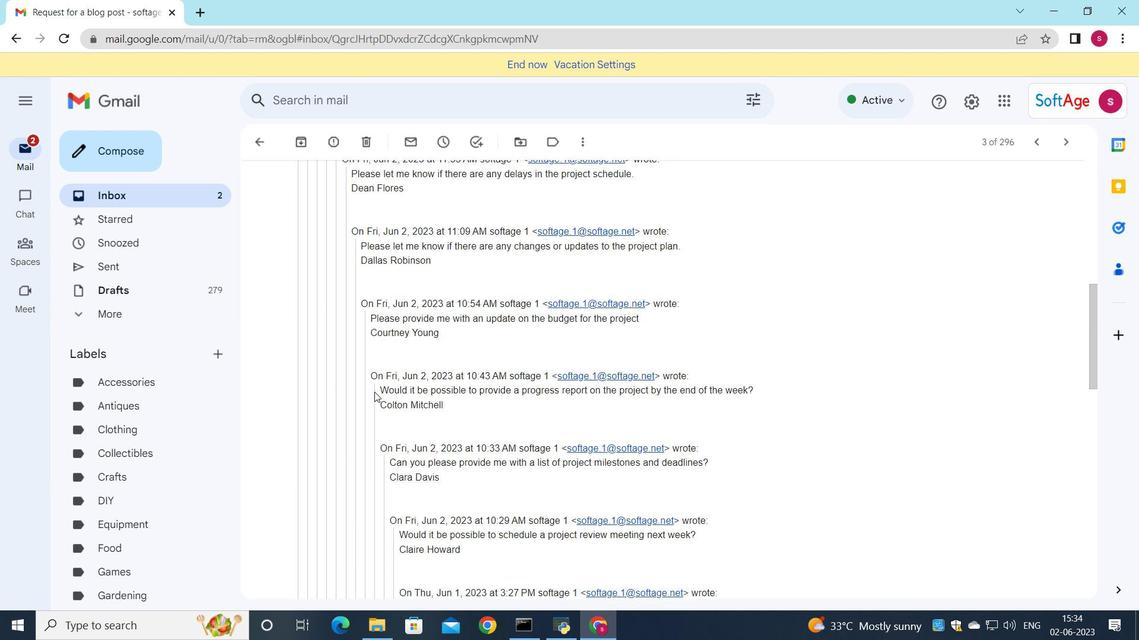 
Action: Mouse scrolled (374, 393) with delta (0, 0)
Screenshot: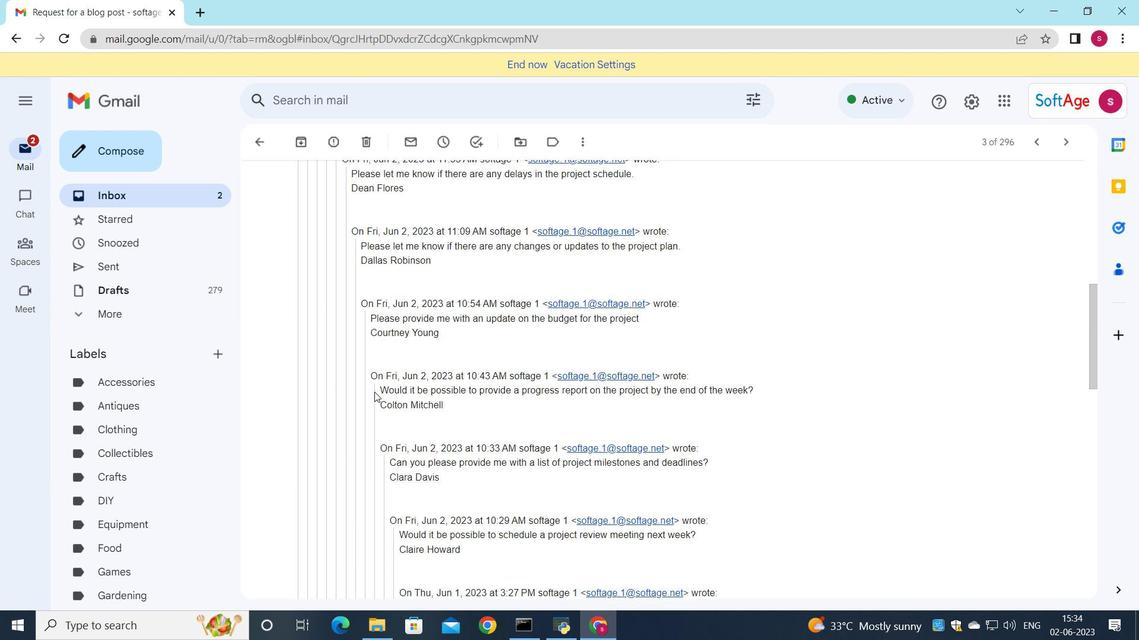 
Action: Mouse moved to (375, 395)
Screenshot: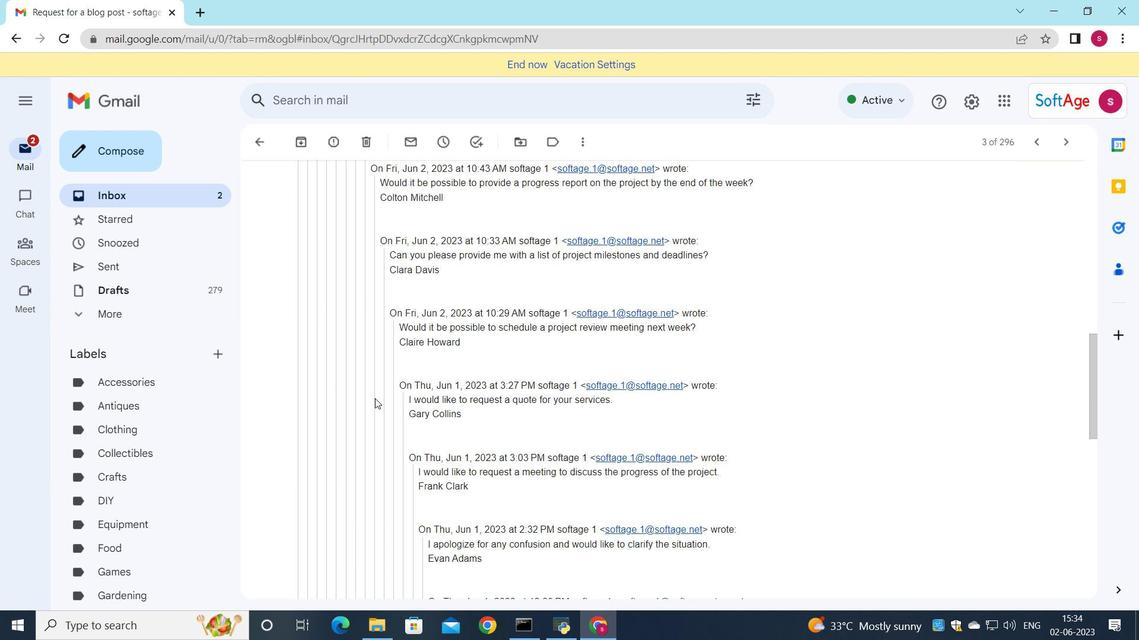 
Action: Mouse scrolled (375, 394) with delta (0, 0)
Screenshot: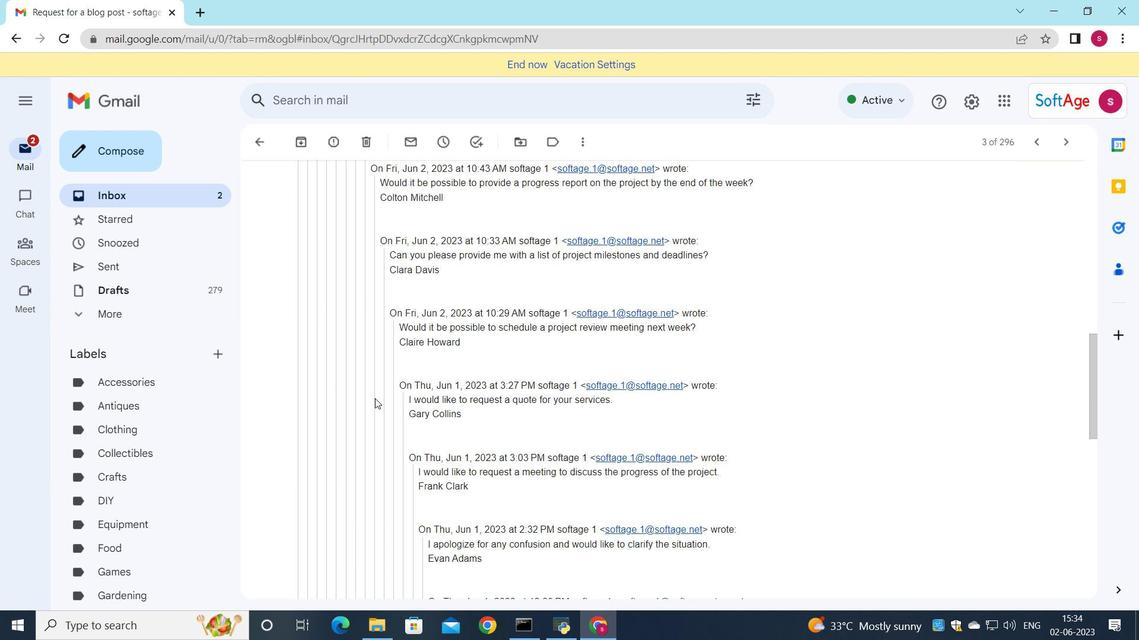 
Action: Mouse moved to (375, 395)
Screenshot: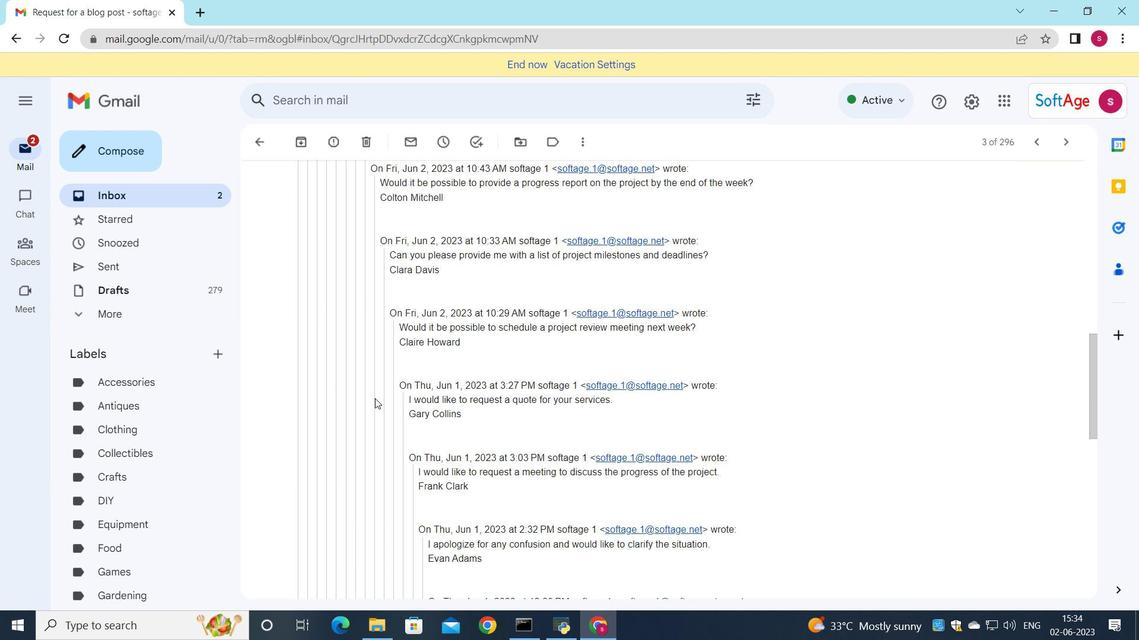 
Action: Mouse scrolled (375, 395) with delta (0, 0)
Screenshot: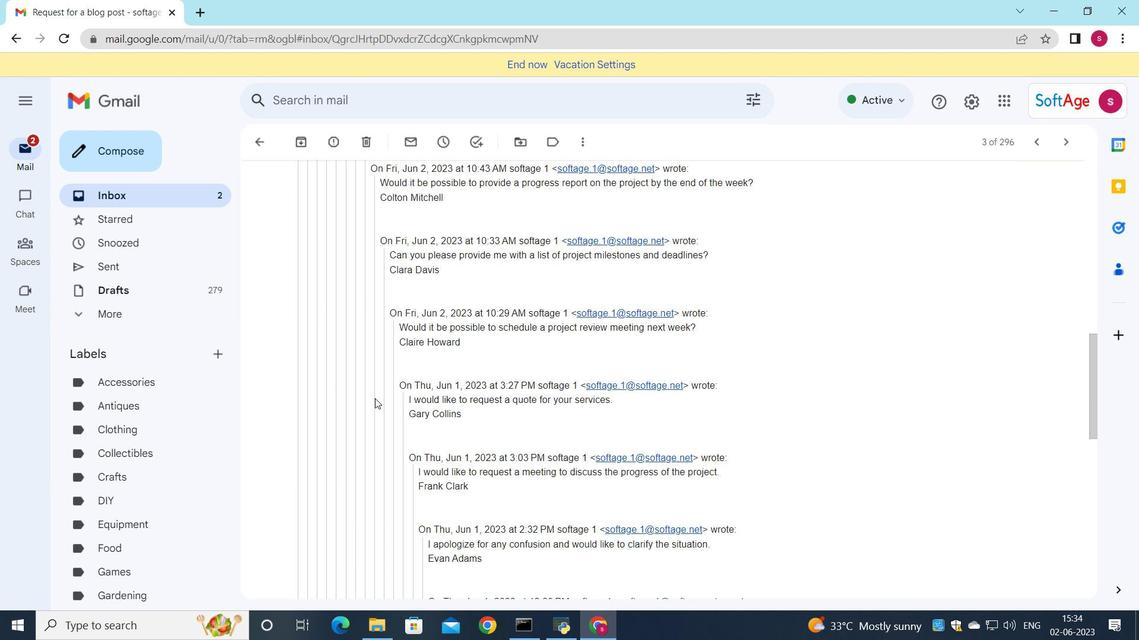 
Action: Mouse moved to (375, 396)
Screenshot: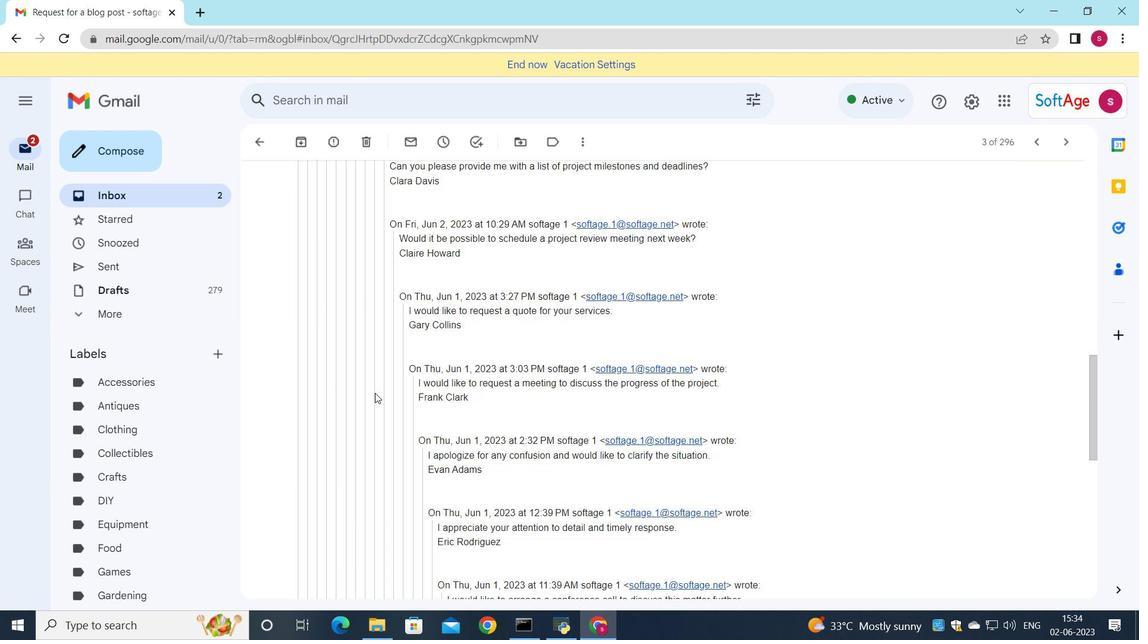 
Action: Mouse scrolled (375, 395) with delta (0, 0)
Screenshot: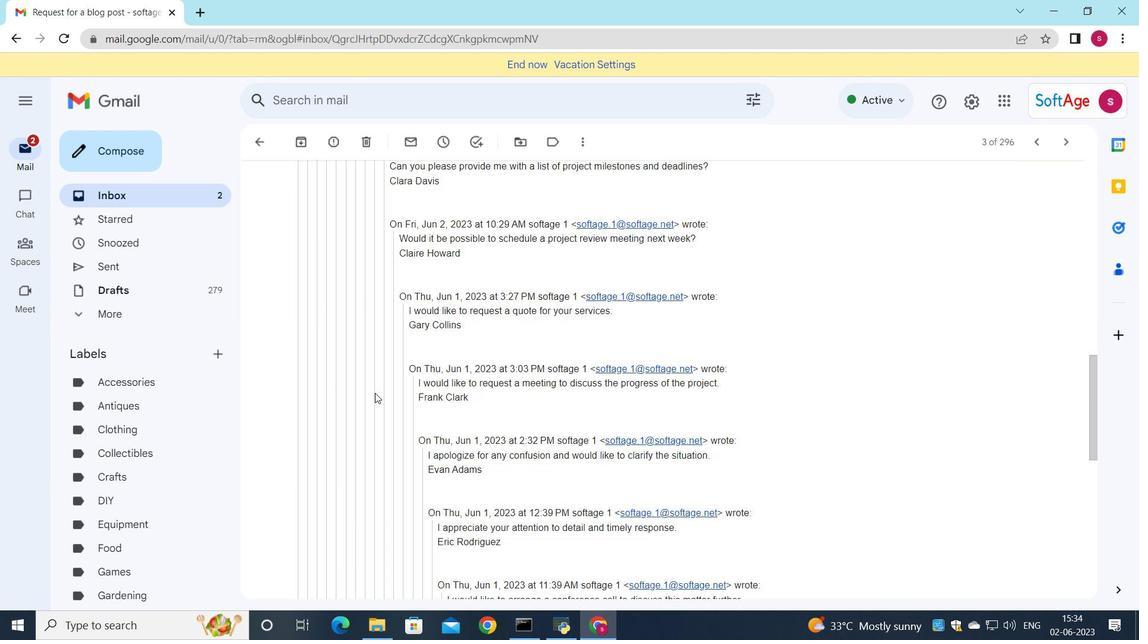 
Action: Mouse moved to (377, 391)
Screenshot: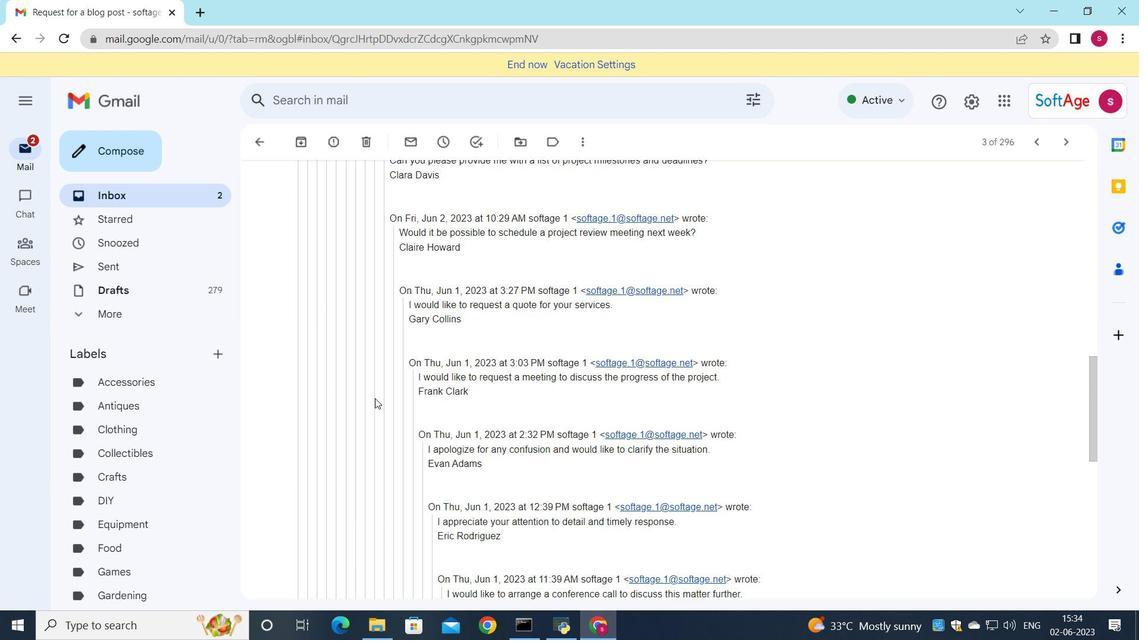 
Action: Mouse scrolled (377, 390) with delta (0, 0)
Screenshot: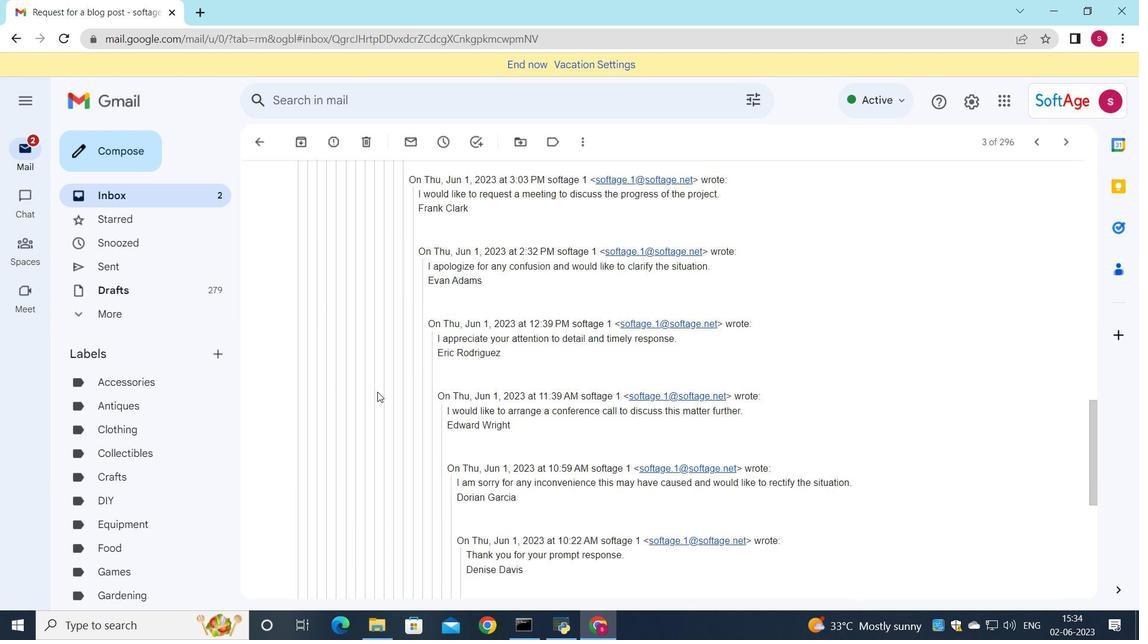 
Action: Mouse scrolled (377, 390) with delta (0, 0)
Screenshot: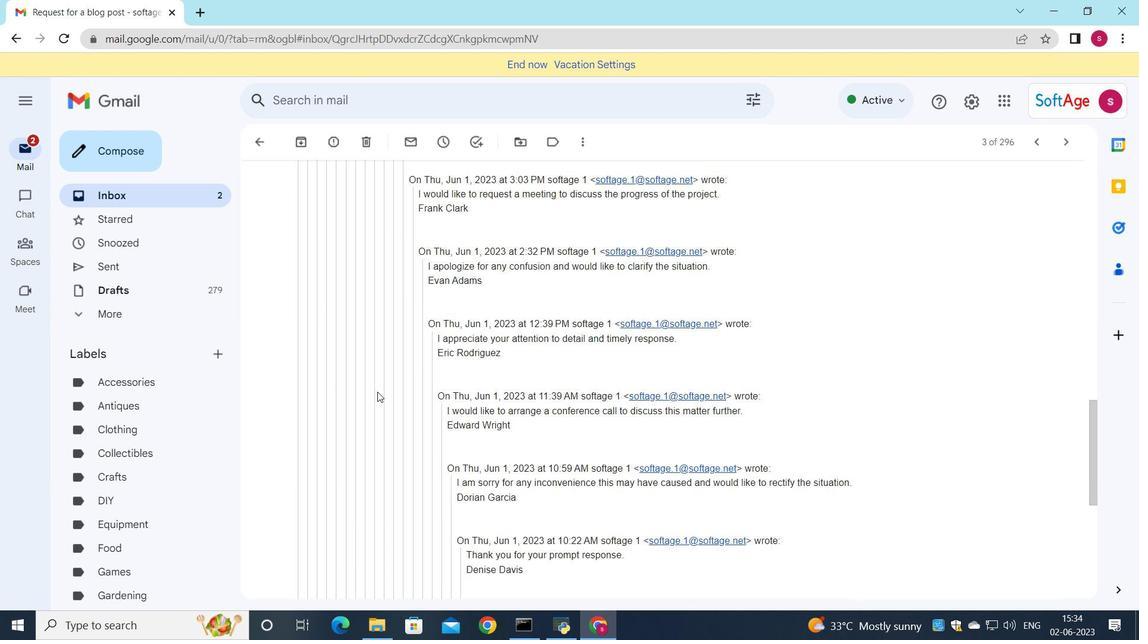 
Action: Mouse scrolled (377, 390) with delta (0, 0)
Screenshot: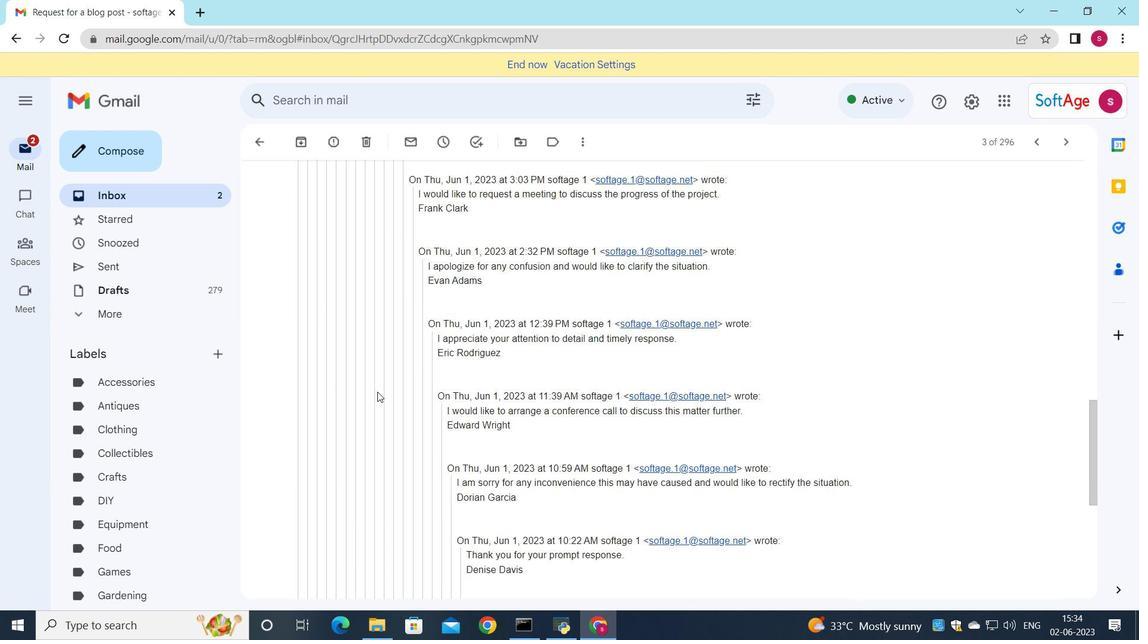 
Action: Mouse moved to (377, 393)
Screenshot: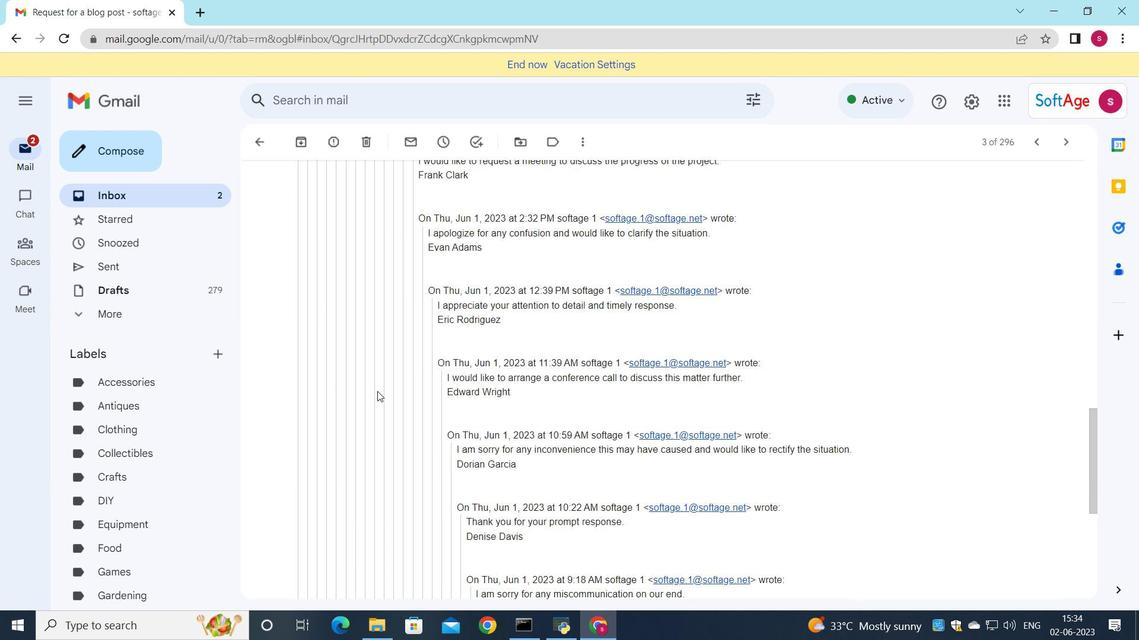 
Action: Mouse scrolled (377, 392) with delta (0, 0)
Screenshot: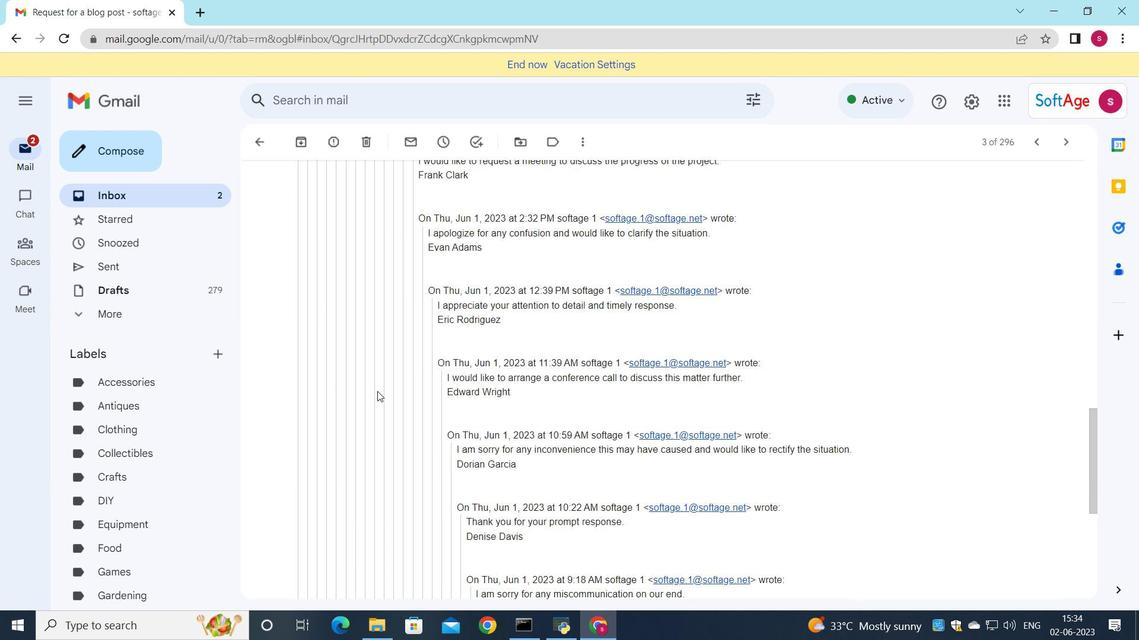 
Action: Mouse moved to (380, 392)
Screenshot: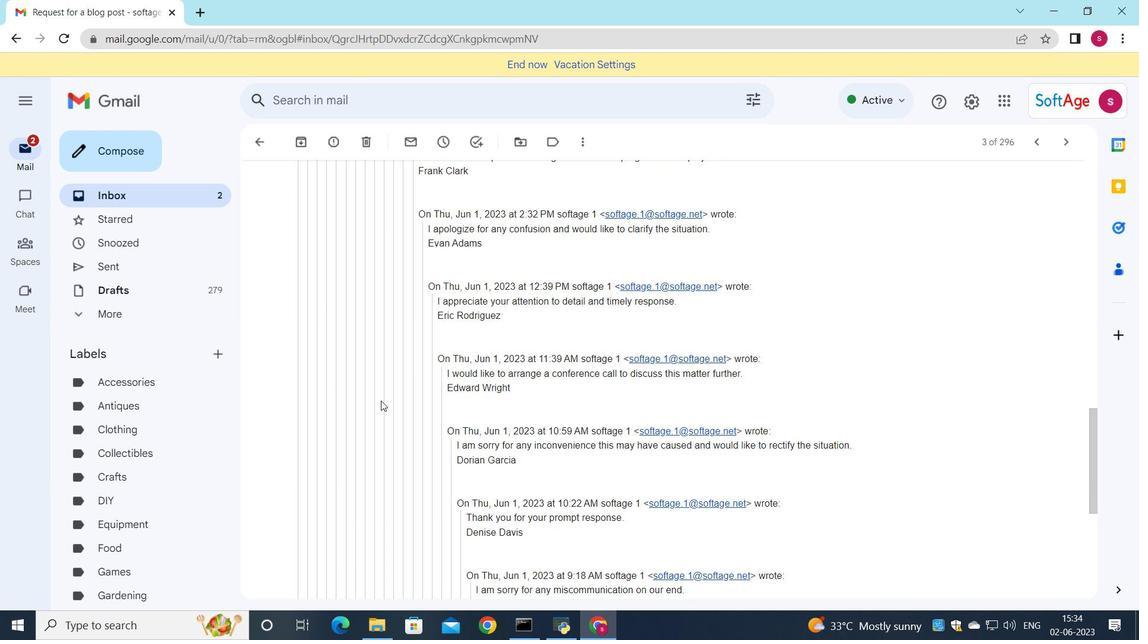 
Action: Mouse scrolled (380, 392) with delta (0, 0)
Screenshot: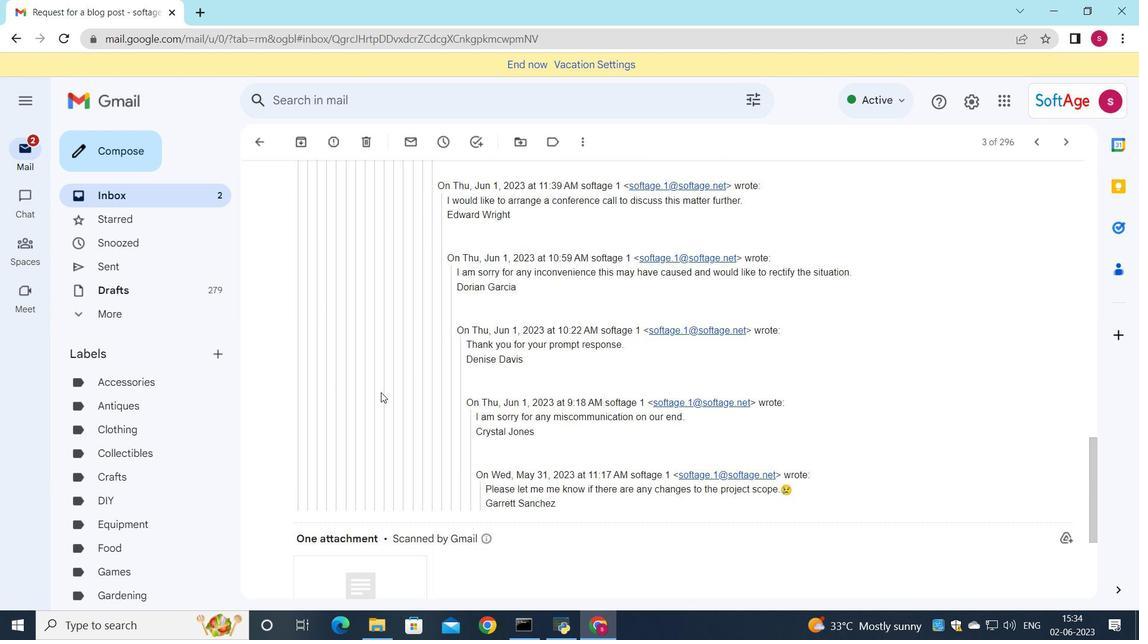 
Action: Mouse moved to (380, 392)
Screenshot: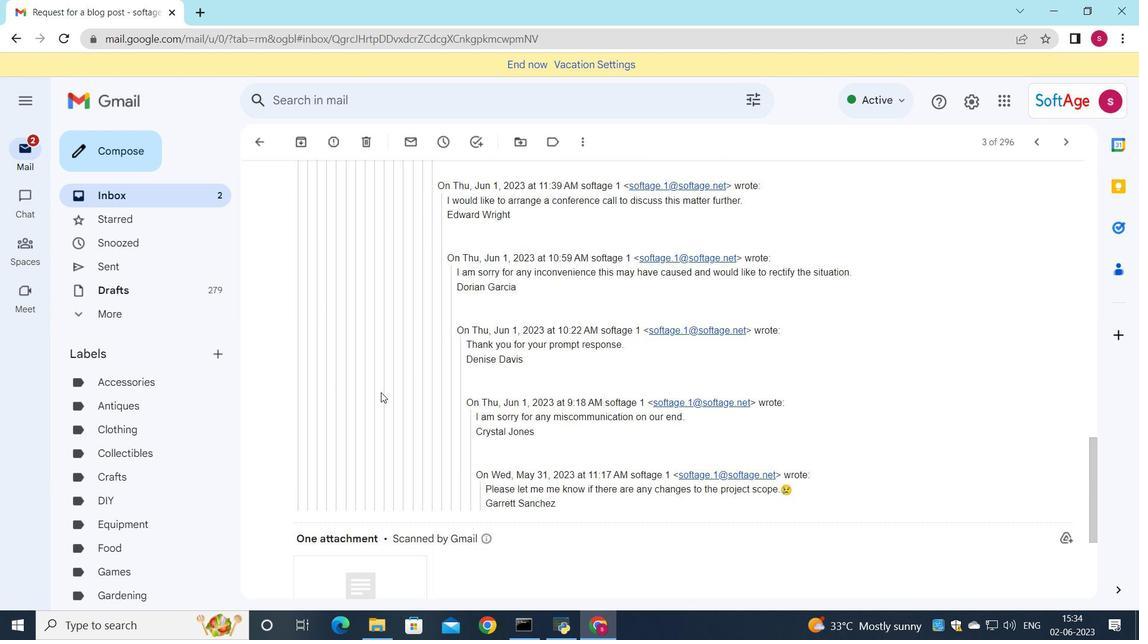 
Action: Mouse scrolled (380, 392) with delta (0, 0)
Screenshot: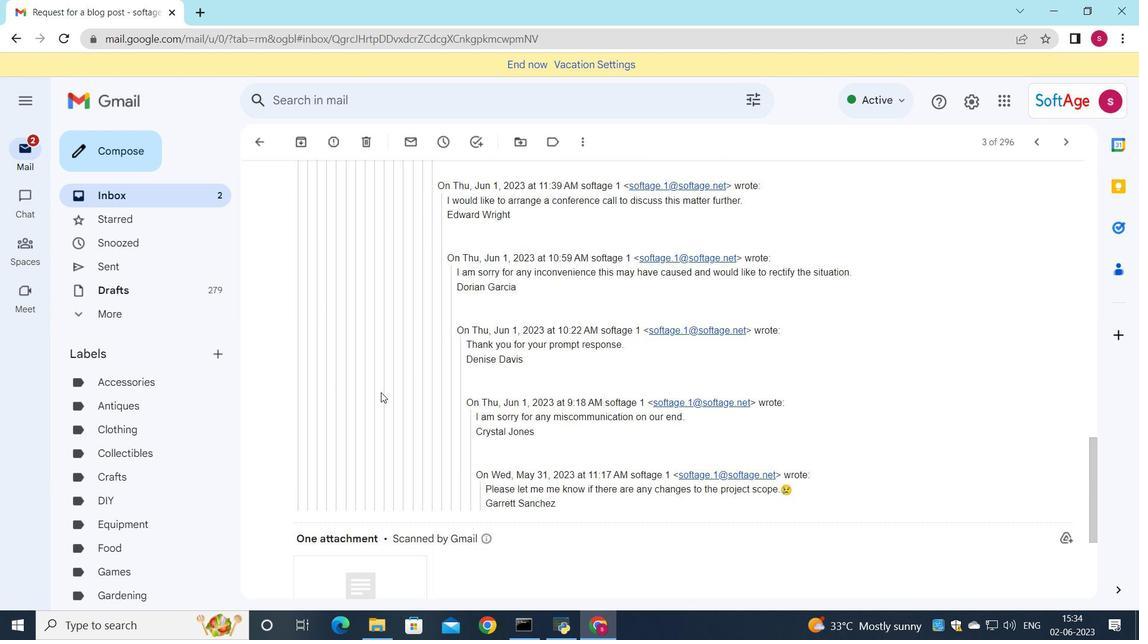 
Action: Mouse scrolled (380, 392) with delta (0, 0)
Screenshot: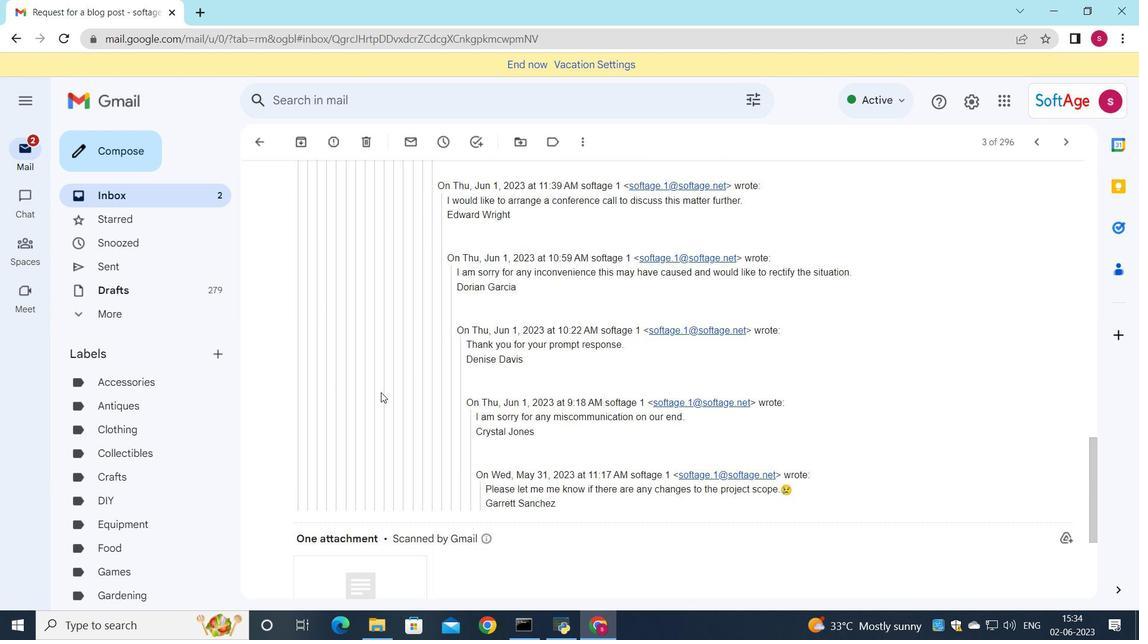 
Action: Mouse moved to (336, 528)
Screenshot: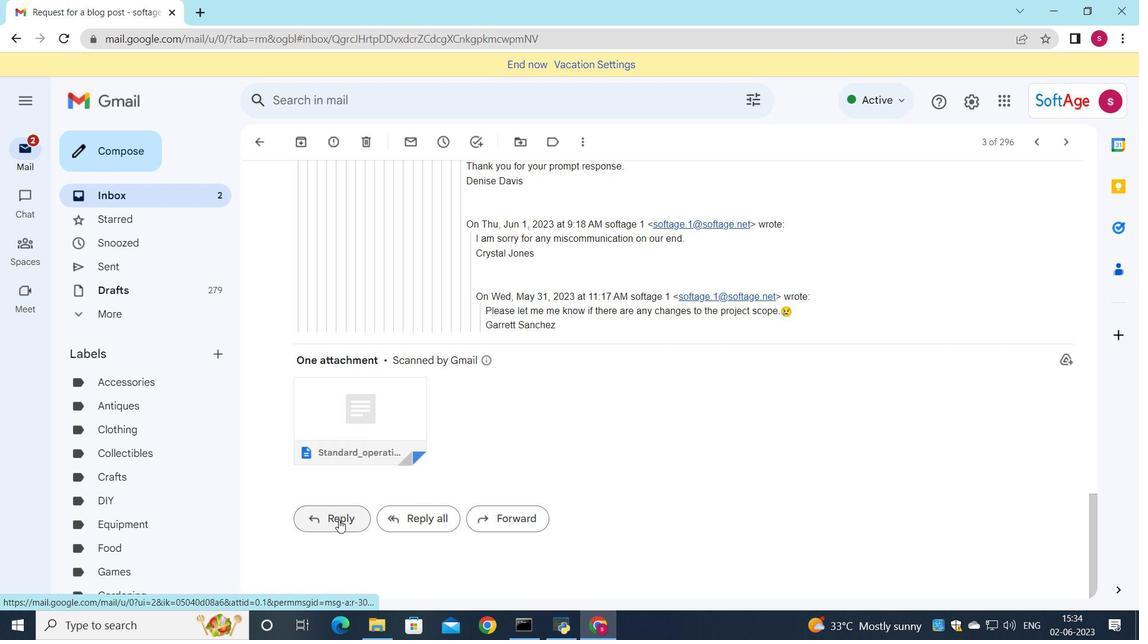 
Action: Mouse pressed left at (336, 528)
Screenshot: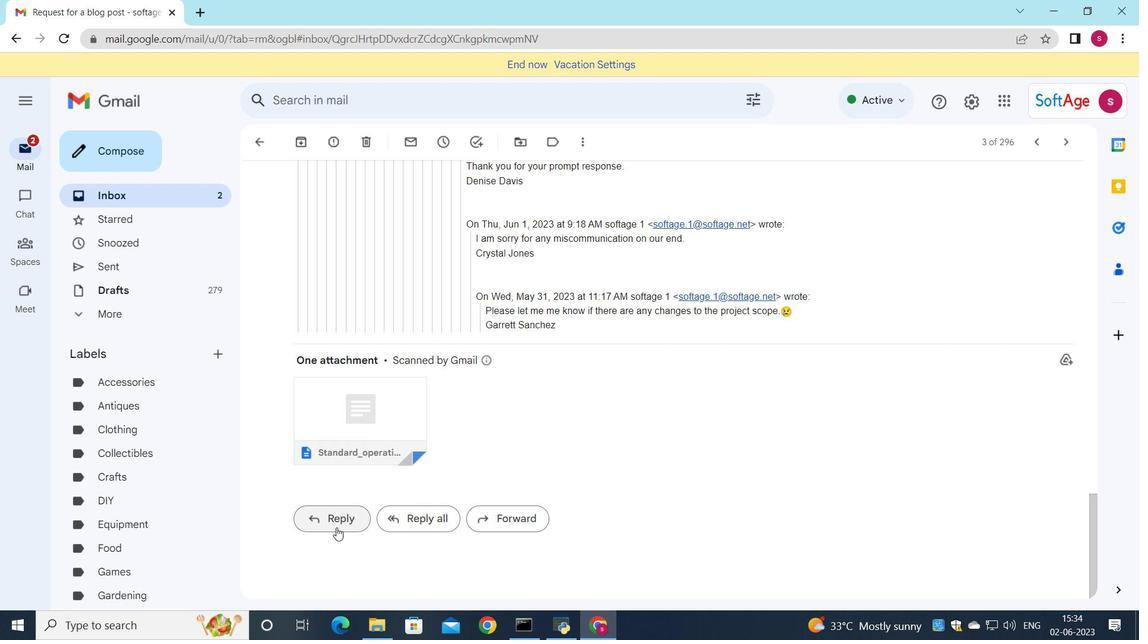 
Action: Mouse moved to (319, 403)
Screenshot: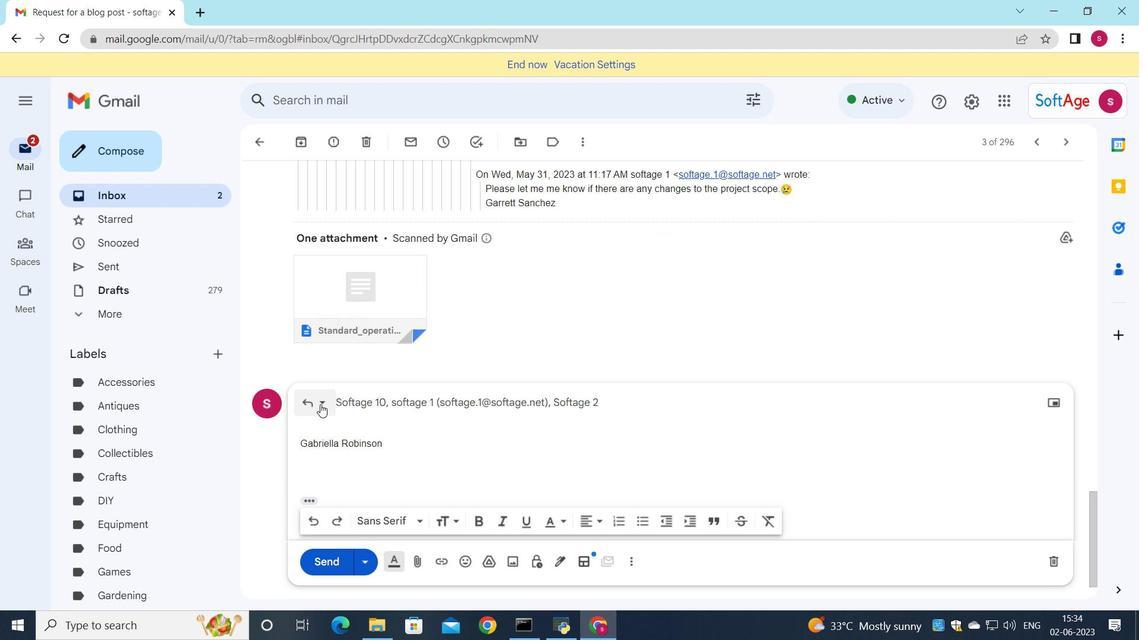 
Action: Mouse pressed left at (319, 403)
Screenshot: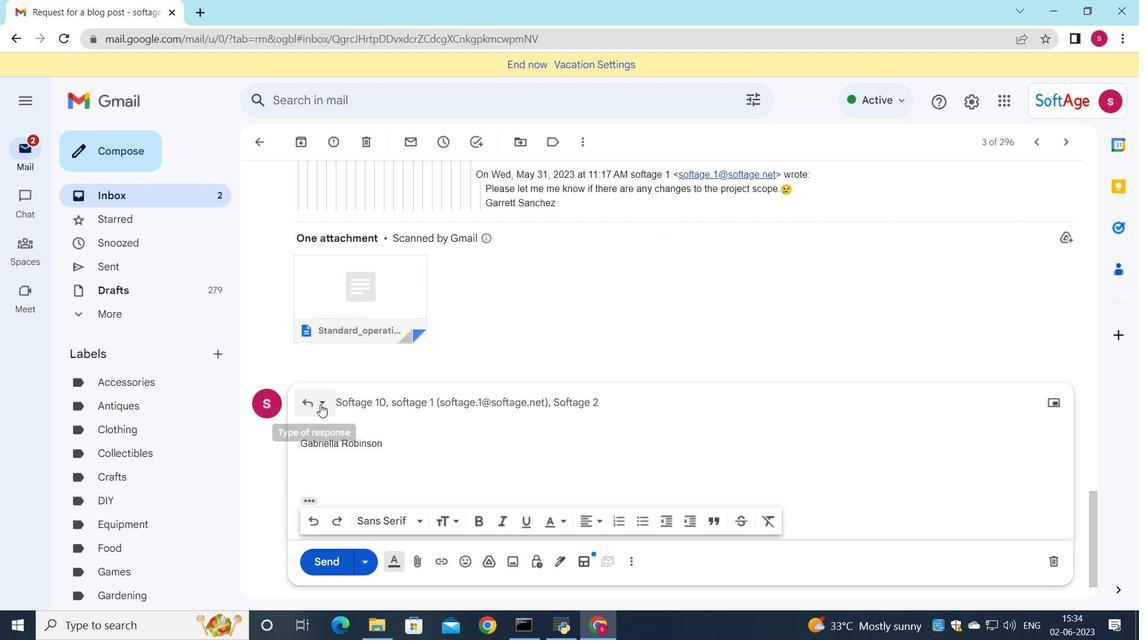 
Action: Mouse moved to (366, 509)
Screenshot: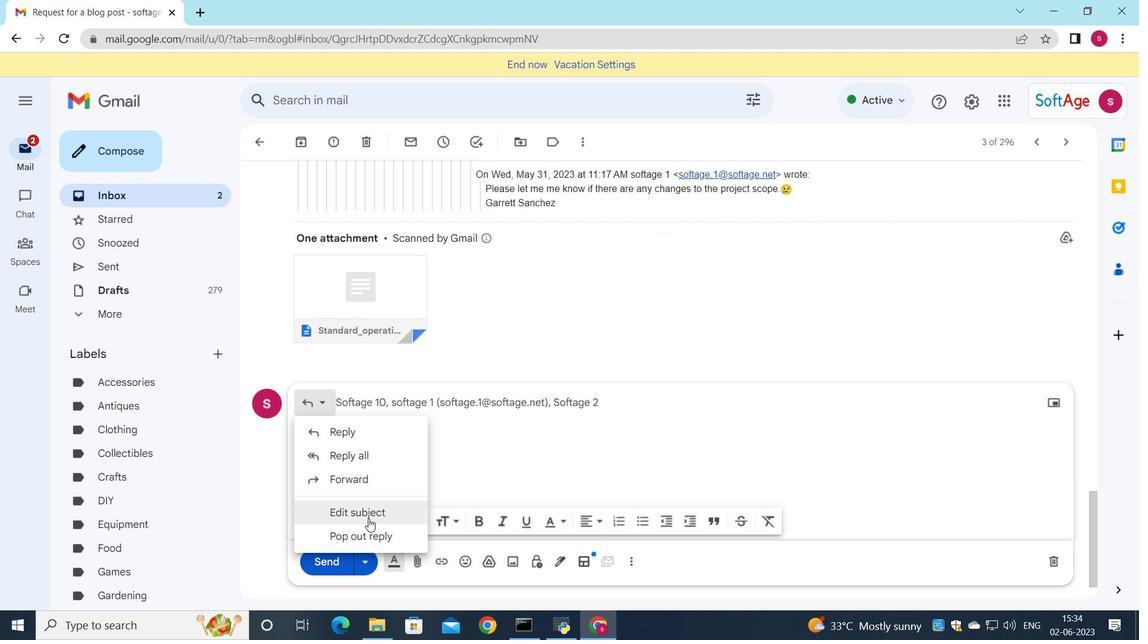 
Action: Mouse pressed left at (366, 509)
Screenshot: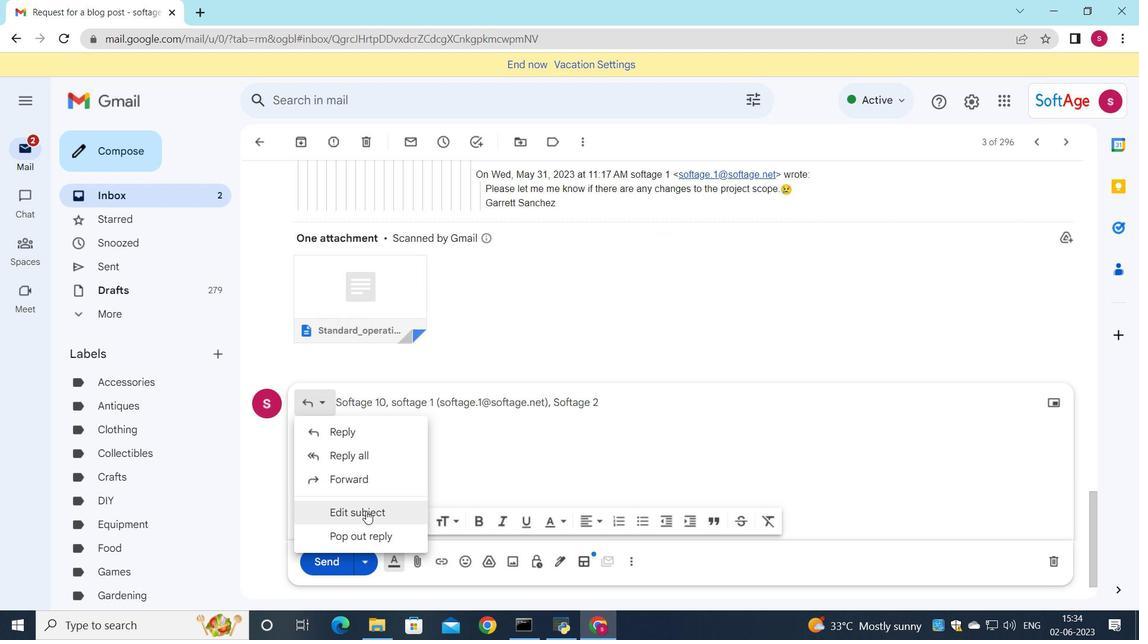 
Action: Mouse moved to (797, 230)
Screenshot: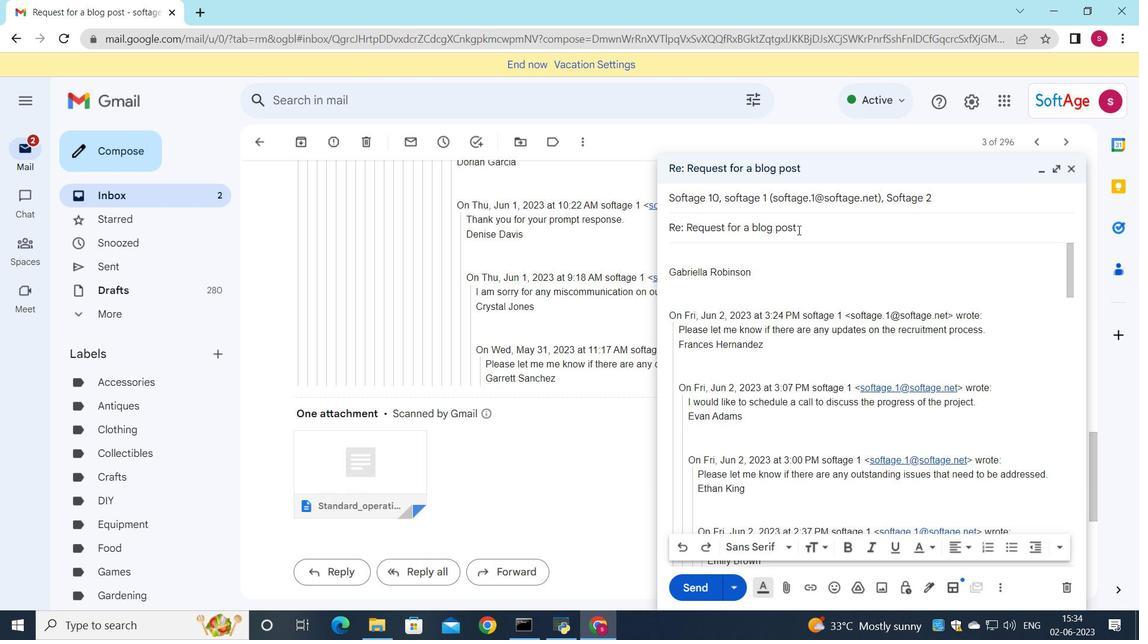 
Action: Mouse pressed left at (797, 230)
Screenshot: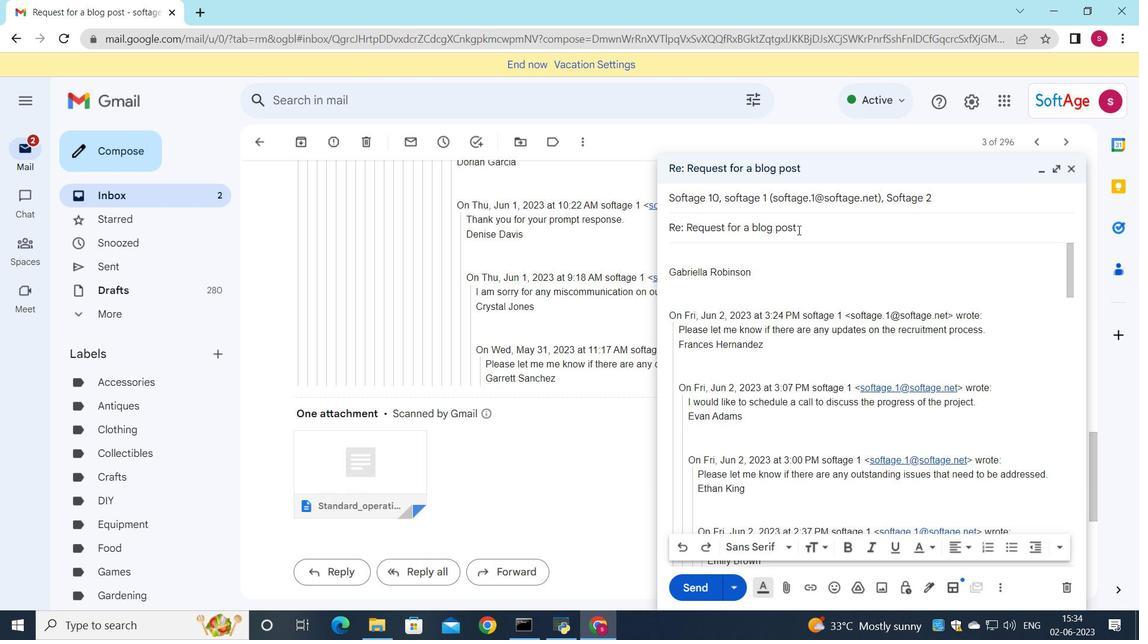 
Action: Mouse moved to (634, 239)
Screenshot: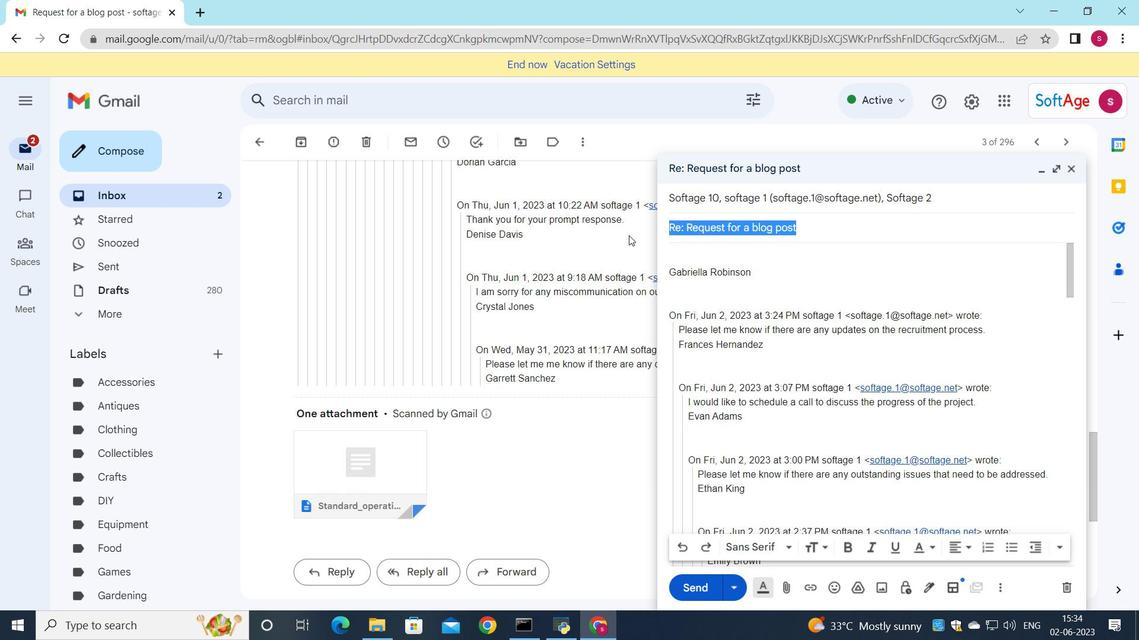
Action: Key pressed <Key.shift><Key.shift><Key.shift><Key.shift><Key.shift><Key.shift><Key.shift><Key.shift><Key.shift><Key.shift><Key.shift><Key.shift><Key.shift><Key.shift><Key.shift><Key.shift><Key.shift><Key.shift><Key.shift><Key.shift>Rew<Key.backspace>quest<Key.space>for<Key.space>a<Key.space>podcast
Screenshot: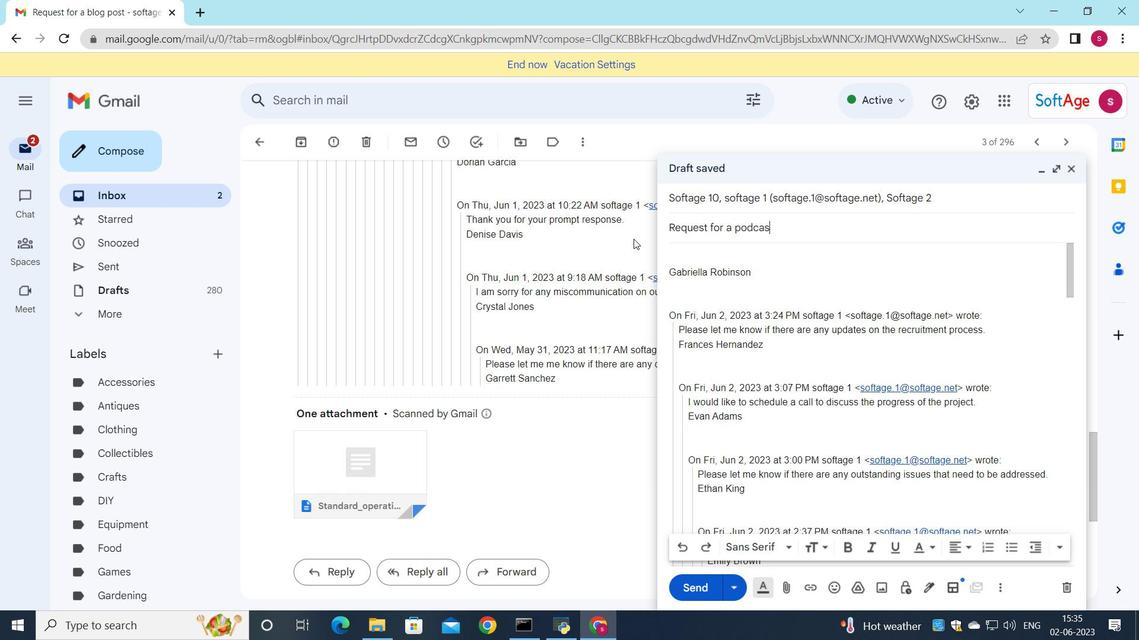 
Action: Mouse scrolled (634, 240) with delta (0, 0)
Screenshot: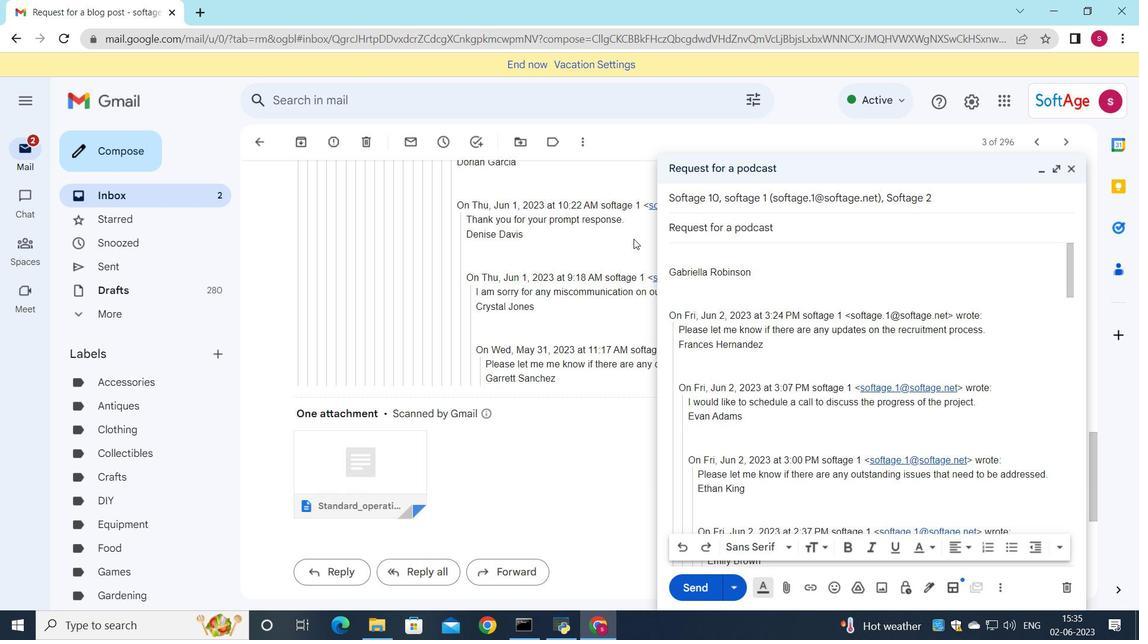 
Action: Mouse moved to (954, 198)
Screenshot: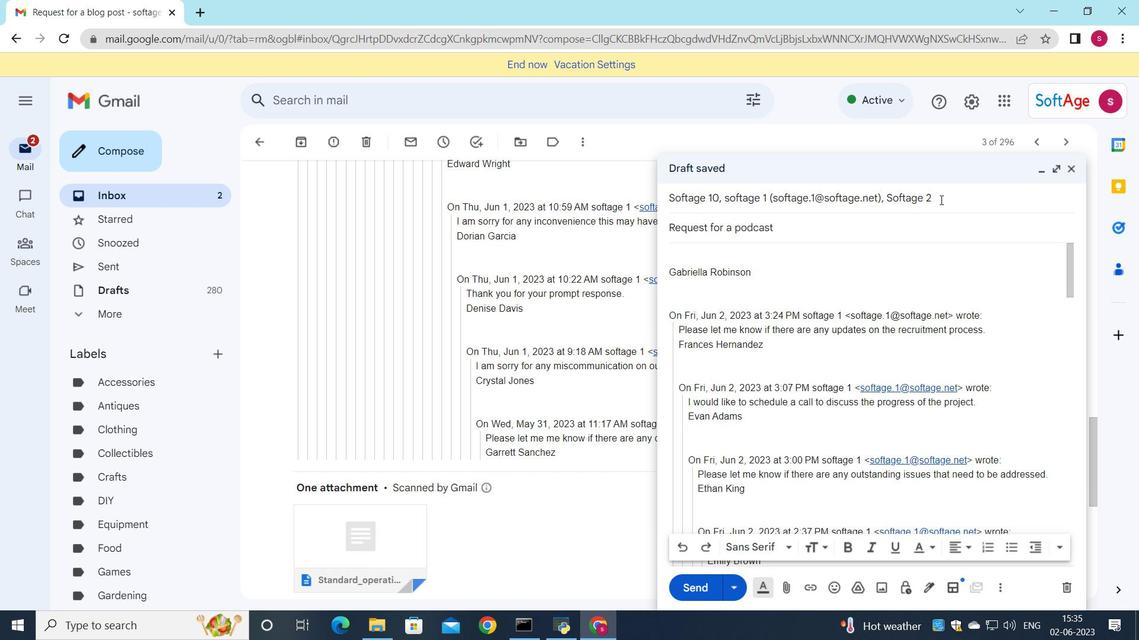 
Action: Mouse pressed left at (954, 198)
Screenshot: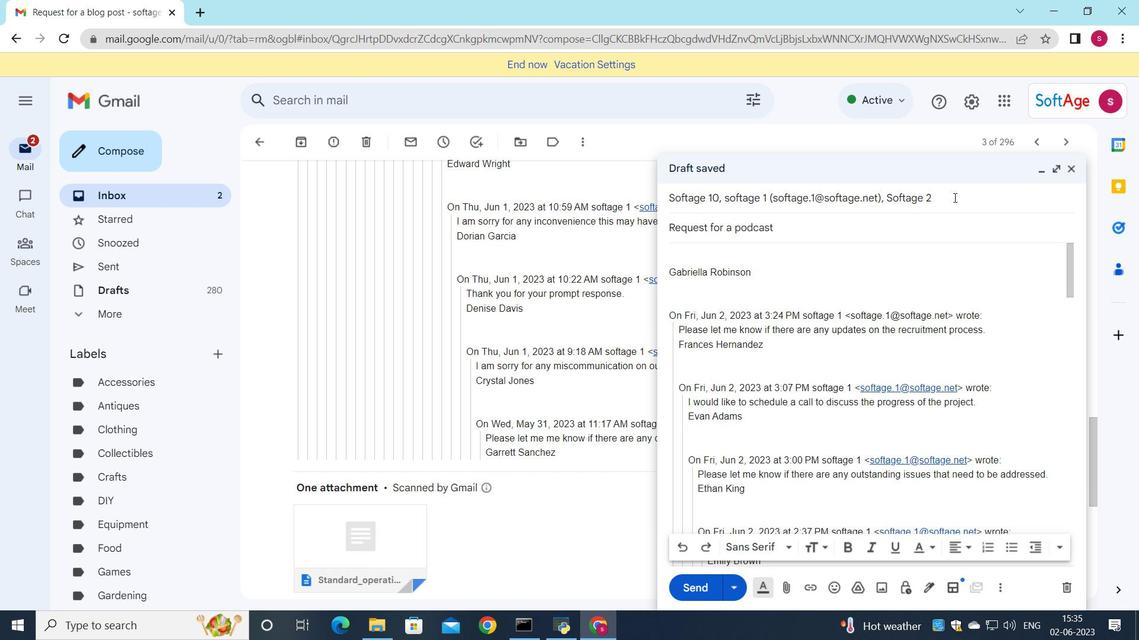 
Action: Mouse moved to (1040, 220)
Screenshot: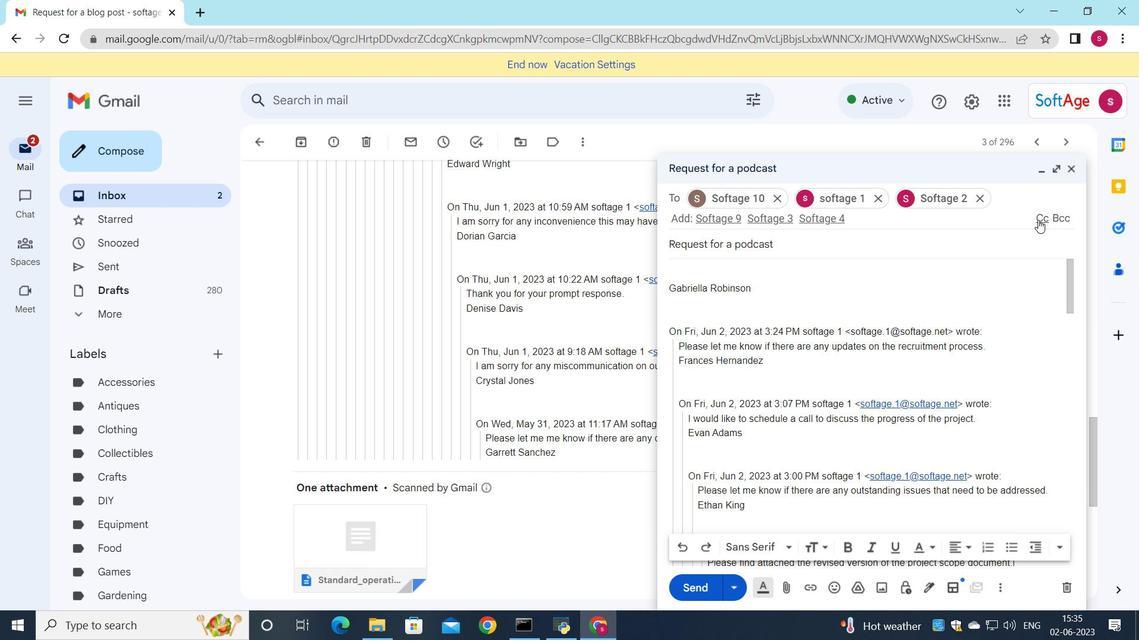 
Action: Mouse pressed left at (1040, 220)
Screenshot: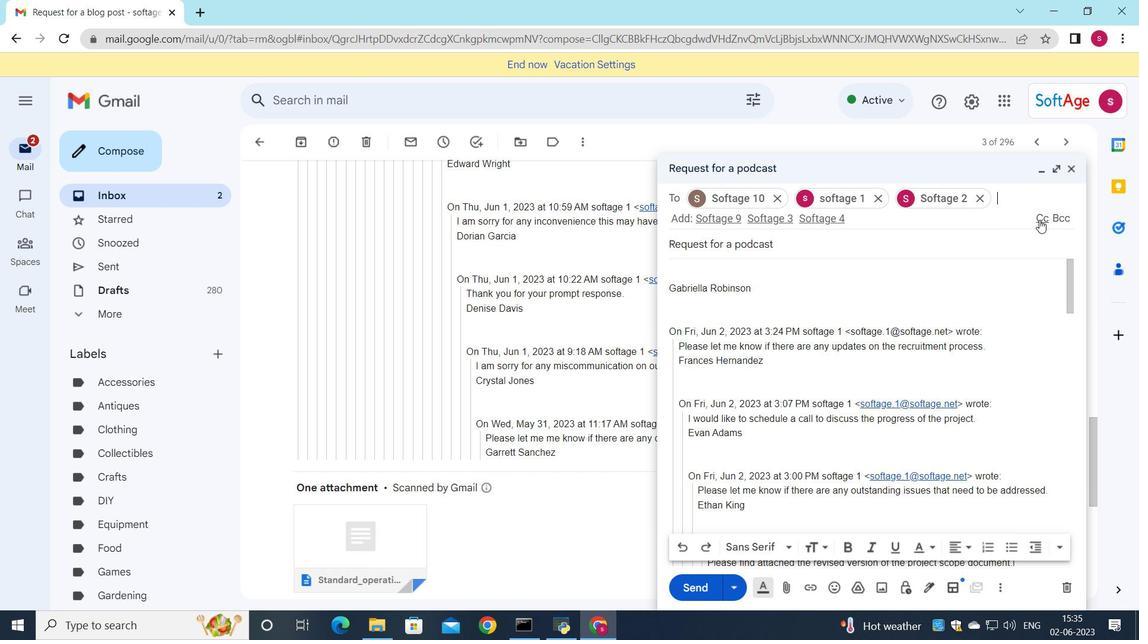 
Action: Mouse moved to (730, 246)
Screenshot: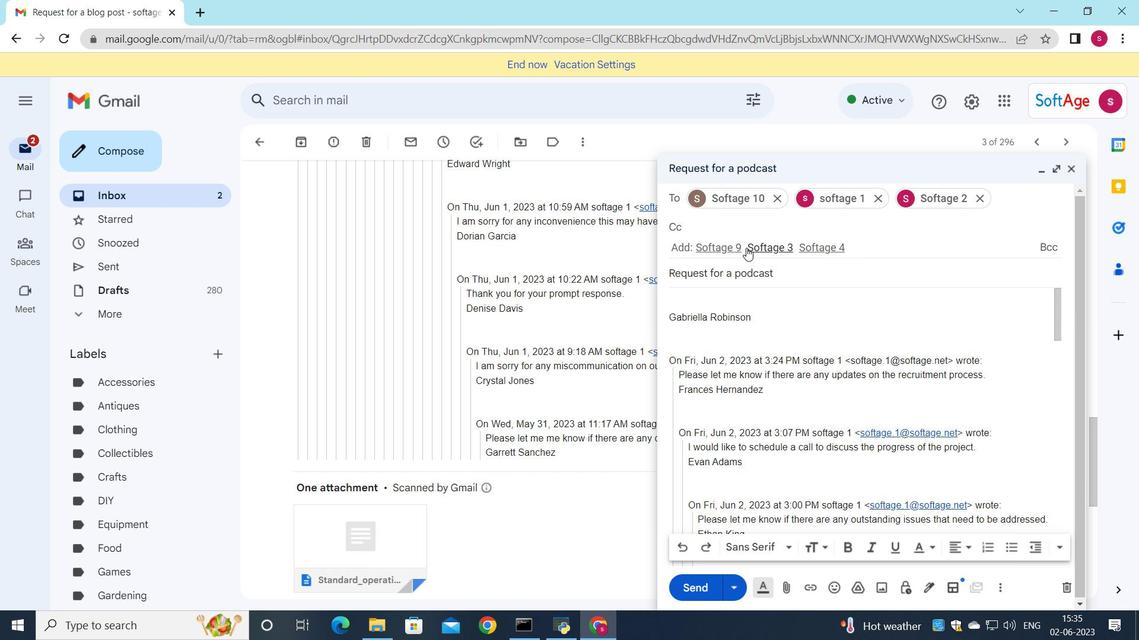
Action: Mouse pressed left at (730, 246)
Screenshot: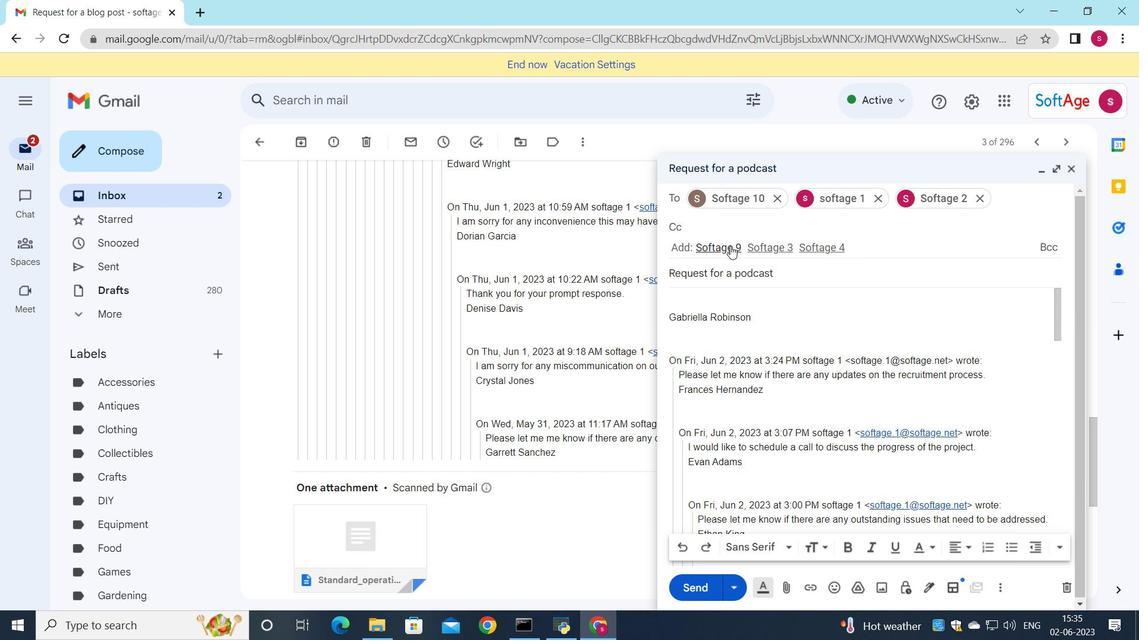 
Action: Mouse moved to (715, 300)
Screenshot: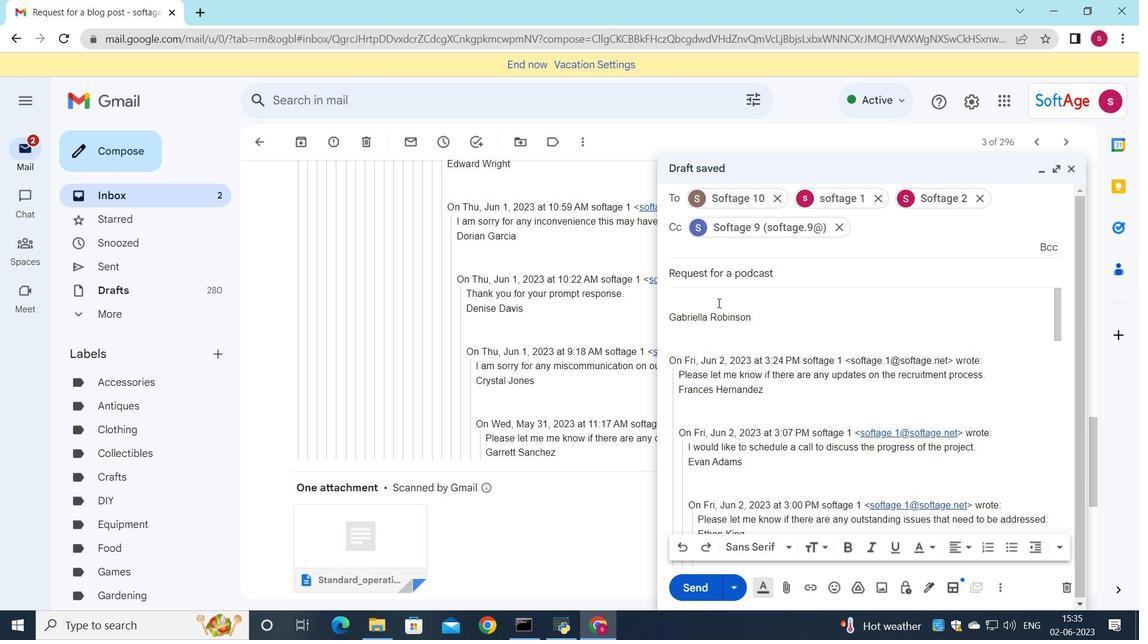 
Action: Mouse pressed left at (715, 300)
Screenshot: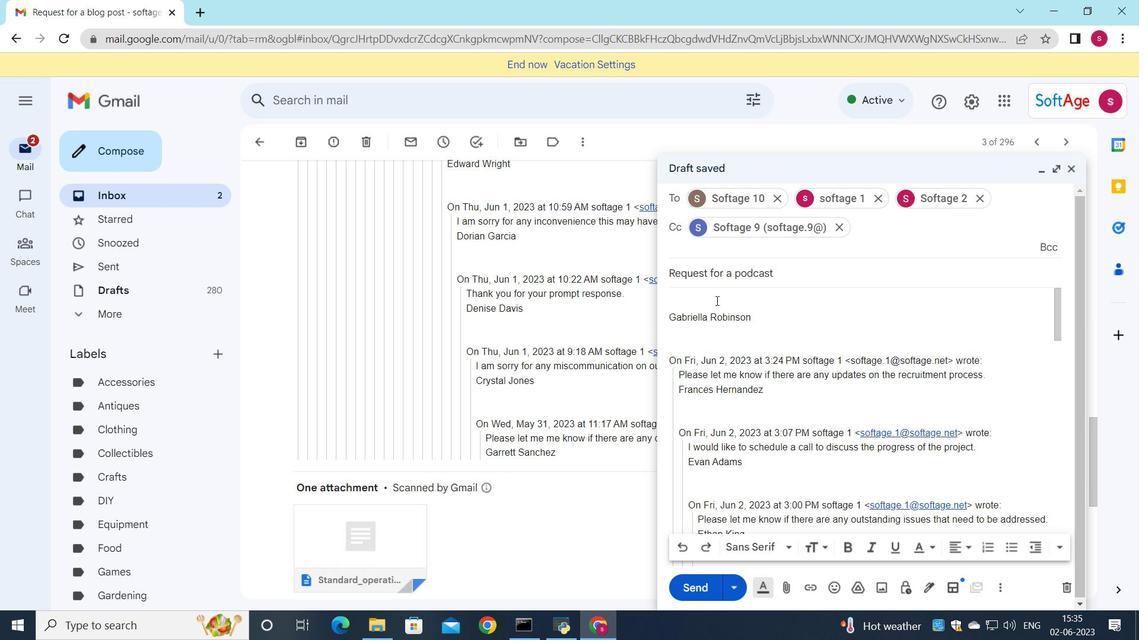 
Action: Key pressed <Key.shift><Key.shift><Key.shift>Please<Key.space>confirm<Key.space>the<Key.space>delivery<Key.space>date<Key.space>for<Key.space>the<Key.space>product.
Screenshot: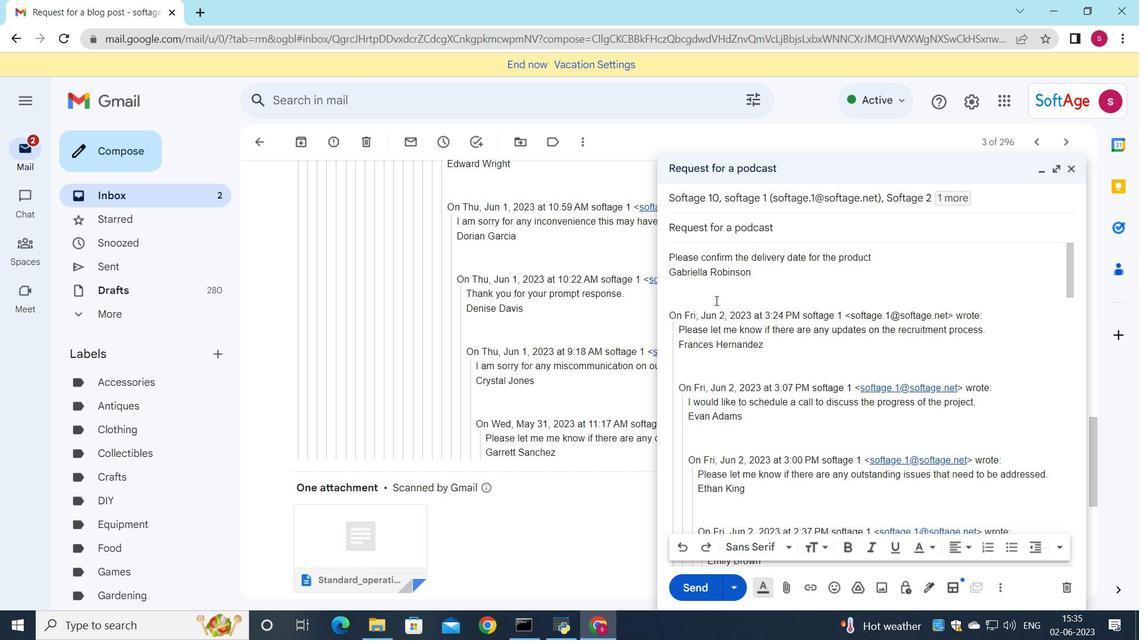 
Action: Mouse moved to (775, 577)
Screenshot: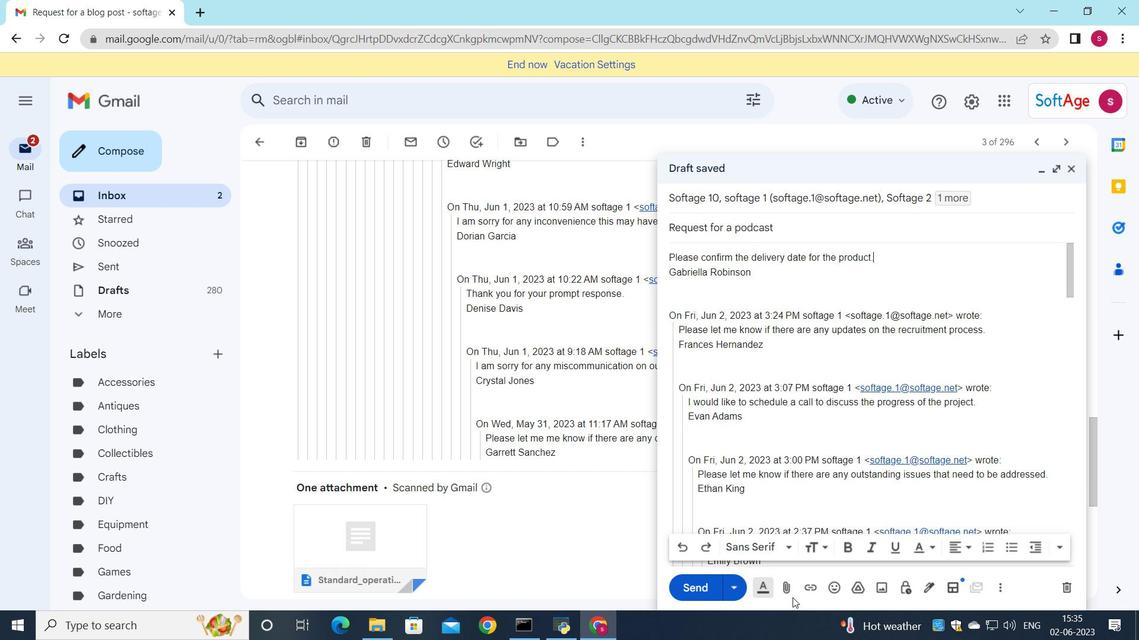 
Action: Mouse pressed left at (775, 577)
Screenshot: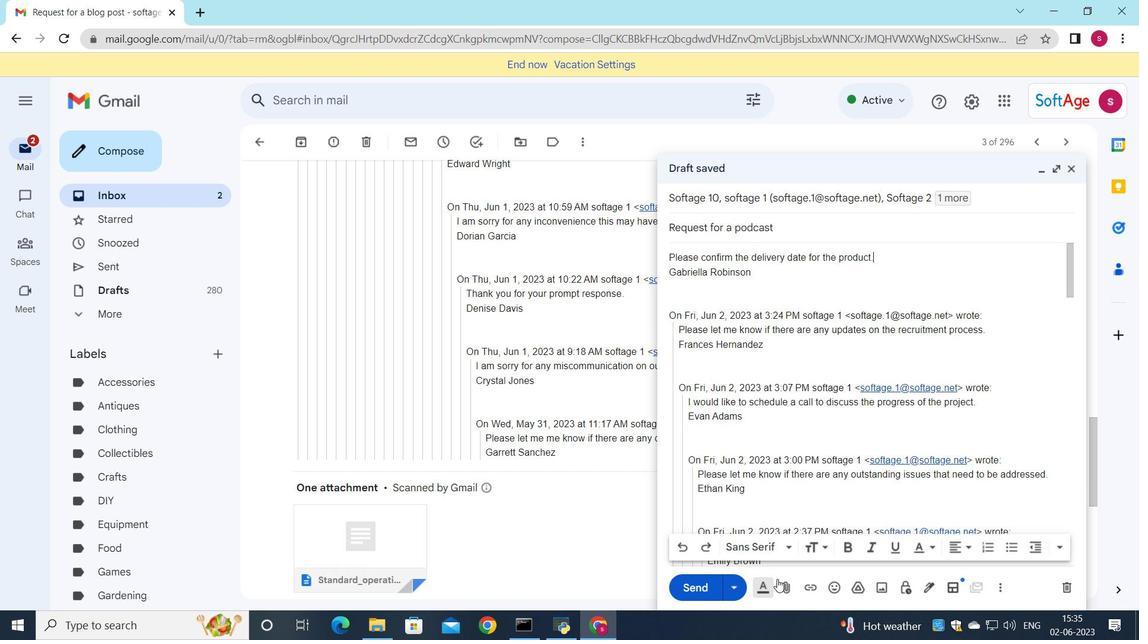 
Action: Mouse moved to (789, 589)
Screenshot: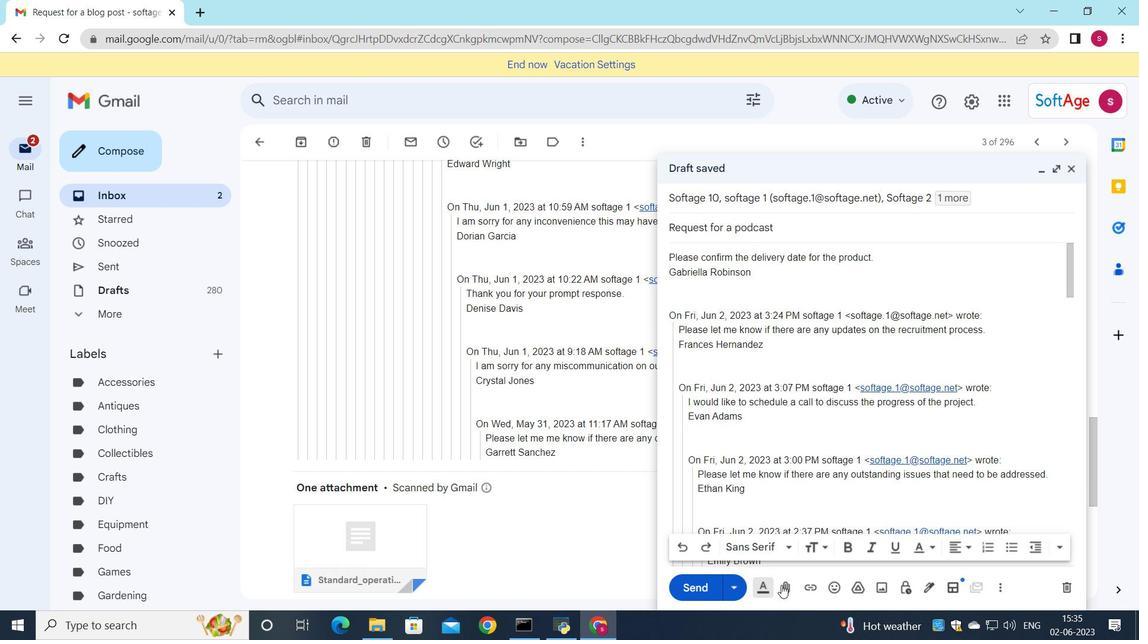 
Action: Mouse pressed left at (789, 589)
Screenshot: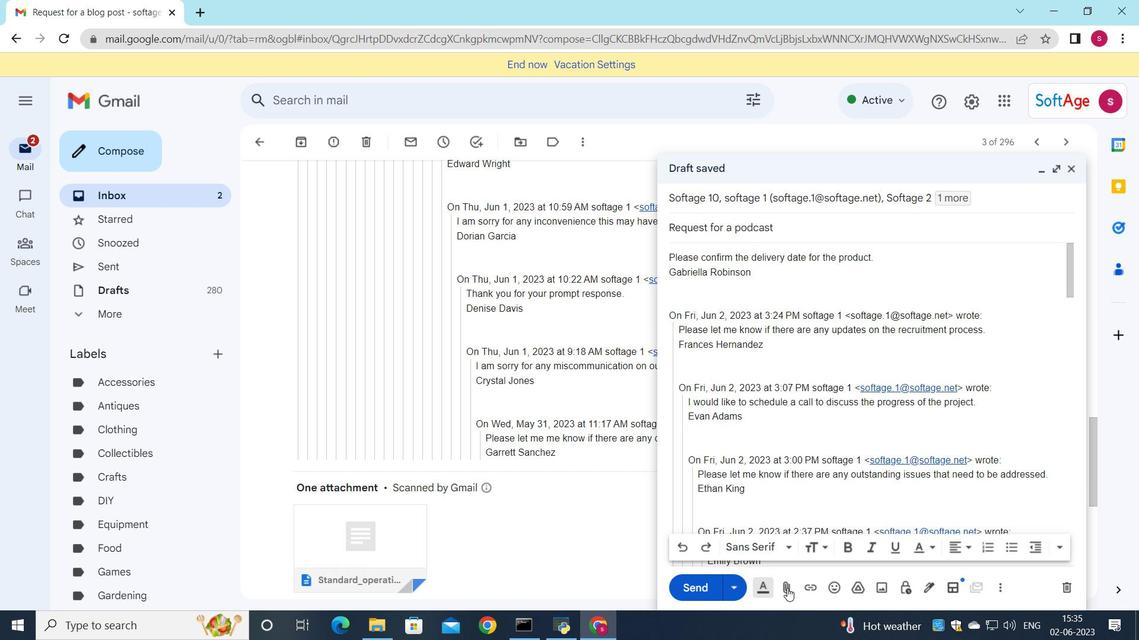 
Action: Mouse moved to (256, 115)
Screenshot: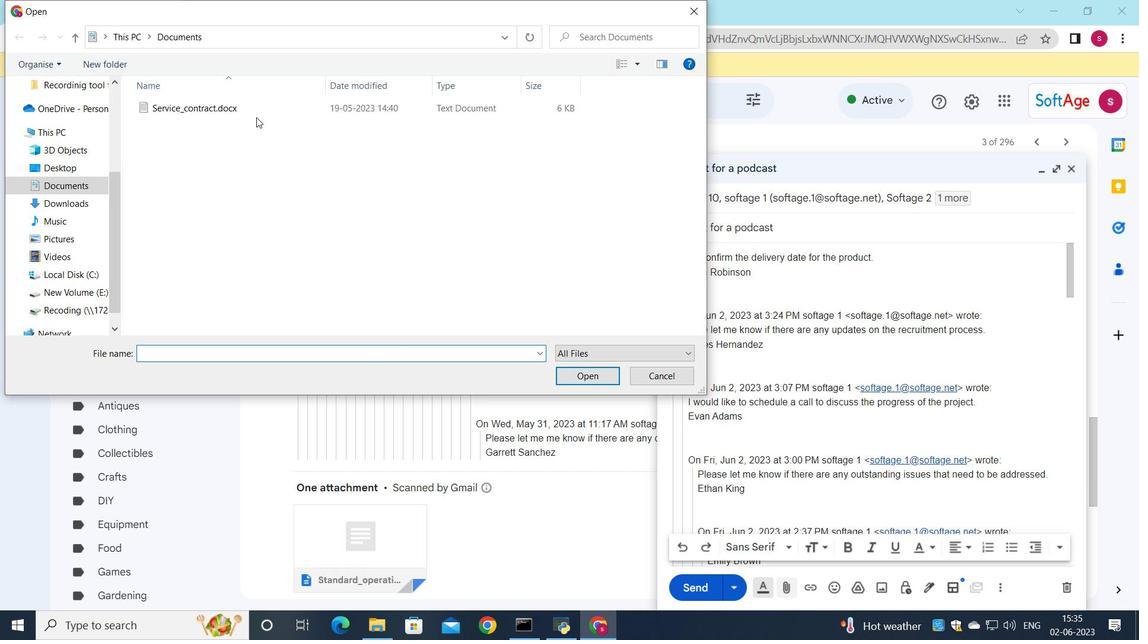 
Action: Mouse pressed left at (256, 115)
Screenshot: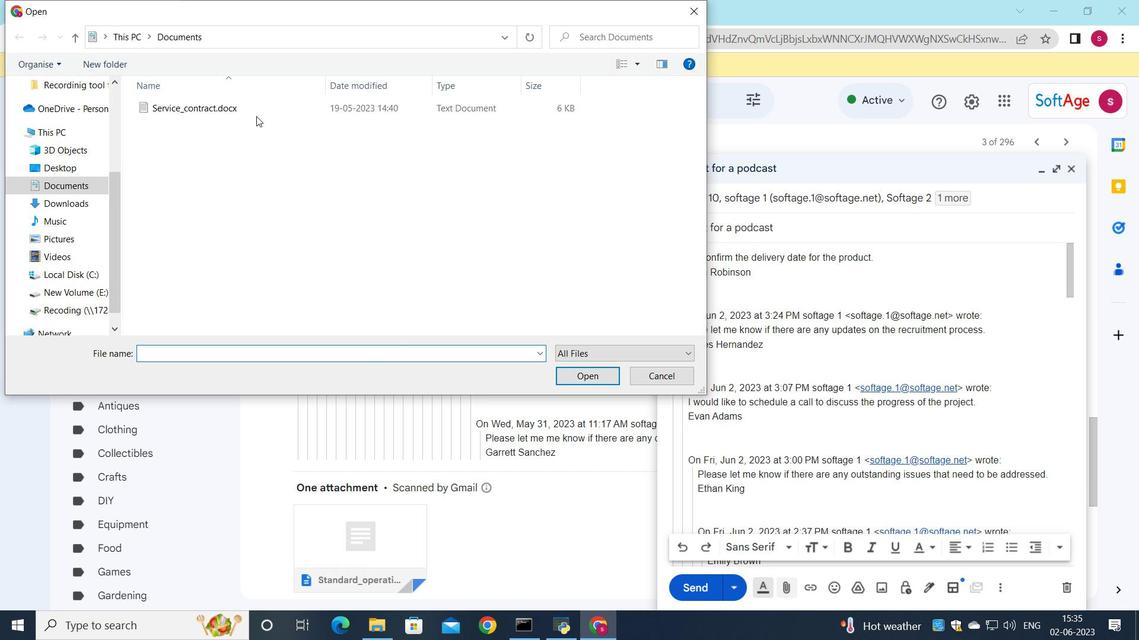 
Action: Mouse moved to (278, 107)
Screenshot: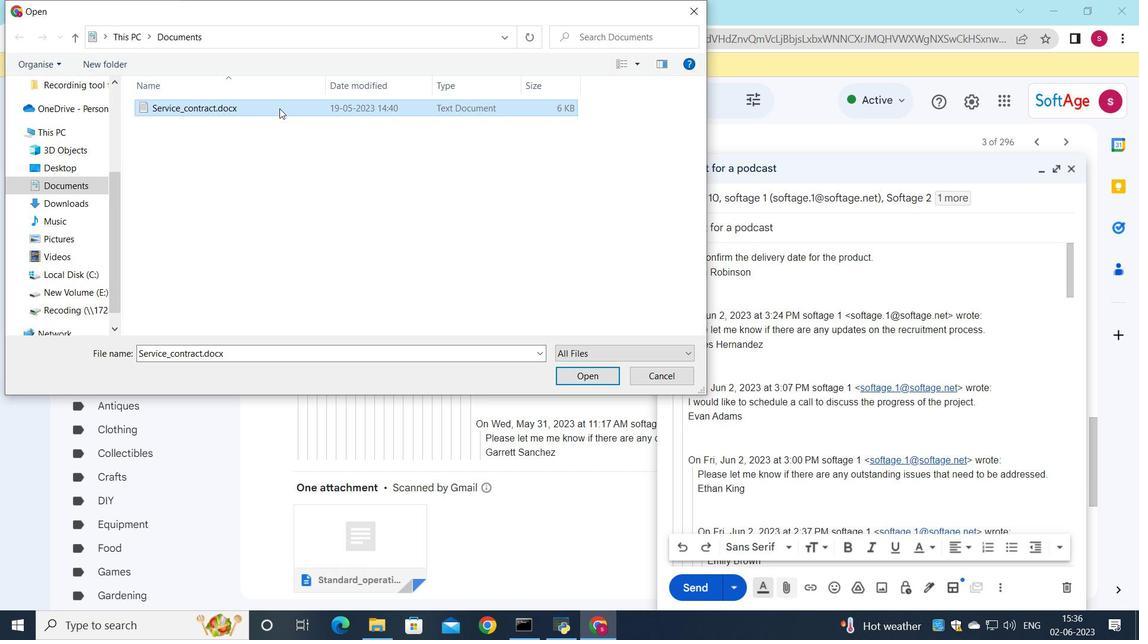 
Action: Mouse pressed left at (278, 107)
Screenshot: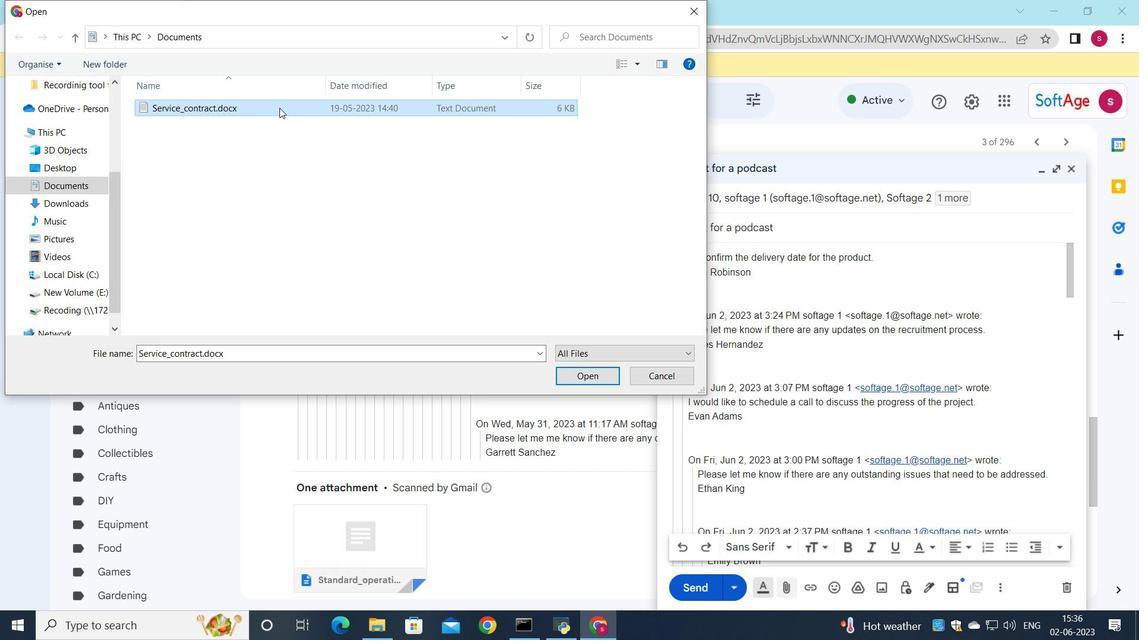 
Action: Mouse moved to (366, 111)
Screenshot: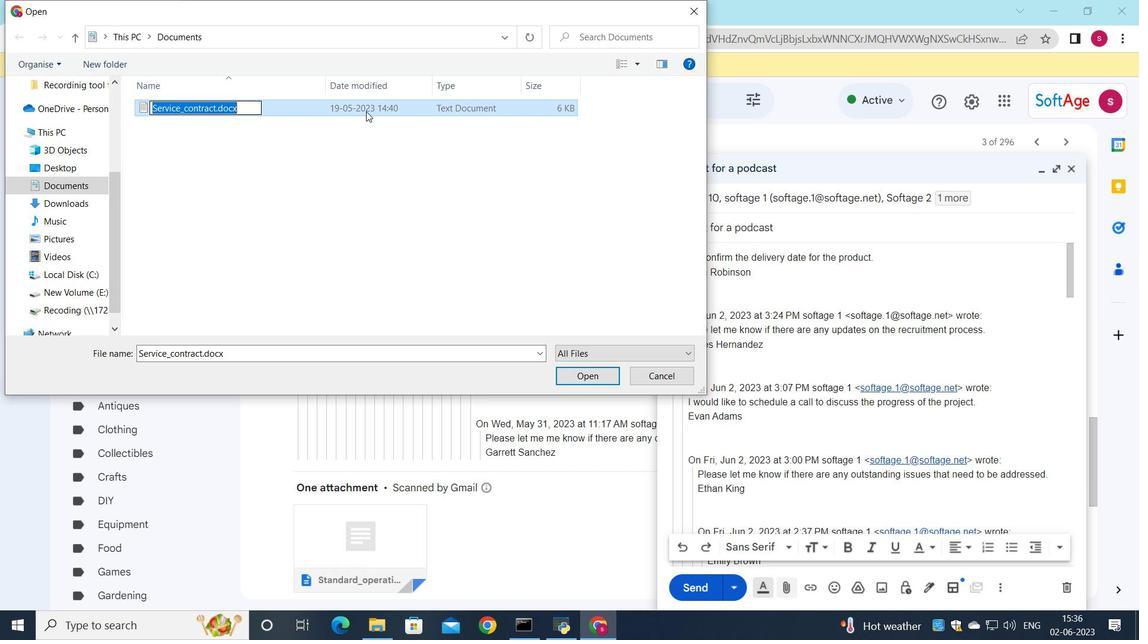 
Action: Key pressed <Key.shift>Code<Key.shift><Key.shift><Key.shift><Key.shift><Key.shift><Key.shift><Key.shift><Key.shift><Key.shift><Key.shift><Key.shift><Key.shift><Key.shift><Key.shift><Key.shift><Key.shift><Key.shift><Key.shift><Key.shift><Key.shift>_of<Key.shift><Key.shift><Key.shift><Key.shift><Key.shift><Key.shift><Key.shift><Key.shift><Key.shift><Key.shift><Key.shift><Key.shift>_ci<Key.backspace>onduct.pdf
Screenshot: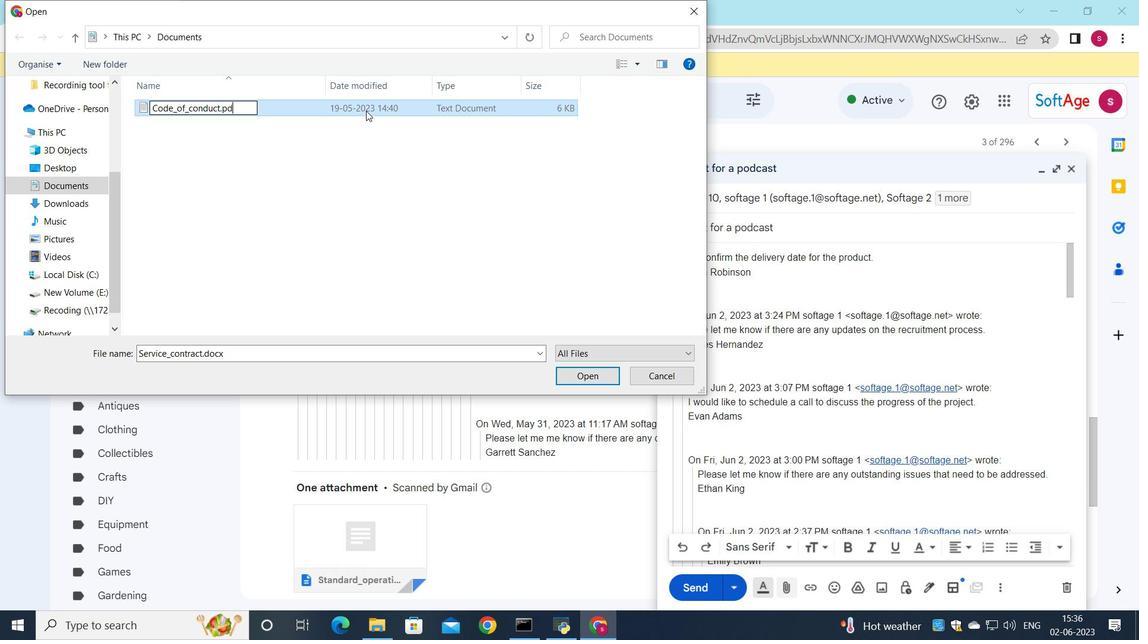 
Action: Mouse moved to (335, 105)
Screenshot: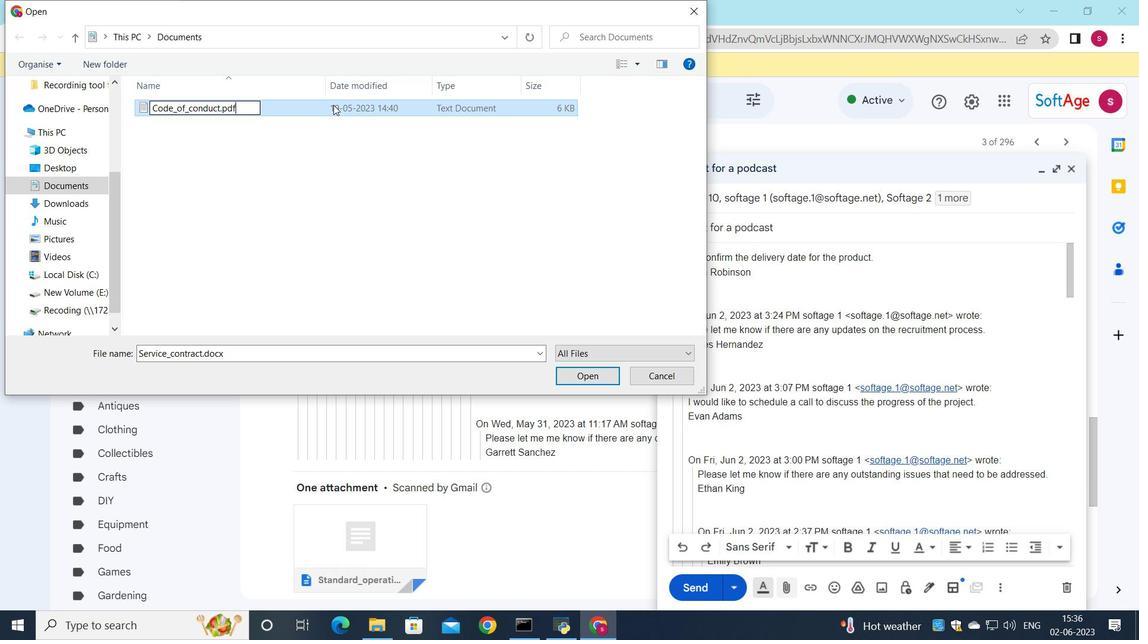 
Action: Mouse pressed left at (335, 105)
Screenshot: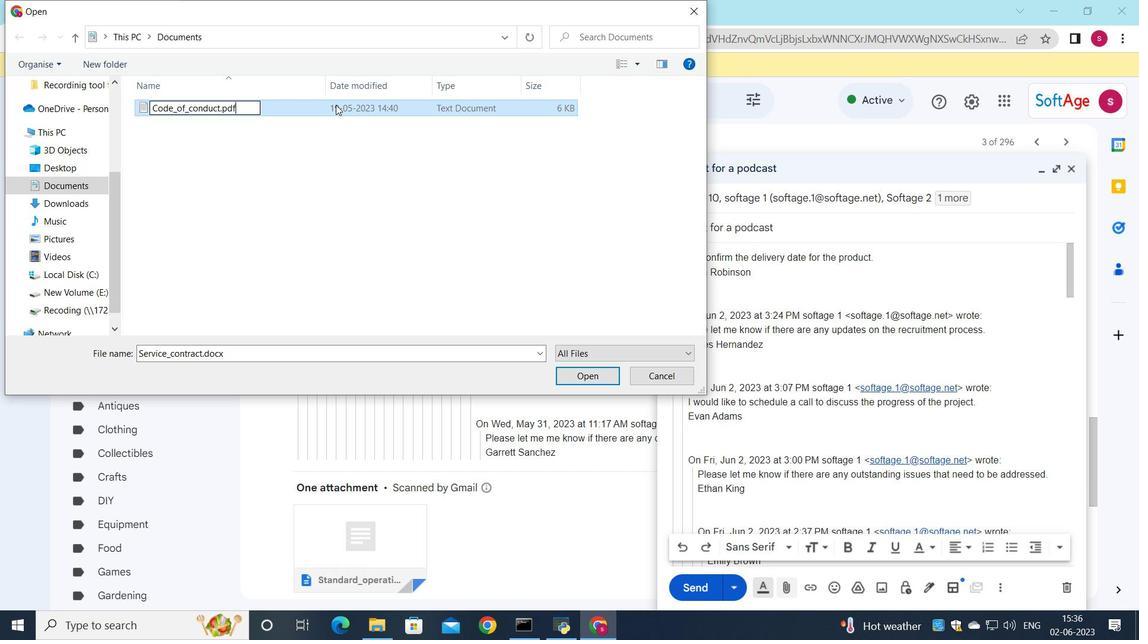
Action: Mouse moved to (570, 373)
Screenshot: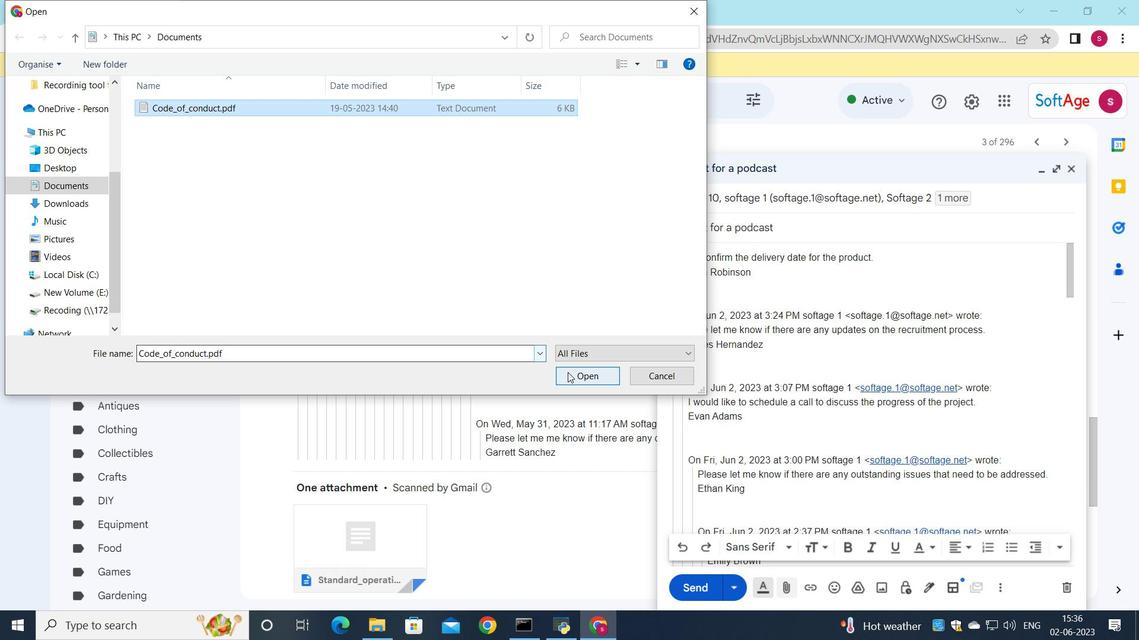
Action: Mouse pressed left at (570, 373)
Screenshot: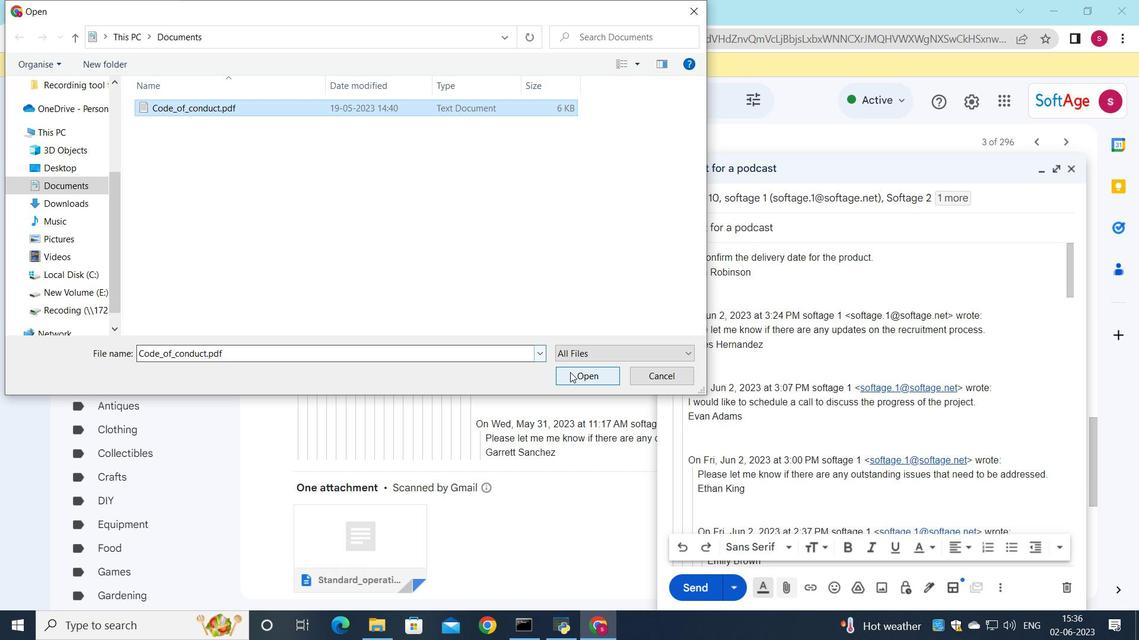 
Action: Mouse moved to (689, 592)
Screenshot: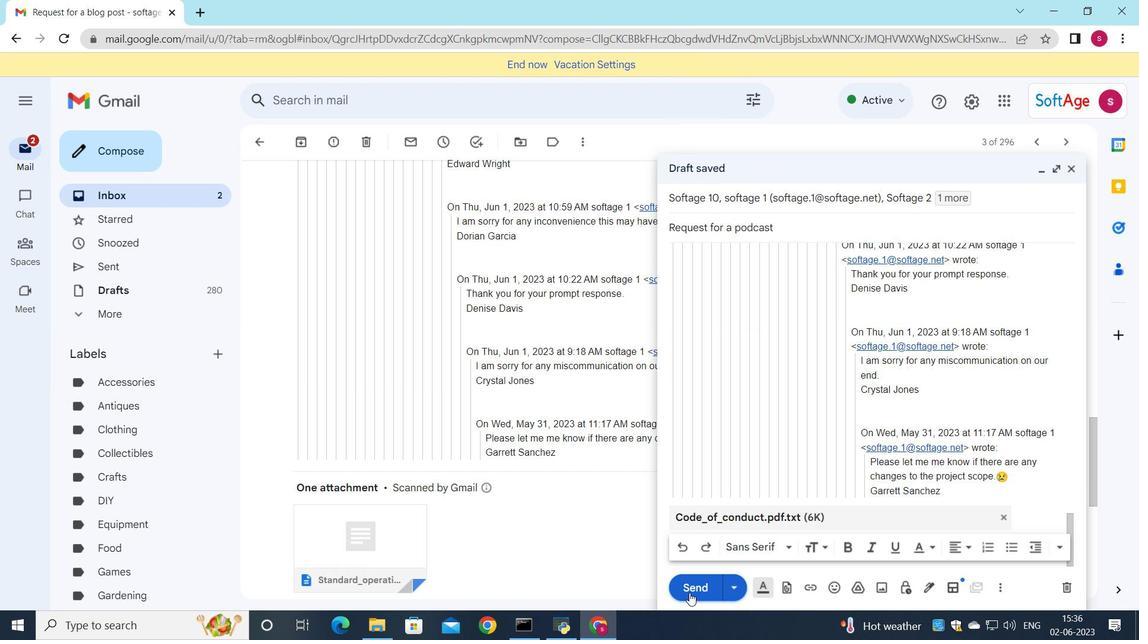 
Action: Mouse pressed left at (689, 592)
Screenshot: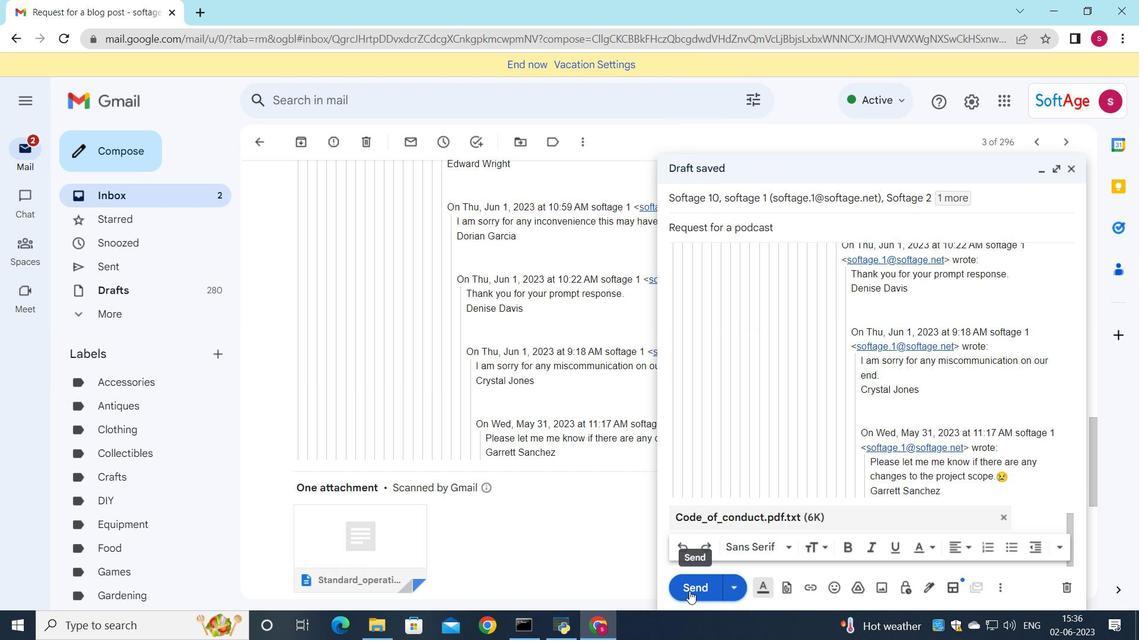 
Action: Mouse moved to (196, 189)
Screenshot: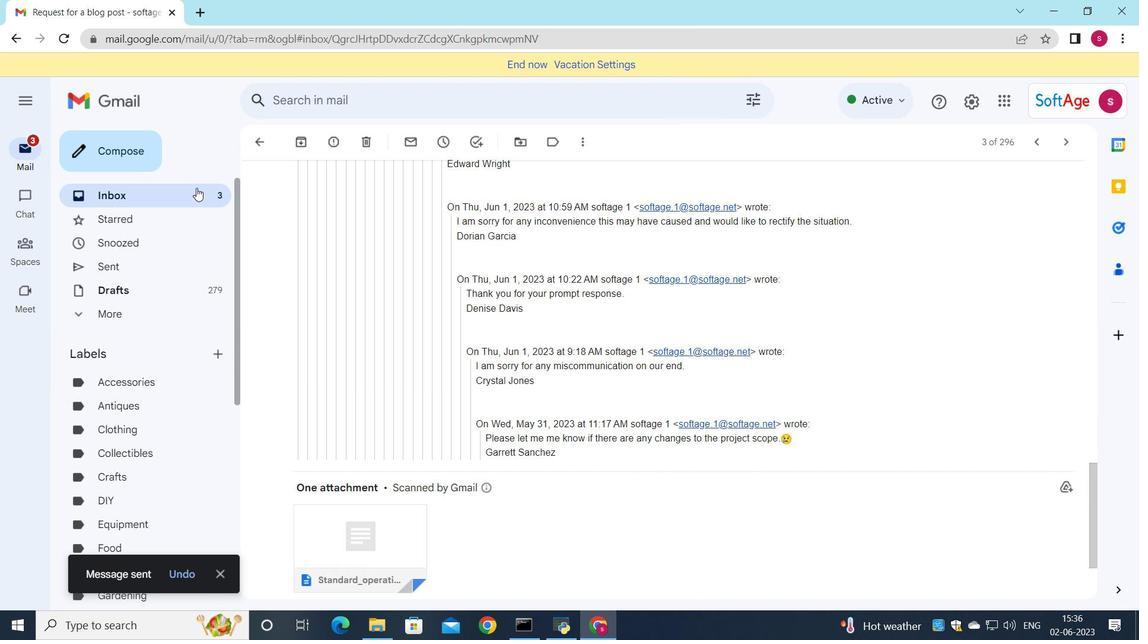 
Action: Mouse pressed left at (196, 189)
Screenshot: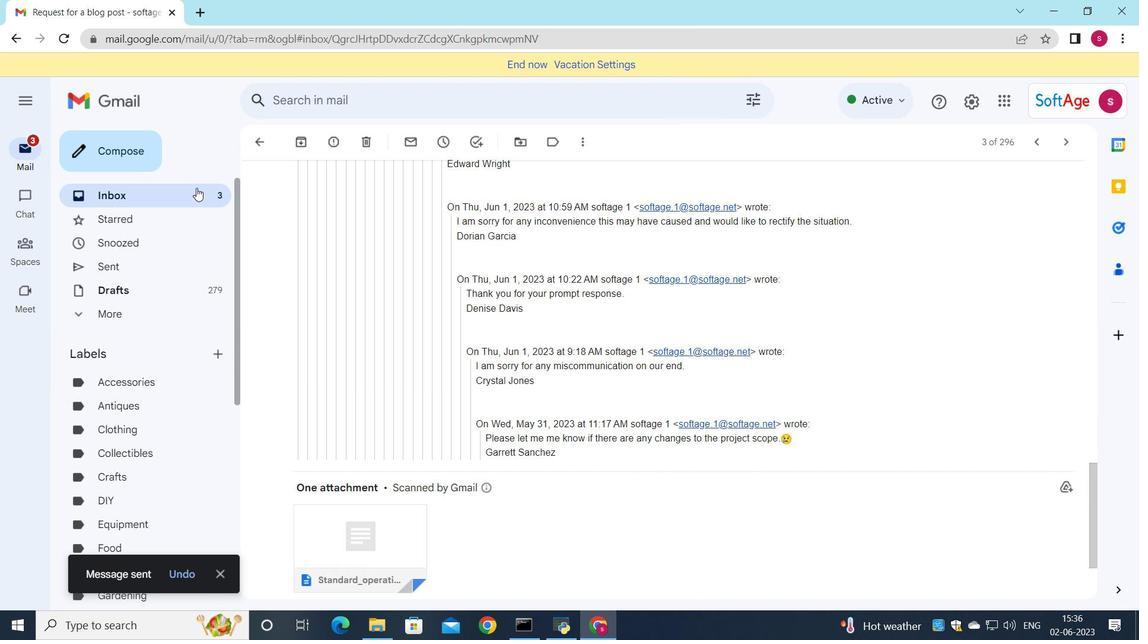 
Action: Mouse moved to (415, 194)
Screenshot: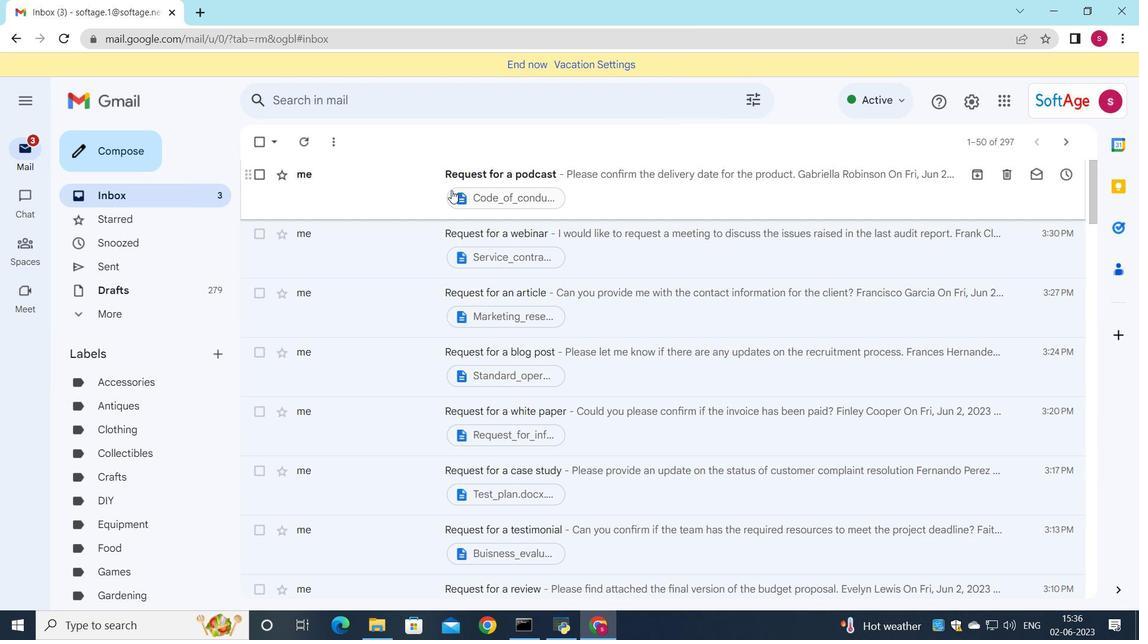 
Action: Mouse pressed left at (415, 194)
Screenshot: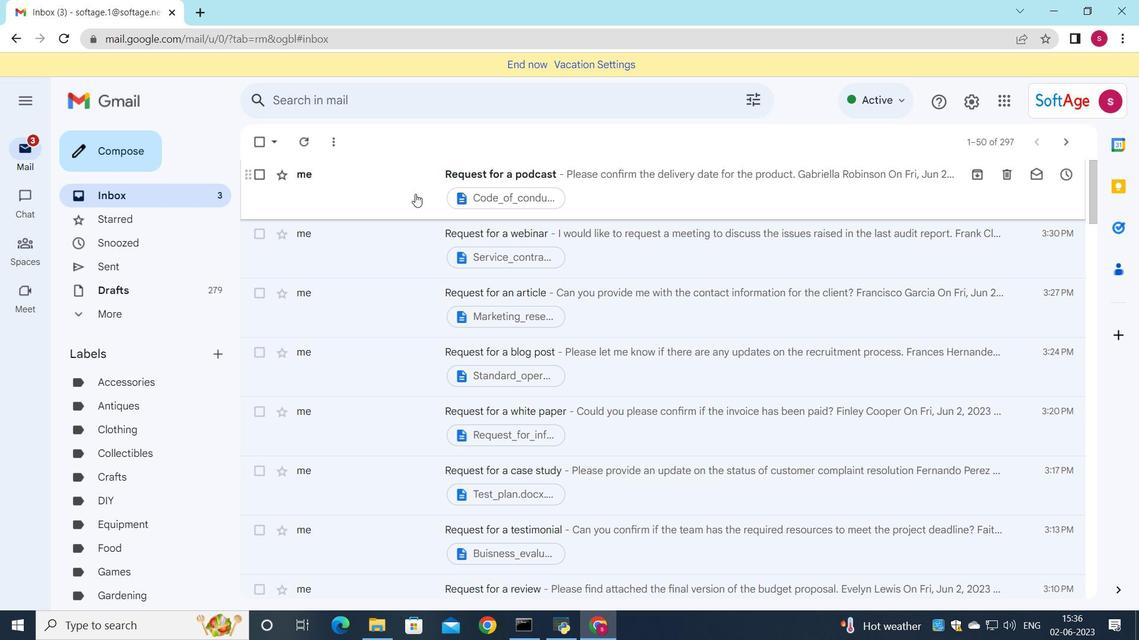 
Action: Mouse moved to (362, 215)
Screenshot: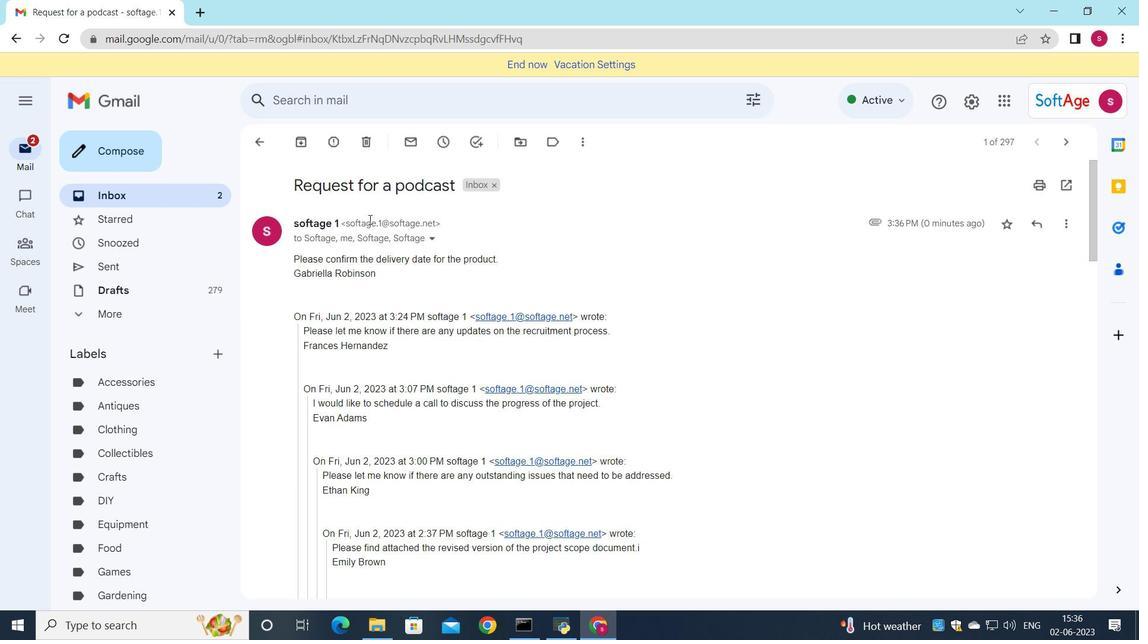 
